 Task: open an excel sheet and write heading  Cash Flow TrackerAdd Dates in a column and its values below  '2023-05-01, 2023-05-03, 2023-05-06, 2023-05-10, 2023-05-15, 2023-05-20, 2023-05-25 & 2023-05-31'Add Descriptions in next column and its values below  Monthly Salary, Grocery Shopping, Dining Out., Utility Bill, Transportation, Entertainment, Miscellaneous & Total. Add Amount in next column and its values below  $2,500, $100, $50, $150, $30, $50, $20& $400. Add Income/ Expense in next column and its values below  Income, Expenses, Expenses, Expenses, Expenses, Expenses & Expenses. Add Balance in next column and its values below  $2,500, $2,400, $2,350, $2,200, $2,170, $2,120, $2,100 & $2100. Save page Financial Tracking Workbook
Action: Mouse moved to (604, 550)
Screenshot: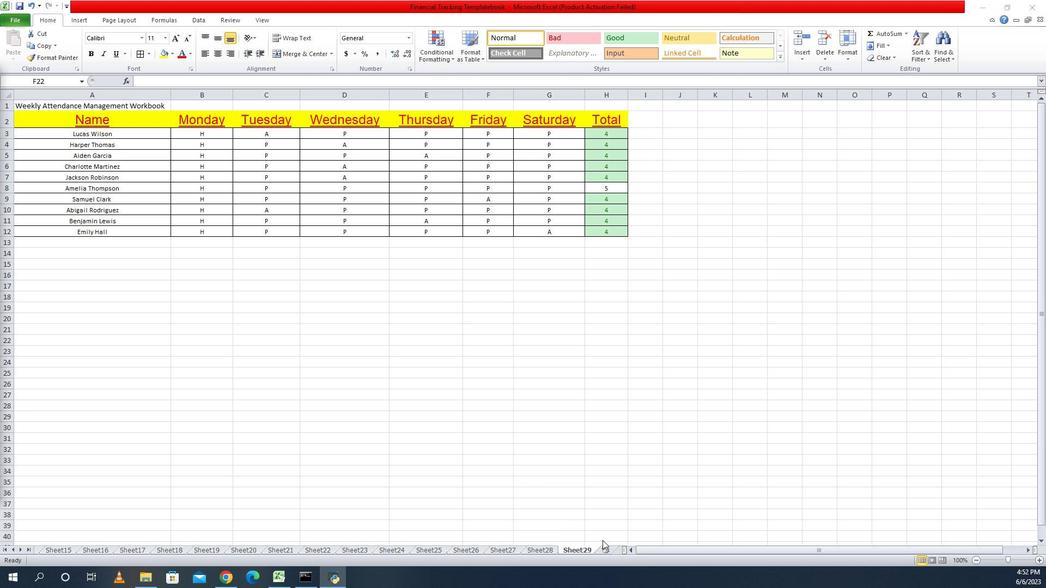
Action: Mouse pressed left at (604, 550)
Screenshot: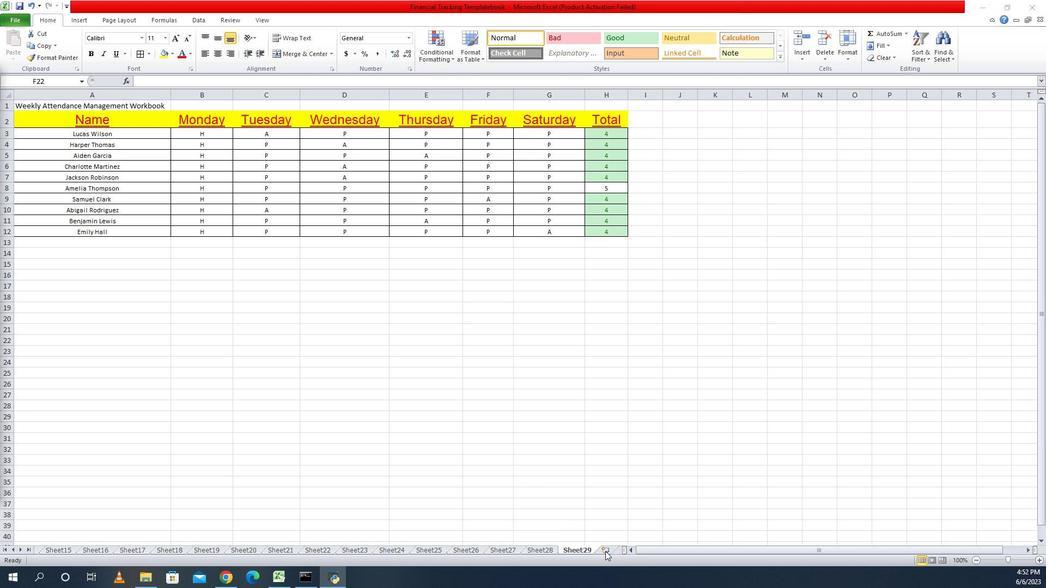 
Action: Mouse moved to (604, 550)
Screenshot: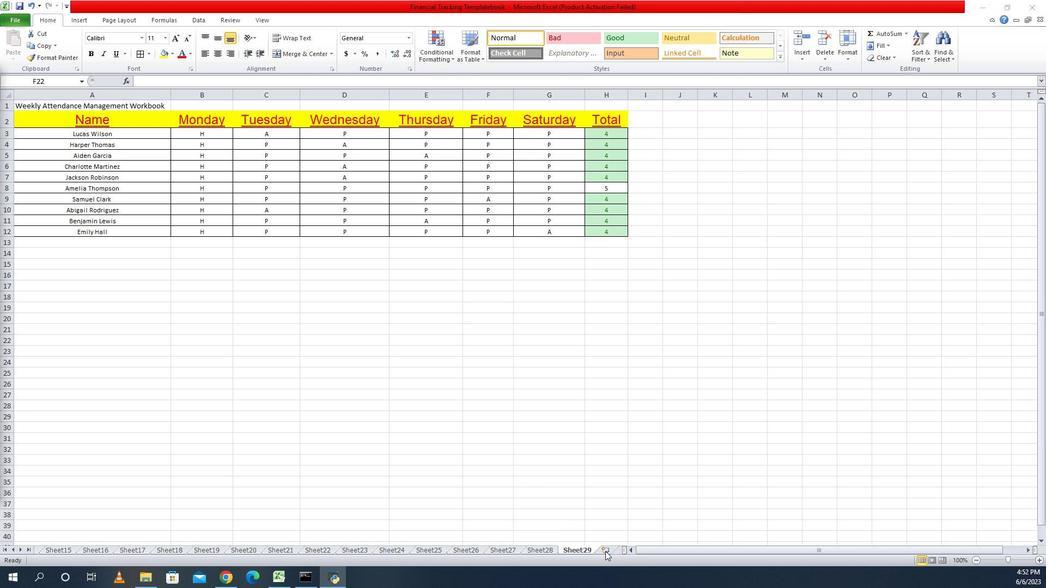 
Action: Mouse pressed left at (604, 550)
Screenshot: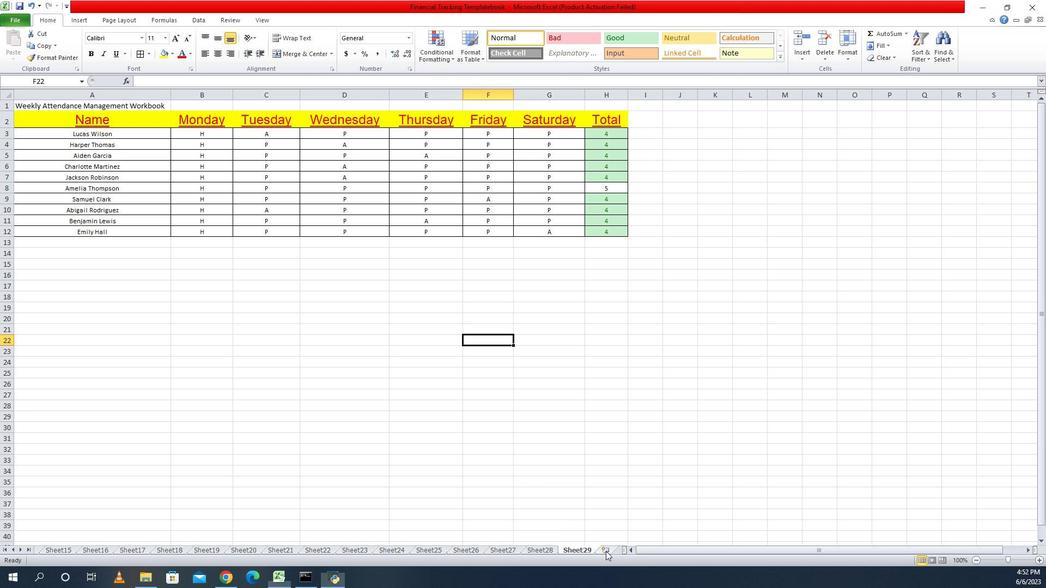 
Action: Mouse moved to (548, 549)
Screenshot: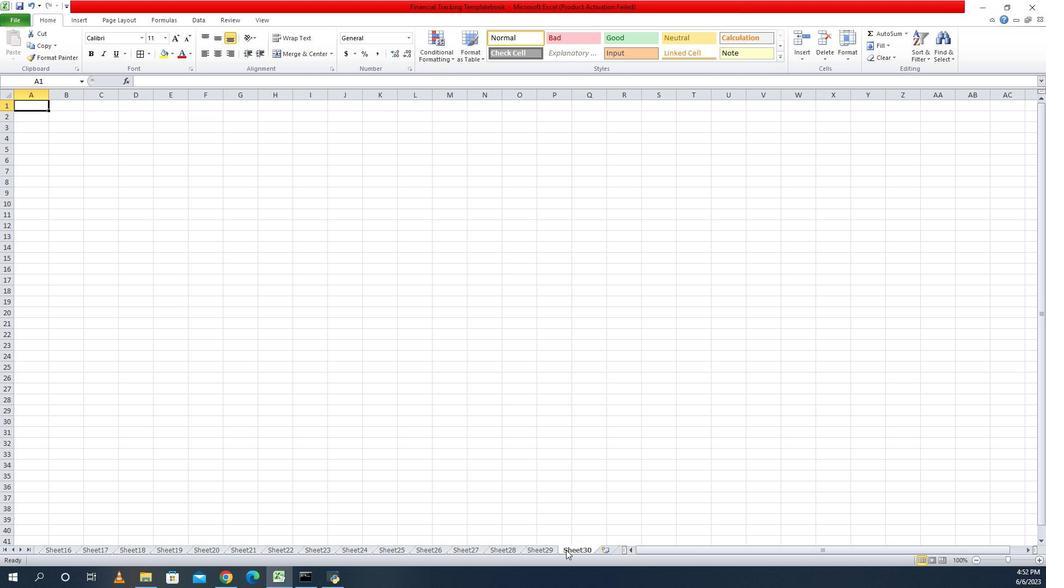 
Action: Mouse pressed left at (548, 549)
Screenshot: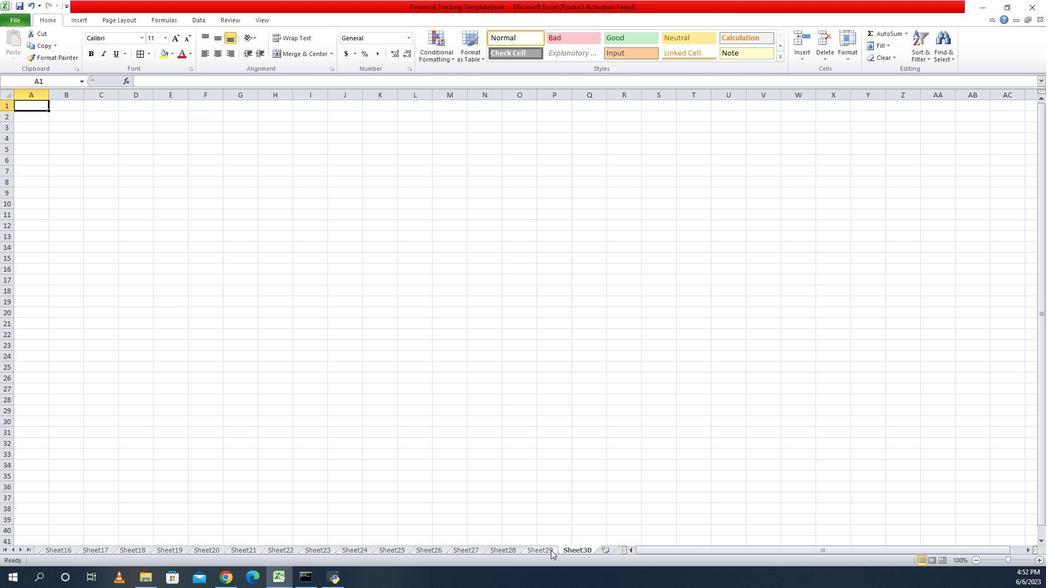 
Action: Mouse moved to (584, 550)
Screenshot: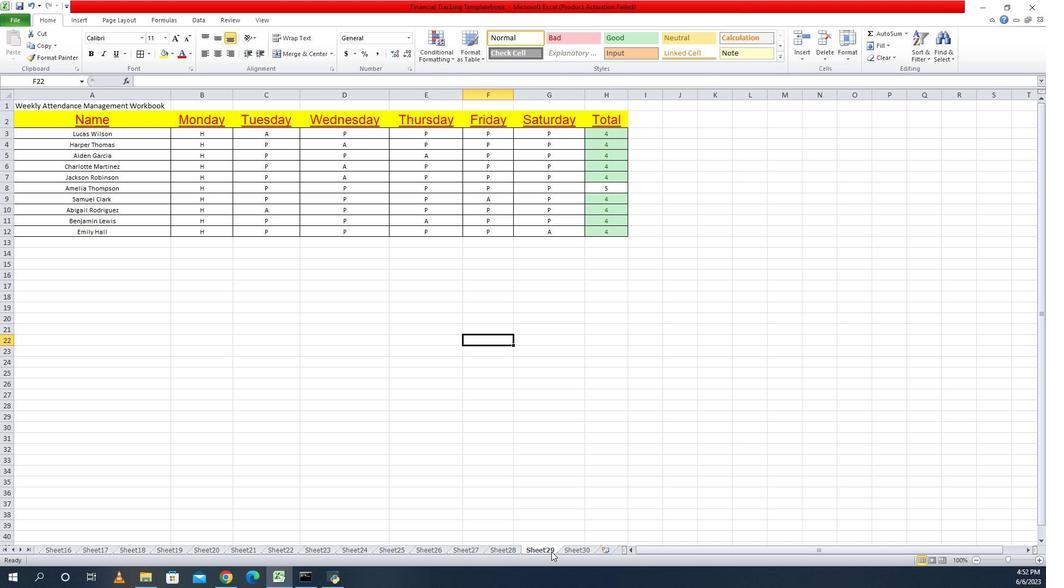 
Action: Mouse pressed left at (584, 550)
Screenshot: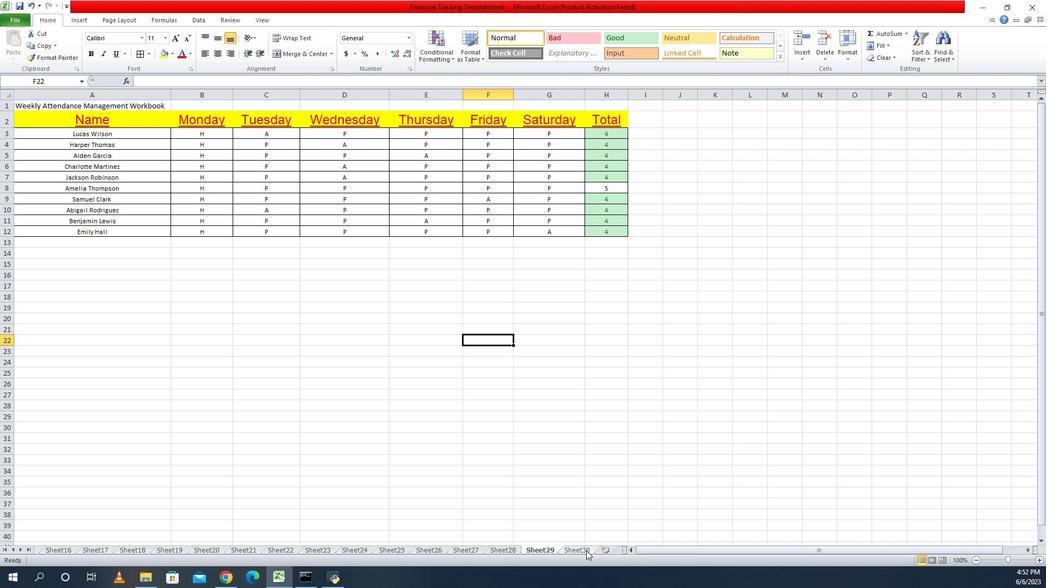 
Action: Mouse moved to (10, 122)
Screenshot: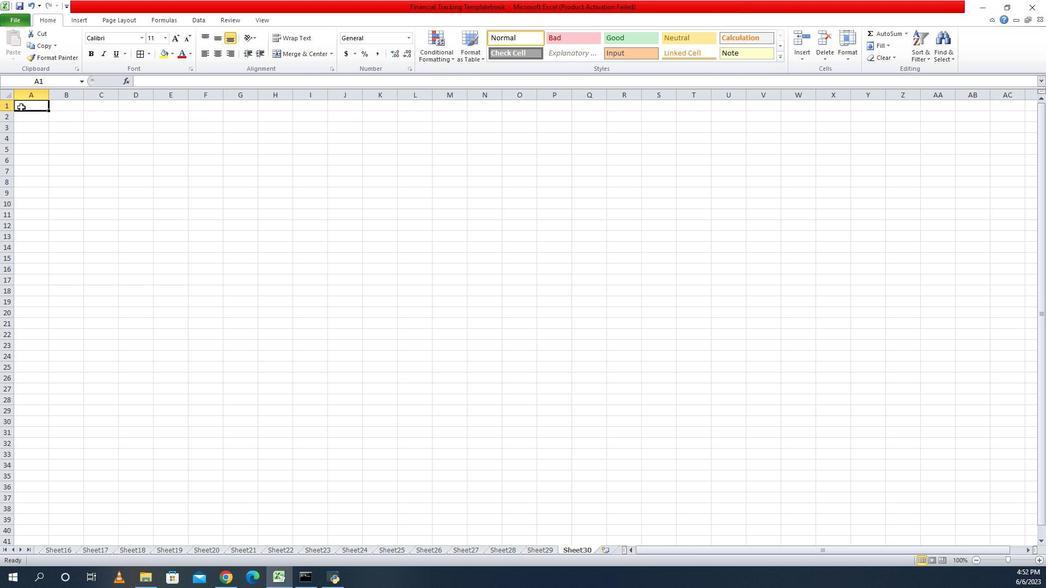 
Action: Mouse pressed left at (10, 122)
Screenshot: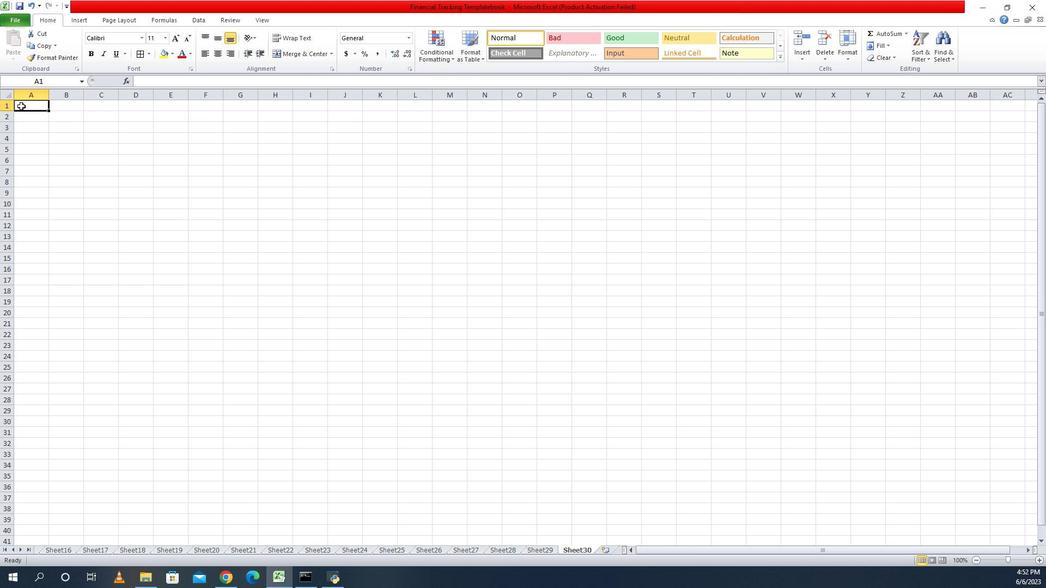 
Action: Mouse moved to (9, 122)
Screenshot: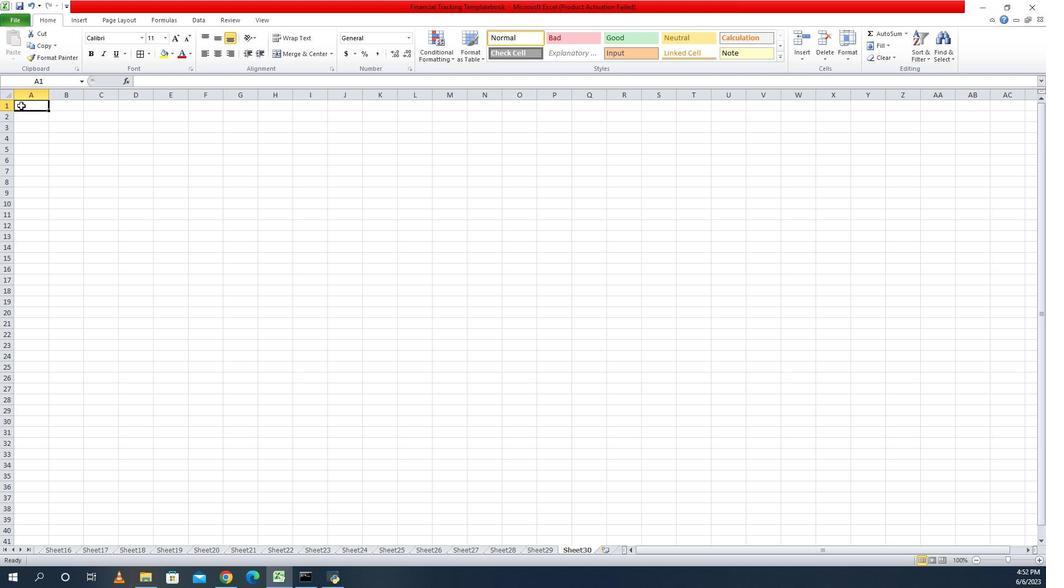
Action: Key pressed <Key.caps_lock>C<Key.caps_lock>ash<Key.space><Key.caps_lock>F<Key.caps_lock>low<Key.enter><Key.up>
Screenshot: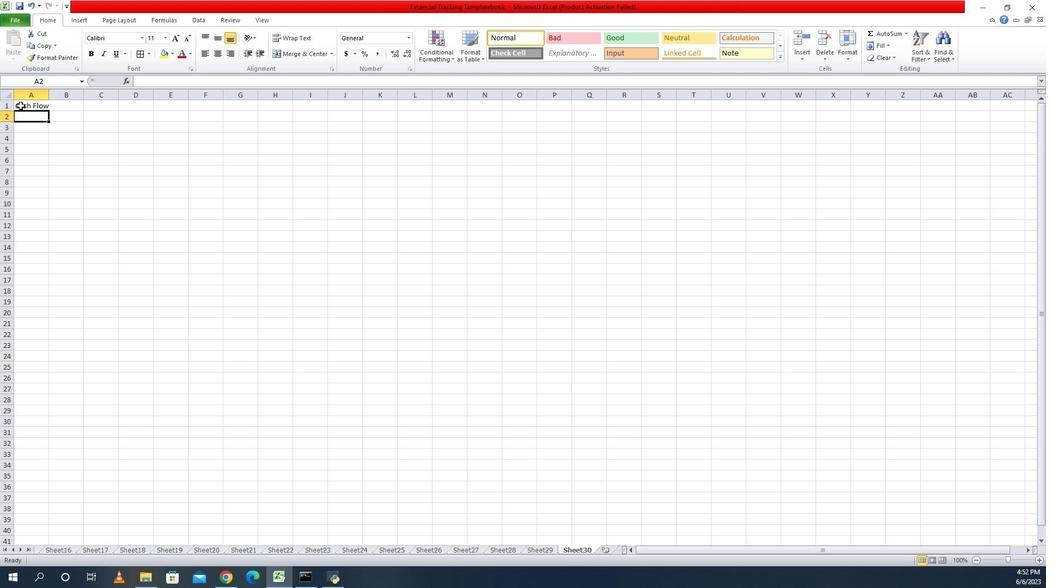 
Action: Mouse pressed left at (9, 122)
Screenshot: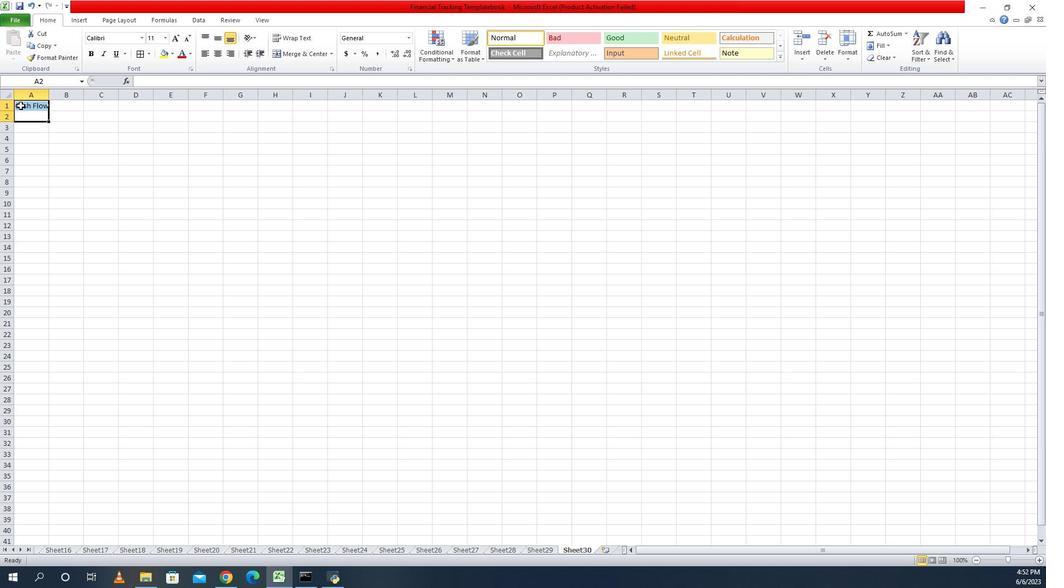 
Action: Mouse moved to (37, 112)
Screenshot: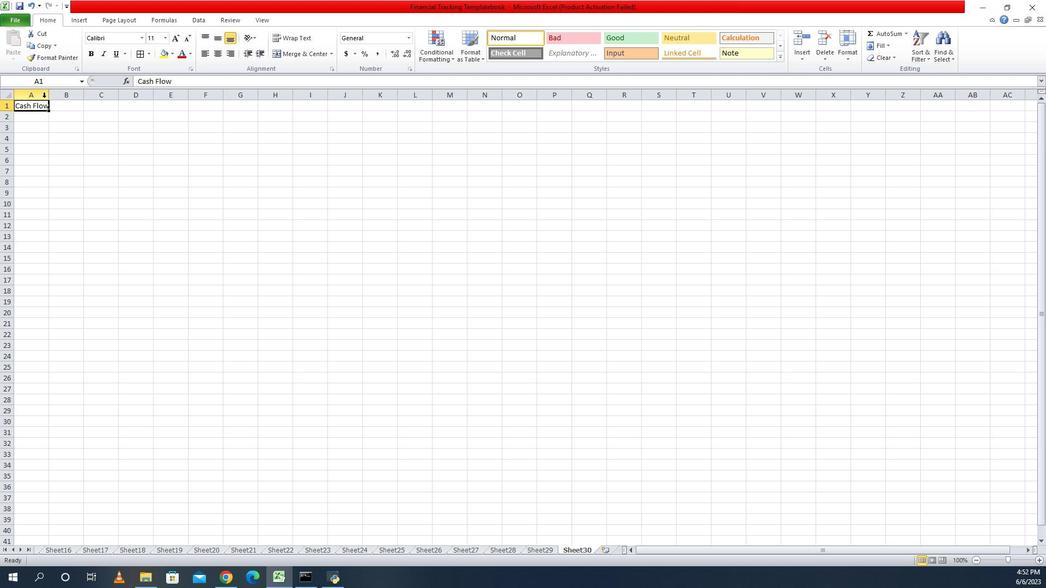 
Action: Mouse pressed left at (37, 112)
Screenshot: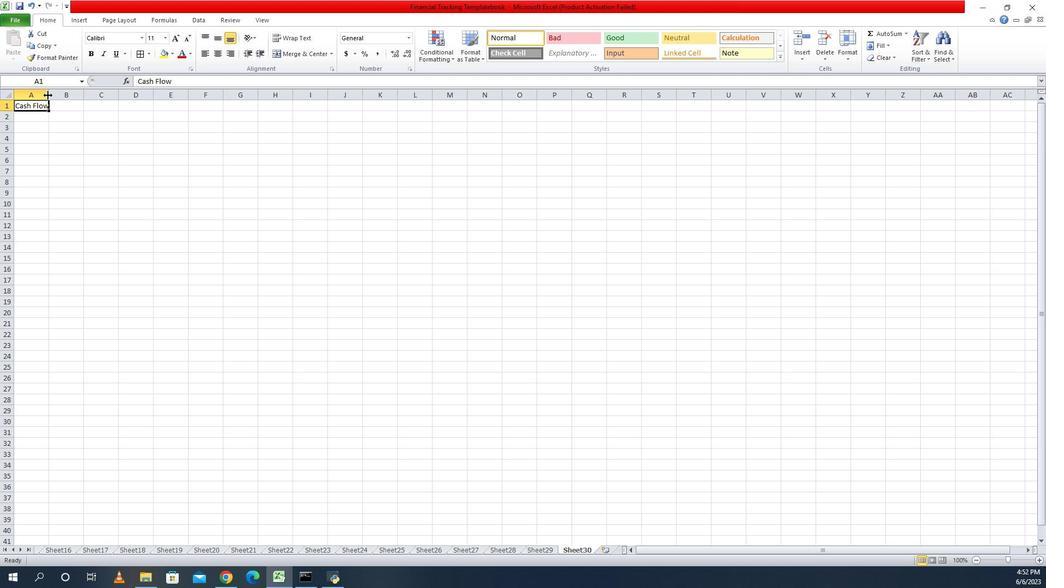 
Action: Mouse pressed left at (37, 112)
Screenshot: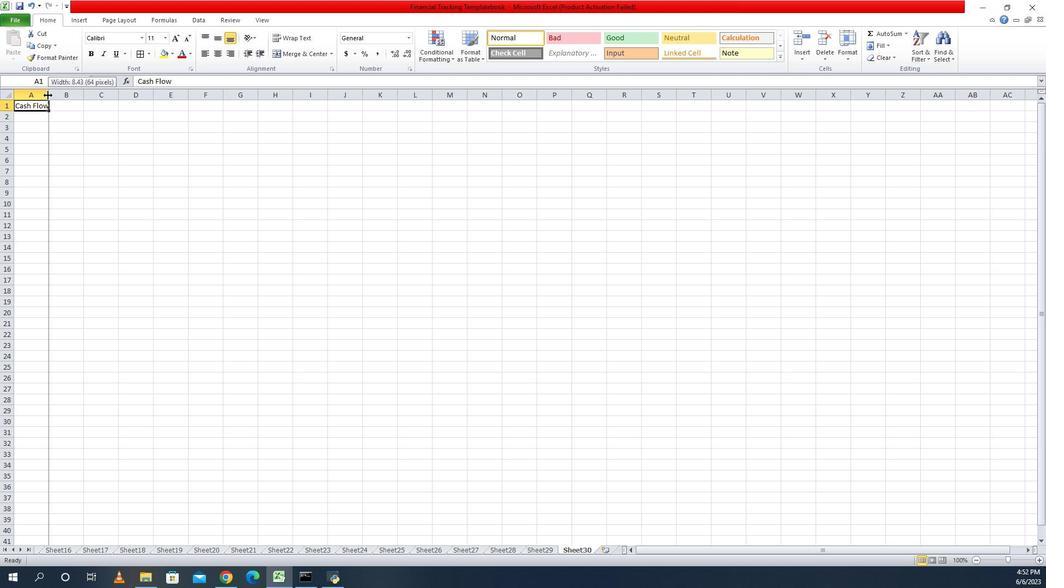
Action: Mouse moved to (37, 123)
Screenshot: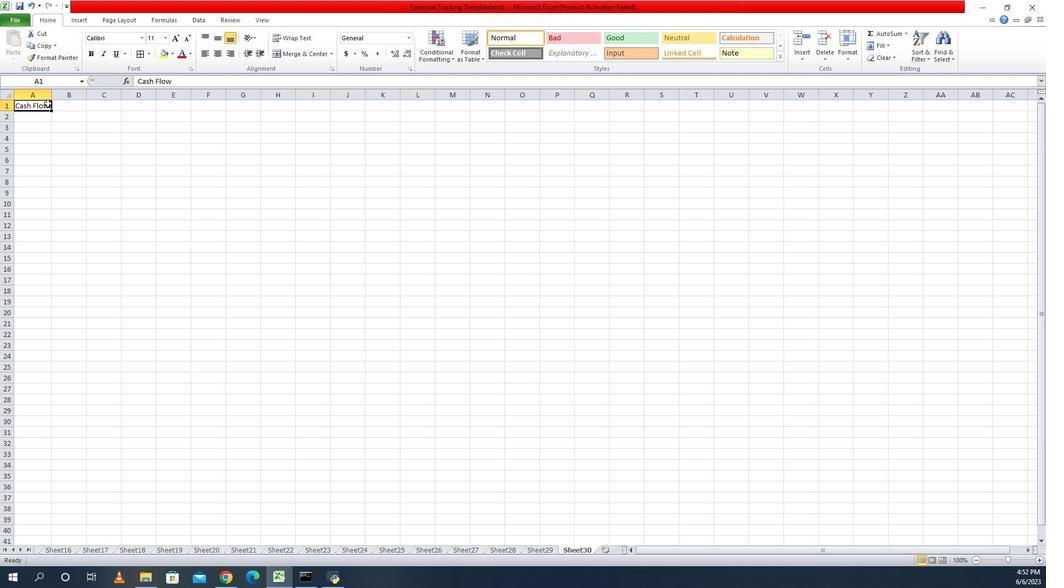 
Action: Mouse pressed left at (37, 123)
Screenshot: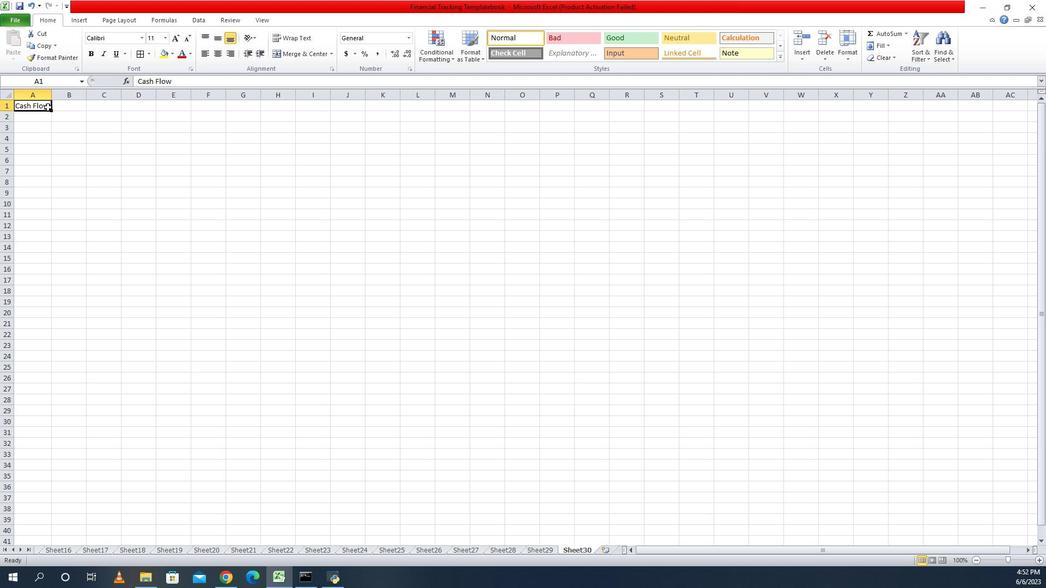 
Action: Mouse pressed left at (37, 123)
Screenshot: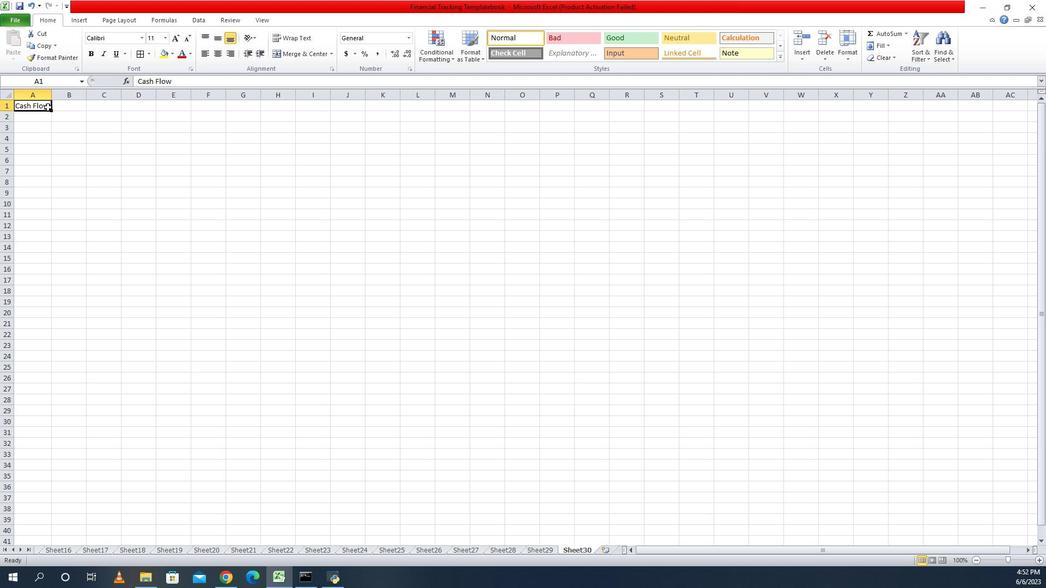 
Action: Mouse moved to (40, 126)
Screenshot: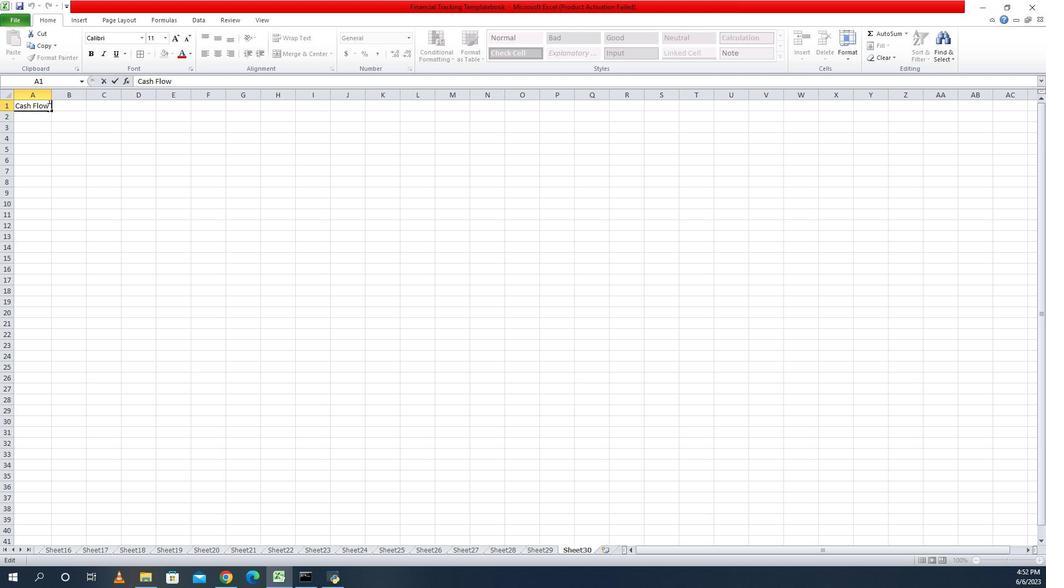 
Action: Key pressed <Key.space><Key.caps_lock>T<Key.caps_lock>racker<Key.enter>
Screenshot: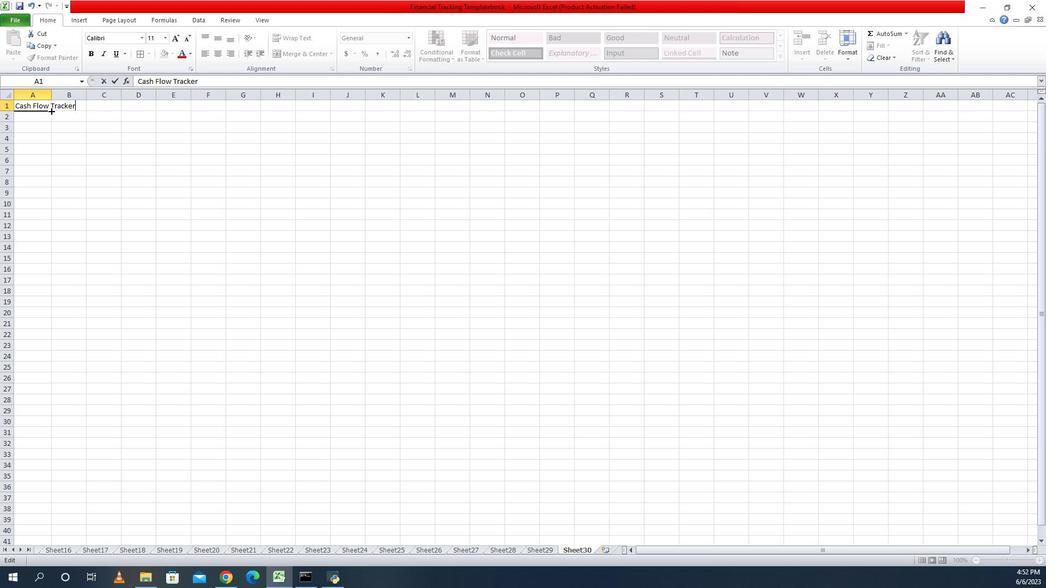 
Action: Mouse moved to (40, 109)
Screenshot: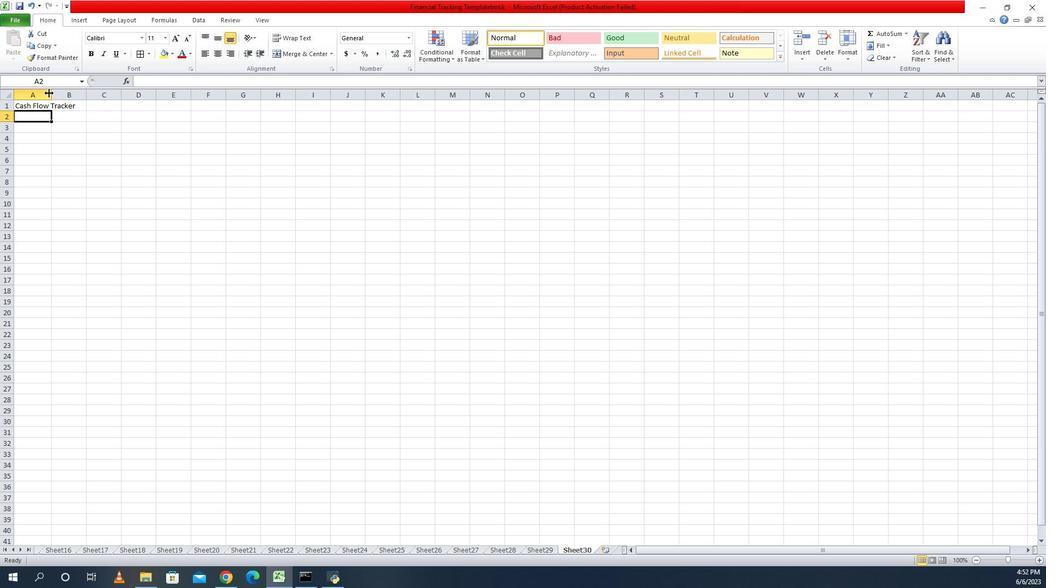 
Action: Mouse pressed left at (40, 109)
Screenshot: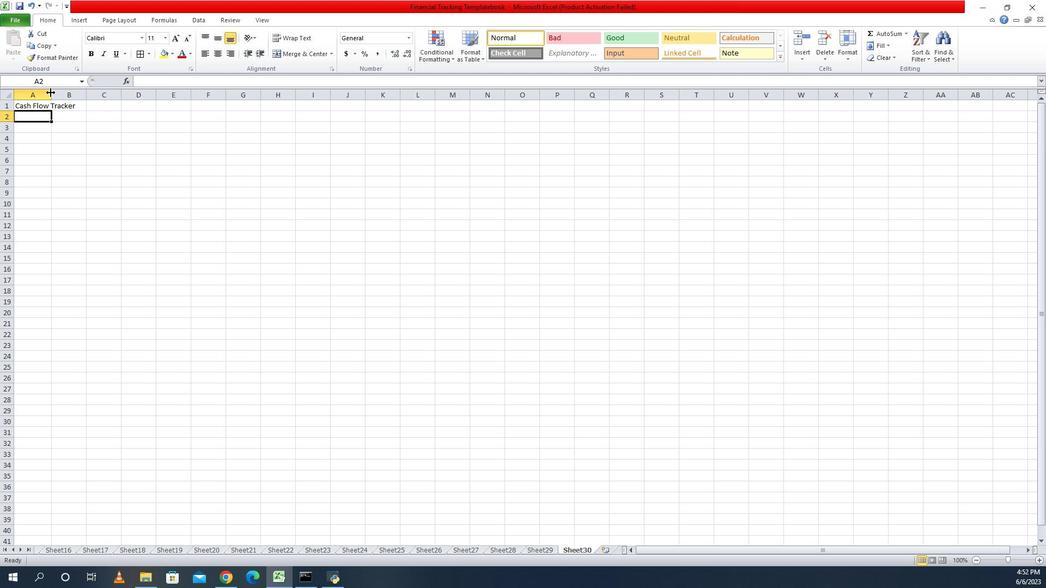 
Action: Mouse pressed left at (40, 109)
Screenshot: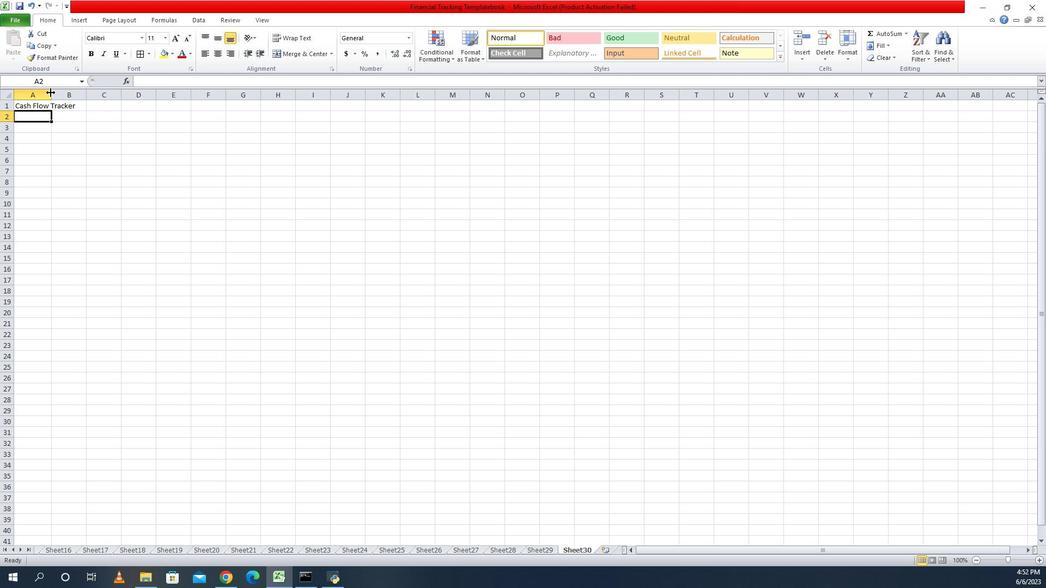 
Action: Mouse moved to (32, 130)
Screenshot: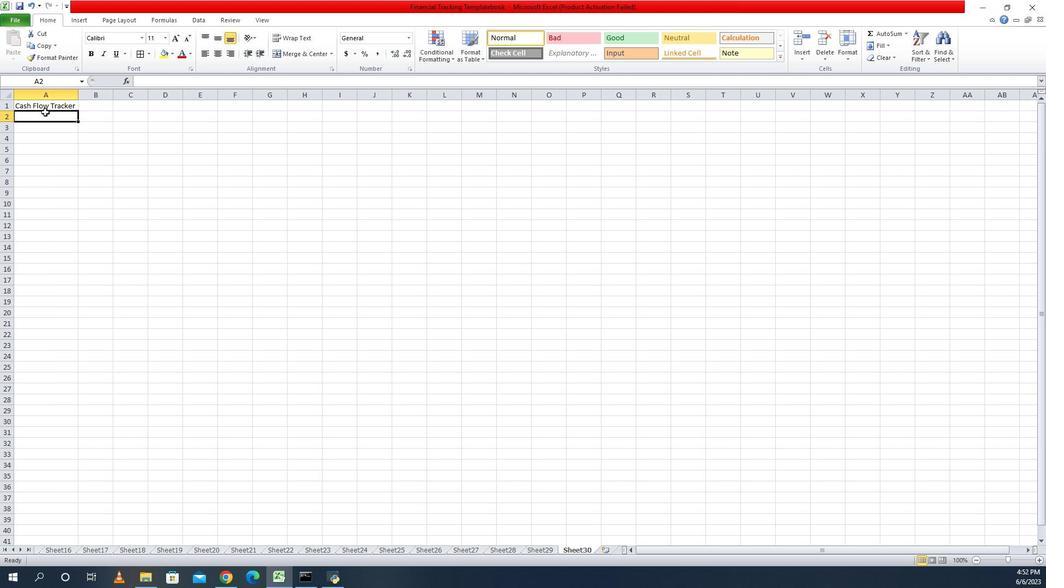 
Action: Mouse pressed left at (32, 130)
Screenshot: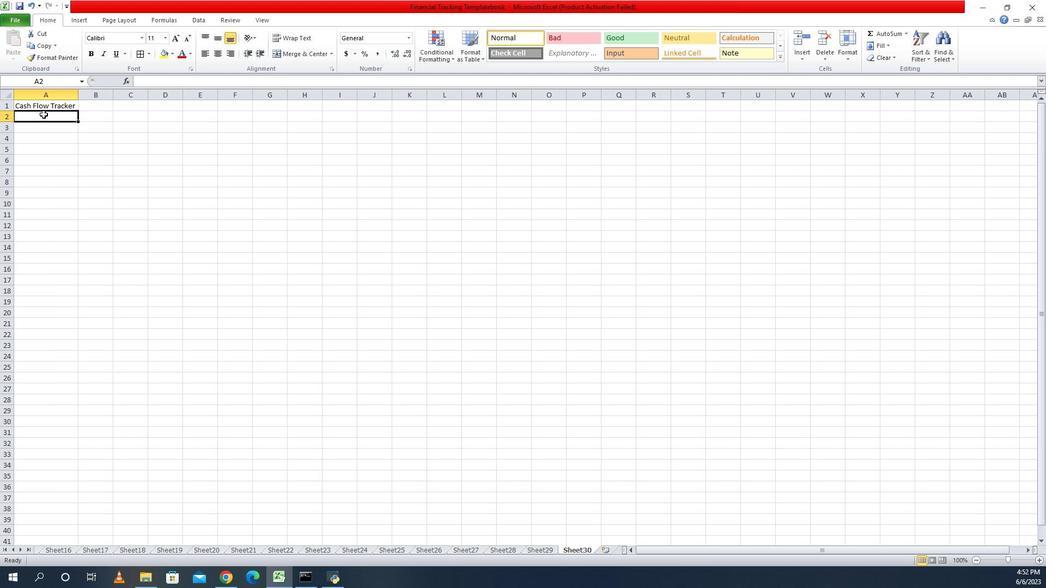
Action: Mouse moved to (32, 132)
Screenshot: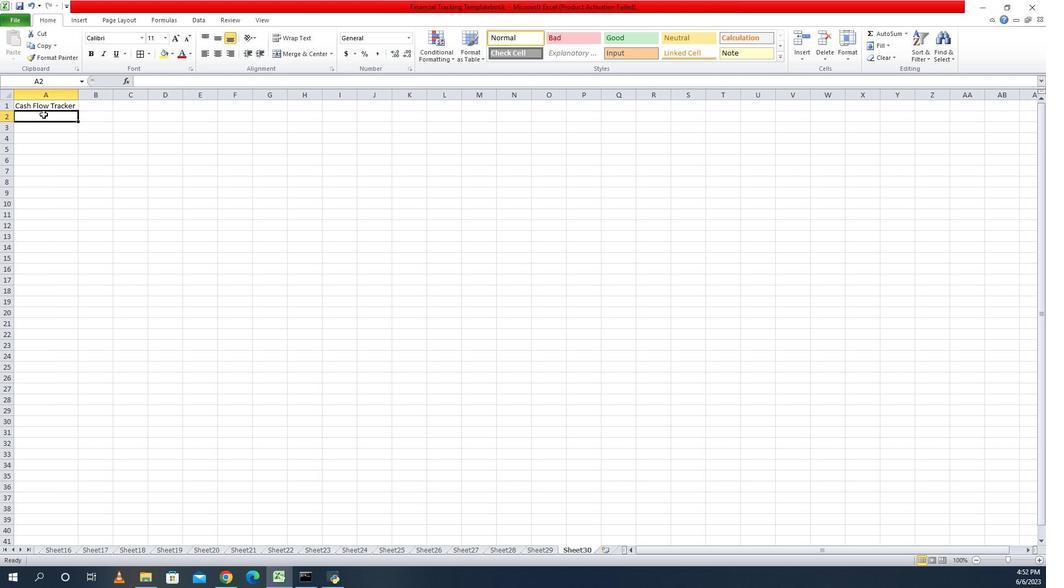 
Action: Mouse pressed left at (32, 132)
Screenshot: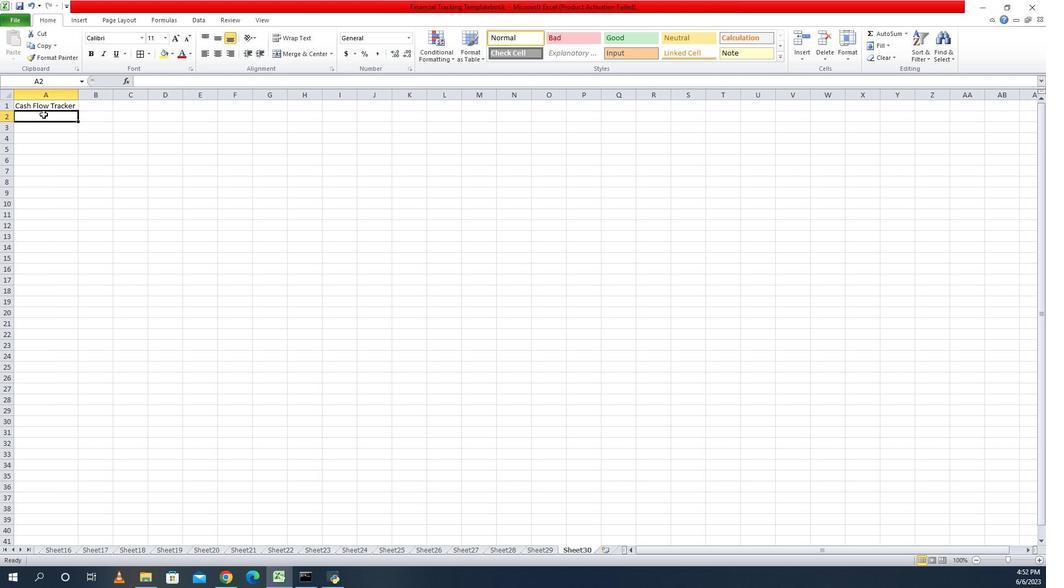
Action: Mouse pressed left at (32, 132)
Screenshot: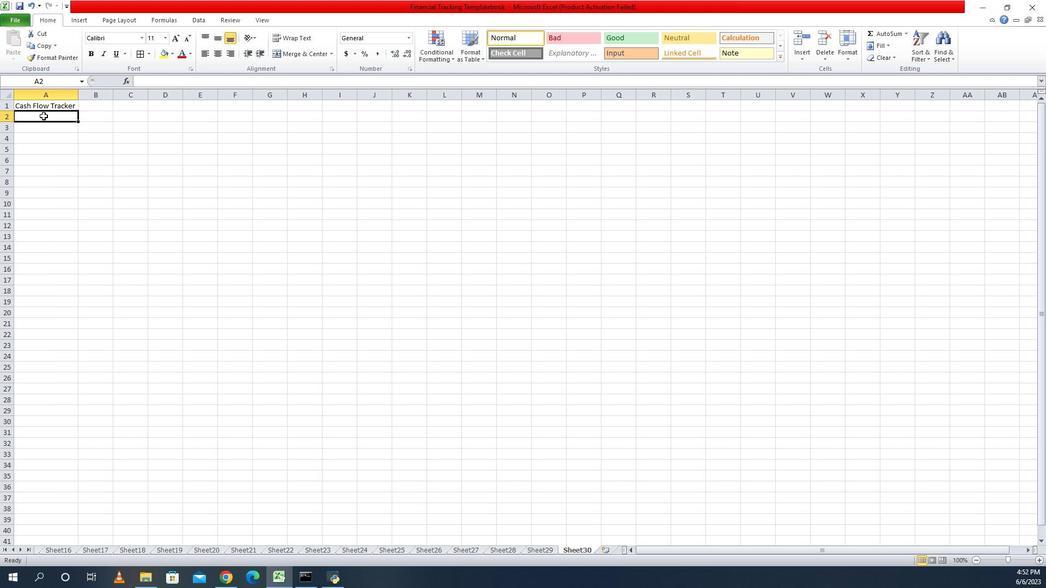 
Action: Key pressed <Key.caps_lock>D<Key.caps_lock>ates'<Key.caps_lock><Key.caps_lock>20<Key.backspace><Key.backspace><Key.backspace>
Screenshot: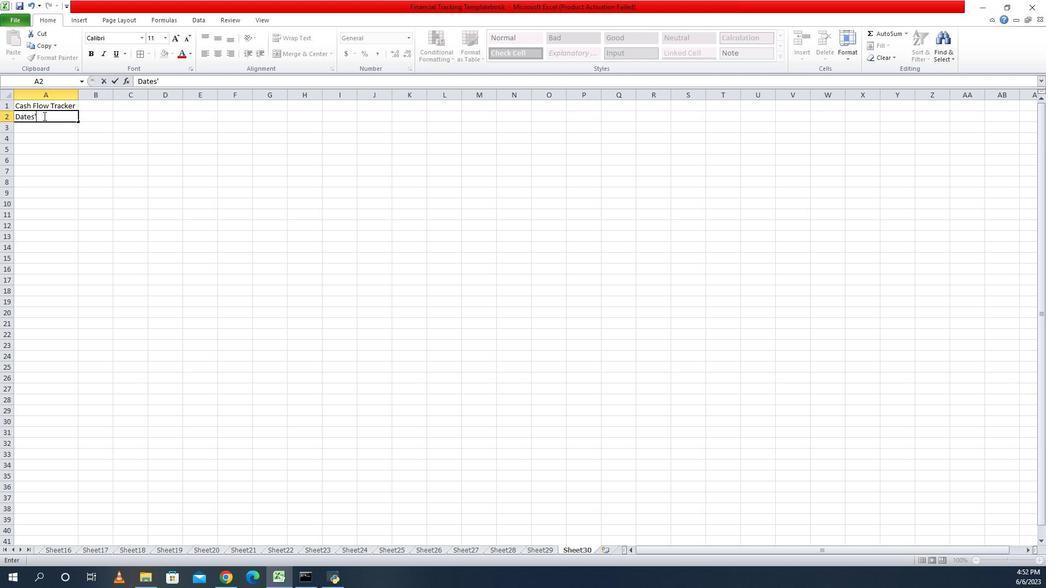 
Action: Mouse moved to (19, 152)
Screenshot: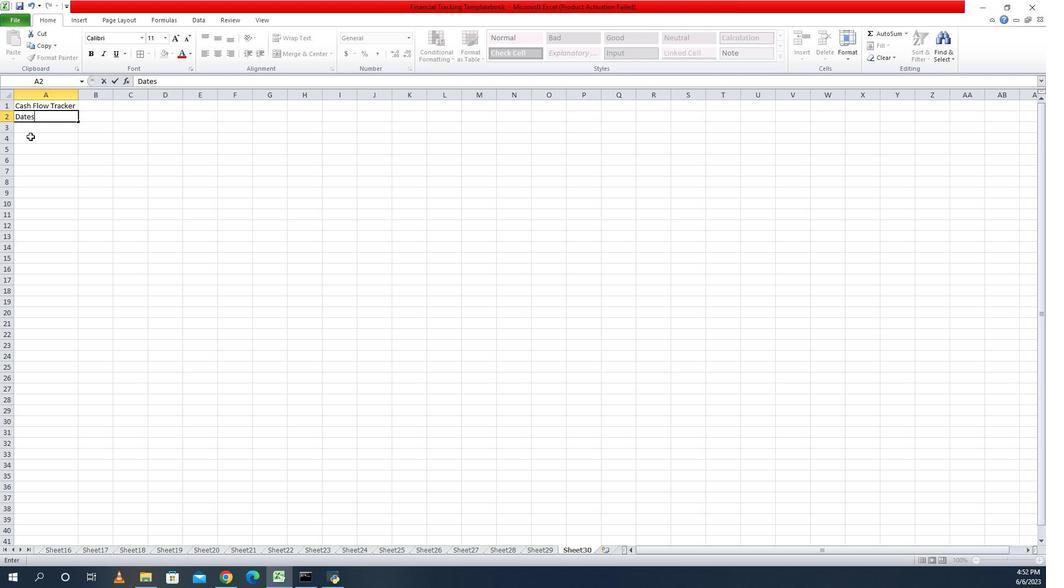 
Action: Mouse pressed left at (9, 139)
Screenshot: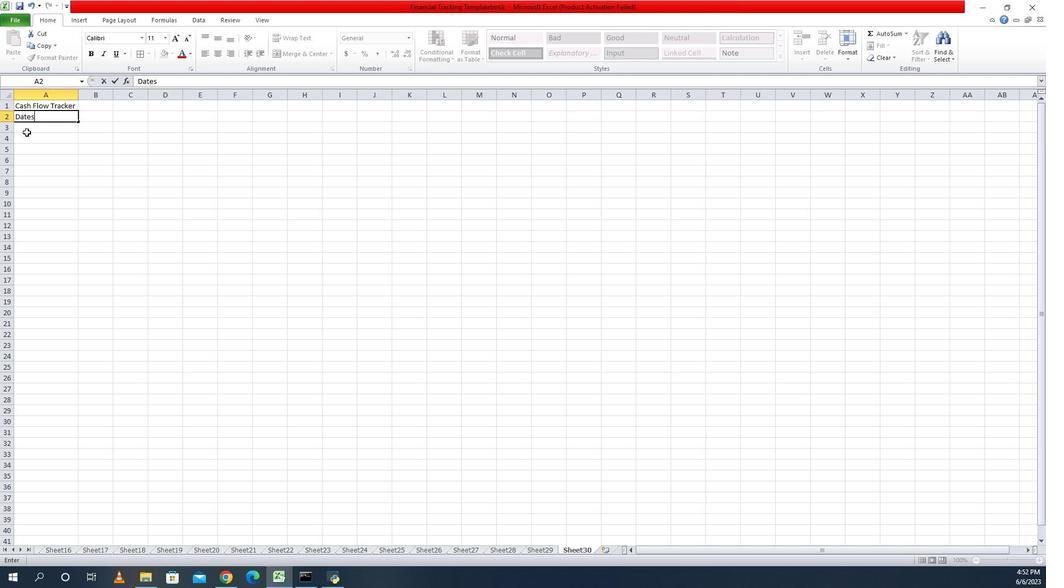 
Action: Mouse moved to (6, 134)
Screenshot: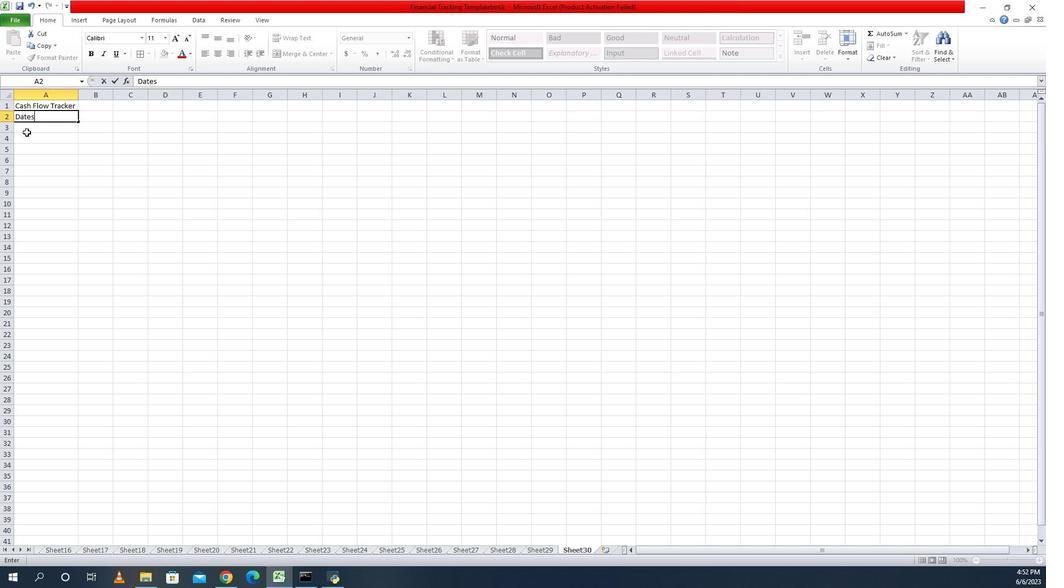 
Action: Mouse pressed left at (6, 134)
Screenshot: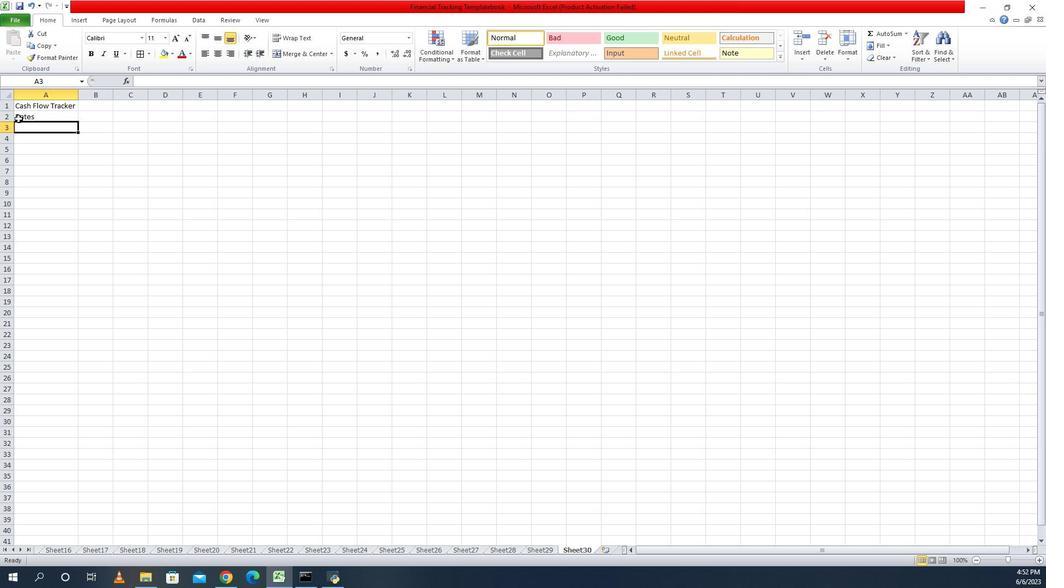 
Action: Mouse moved to (9, 141)
Screenshot: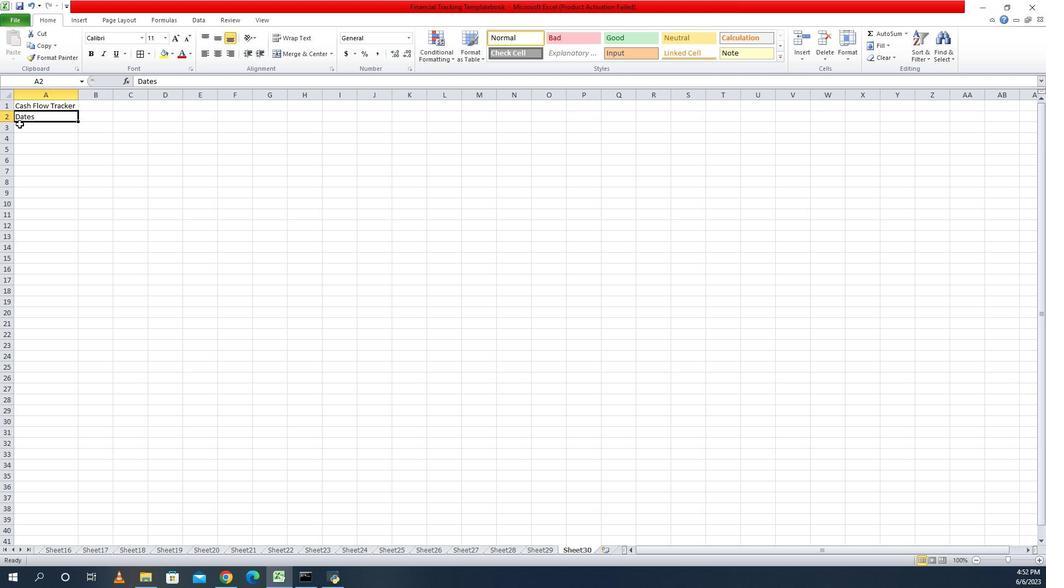 
Action: Mouse pressed left at (9, 141)
Screenshot: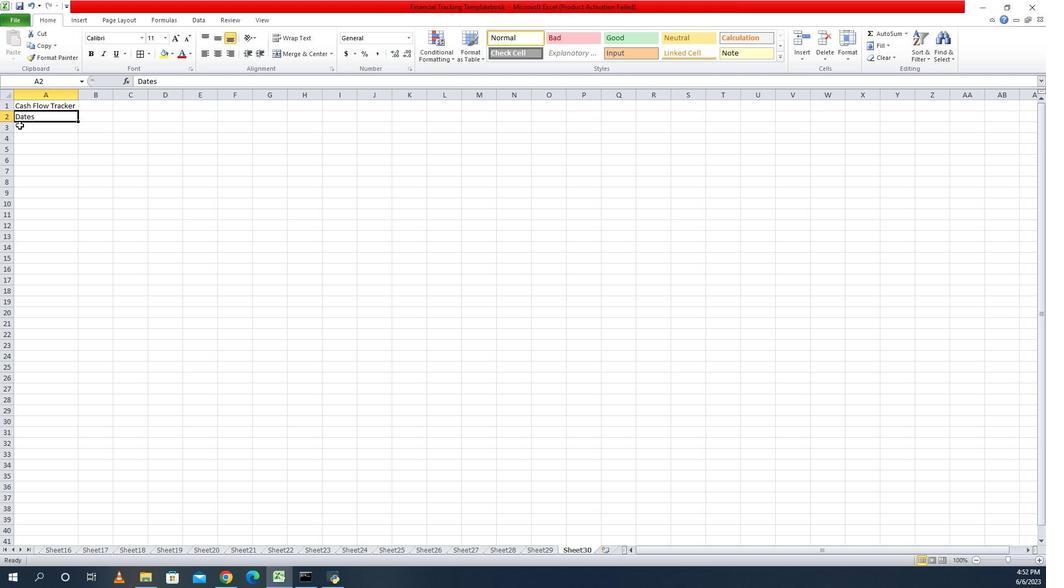 
Action: Key pressed 2023-05-01<Key.enter>2023-05-03<Key.enter>2023-05-06<Key.enter>2023-05-10<Key.enter>2023-05-15<Key.enter>2023-05-20<Key.enter>2023-05-25<Key.enter>2023-05-31<Key.enter>
Screenshot: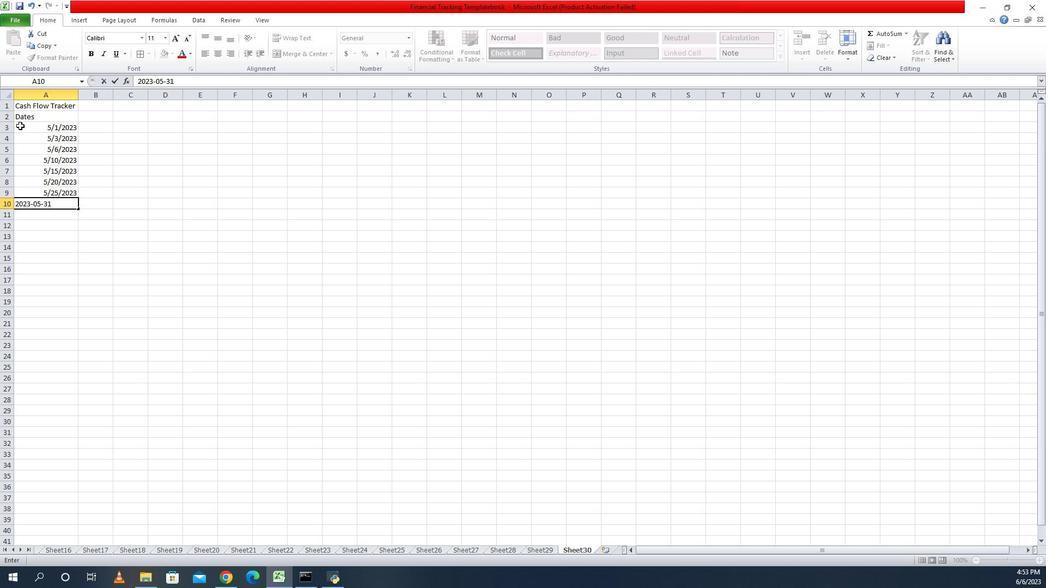 
Action: Mouse moved to (86, 135)
Screenshot: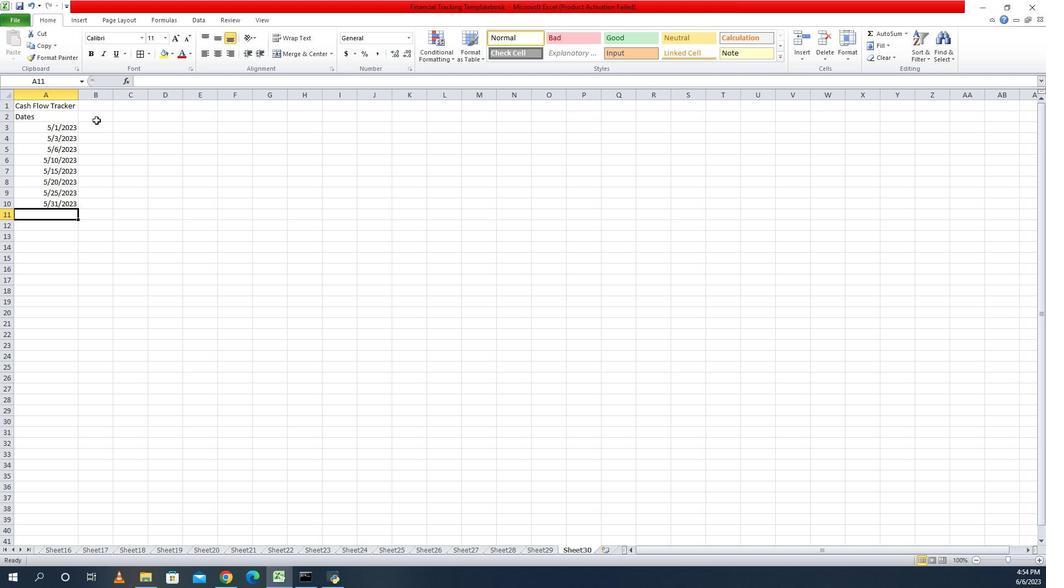 
Action: Mouse pressed left at (86, 135)
Screenshot: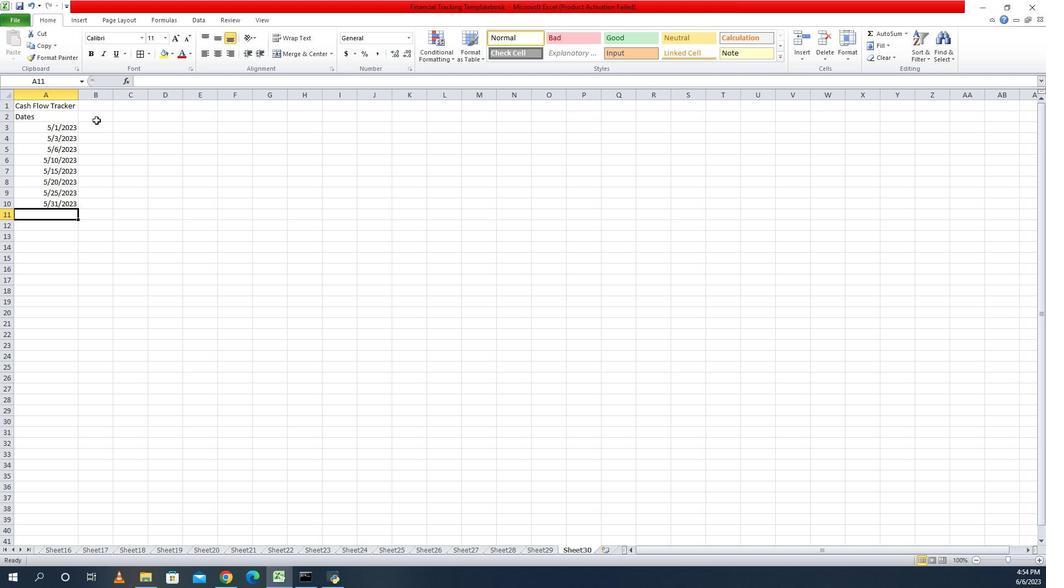 
Action: Key pressed <Key.caps_lock>D<Key.caps_lock>escriptions
Screenshot: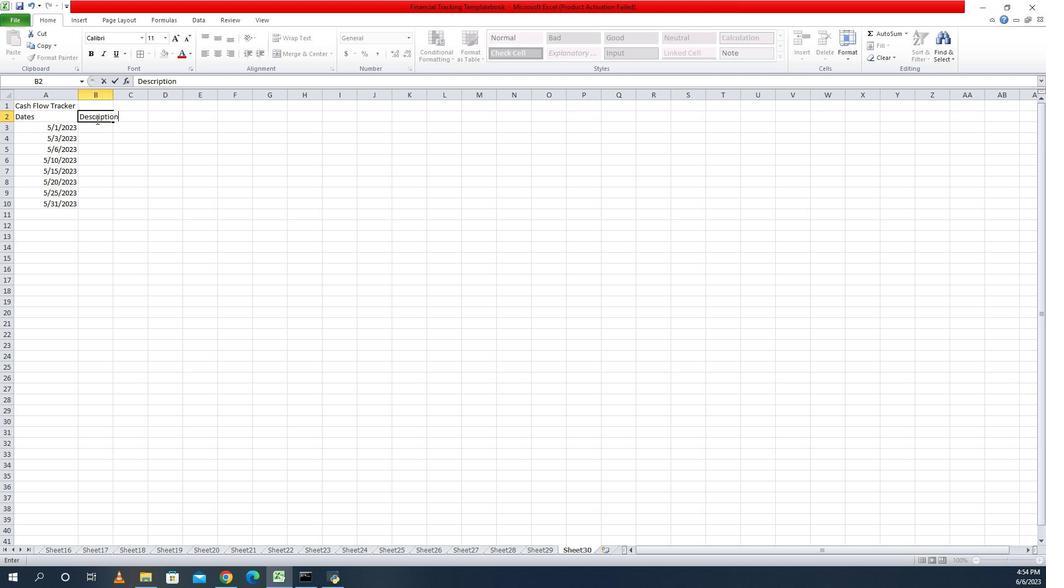
Action: Mouse moved to (101, 112)
Screenshot: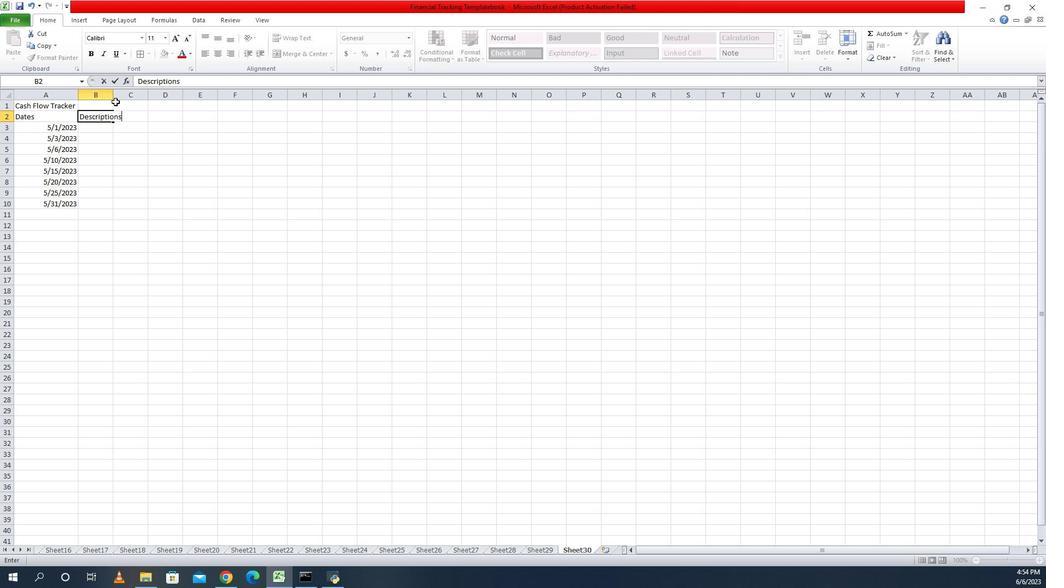 
Action: Mouse pressed left at (101, 112)
Screenshot: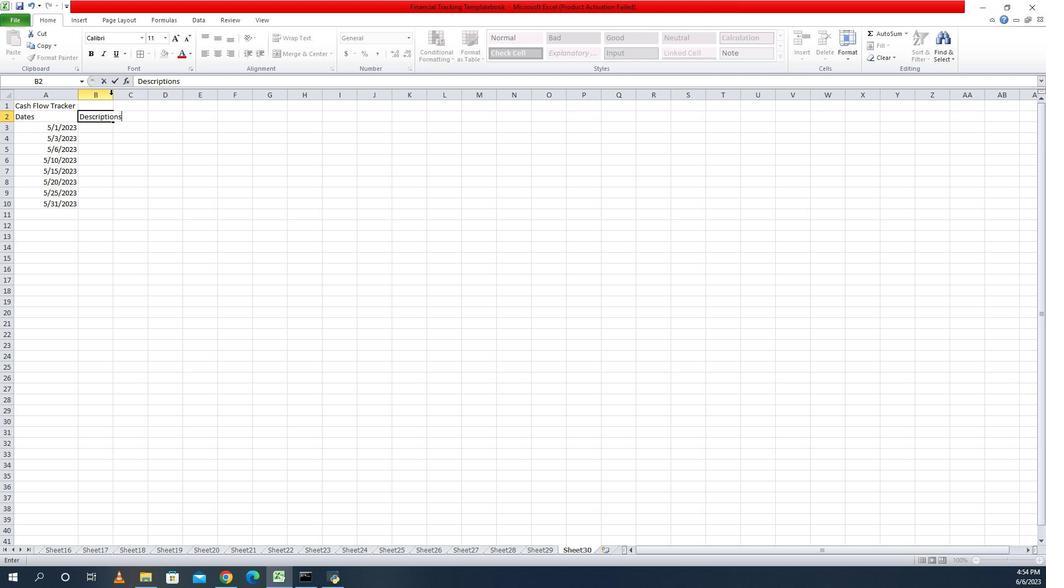 
Action: Mouse pressed left at (101, 112)
Screenshot: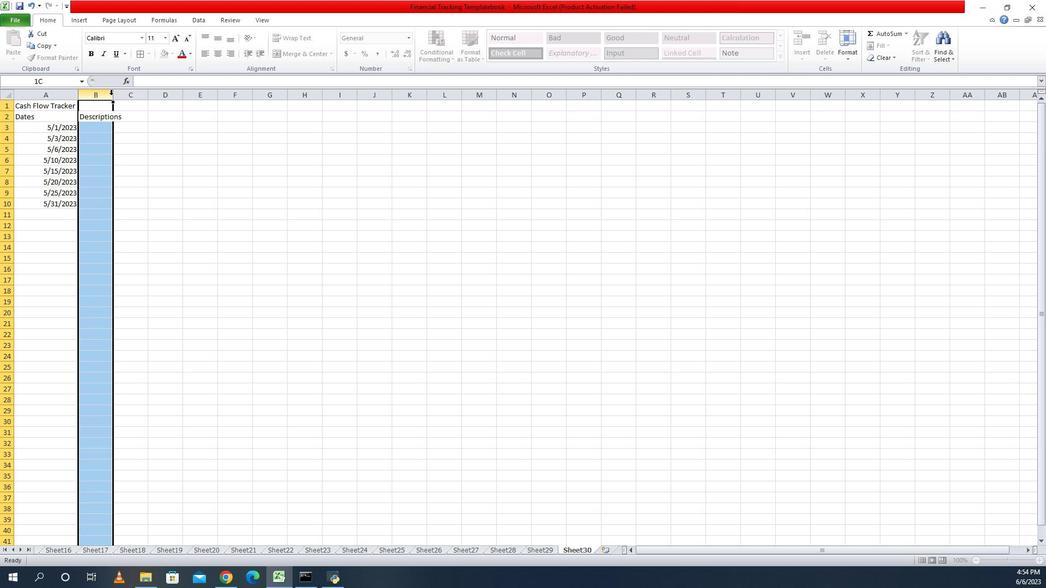 
Action: Mouse moved to (91, 147)
Screenshot: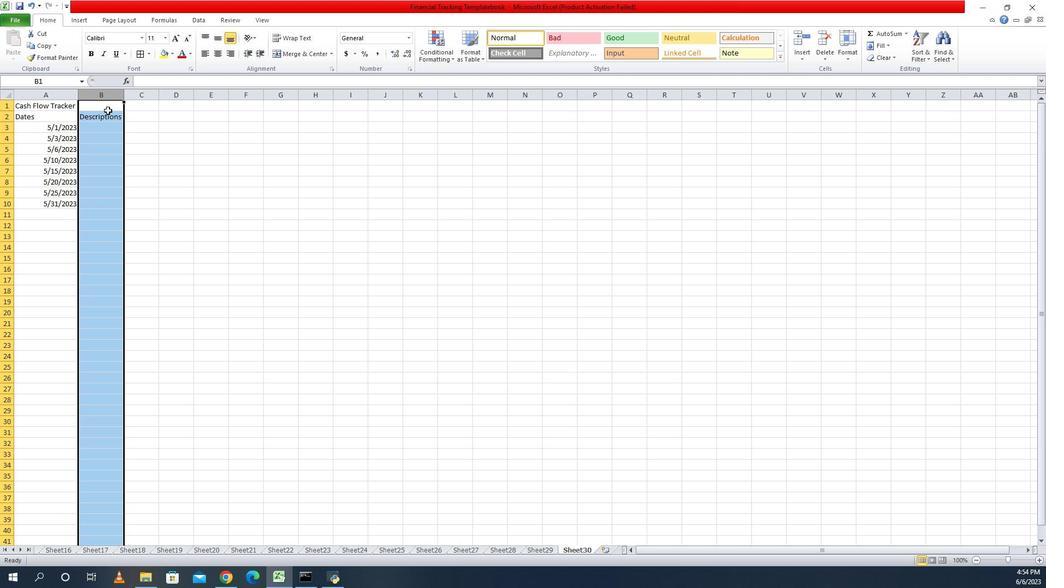 
Action: Mouse pressed left at (91, 147)
Screenshot: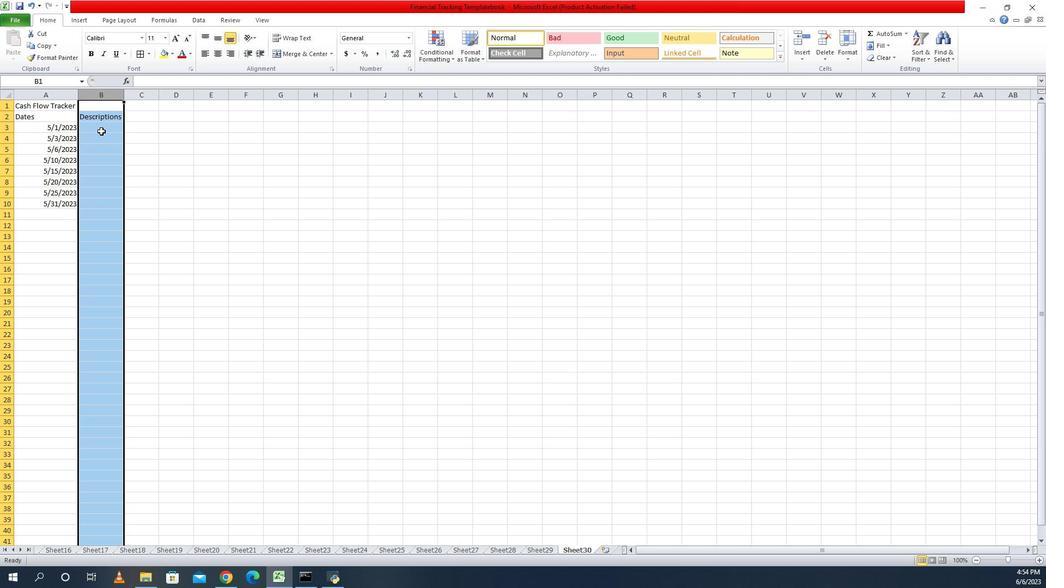 
Action: Key pressed <Key.caps_lock>M<Key.caps_lock>onr<Key.backspace>thly<Key.space><Key.caps_lock>S<Key.caps_lock>alary<Key.enter><Key.caps_lock>G<Key.caps_lock>rocery<Key.space><Key.caps_lock>D<Key.backspace>S<Key.caps_lock>hopping<Key.enter><Key.caps_lock>D<Key.caps_lock>ining<Key.space><Key.caps_lock>OA<Key.caps_lock>ut<Key.backspace><Key.backspace><Key.backspace>ut<Key.enter><Key.caps_lock>U<Key.caps_lock>tility<Key.space><Key.caps_lock>B<Key.caps_lock>ill<Key.enter><Key.caps_lock>T<Key.caps_lock>ransportation<Key.enter><Key.caps_lock>E<Key.caps_lock>ntertainment<Key.enter><Key.caps_lock>M<Key.caps_lock>iscellaneous<Key.enter><Key.caps_lock>T<Key.caps_lock>otal<Key.enter>
Screenshot: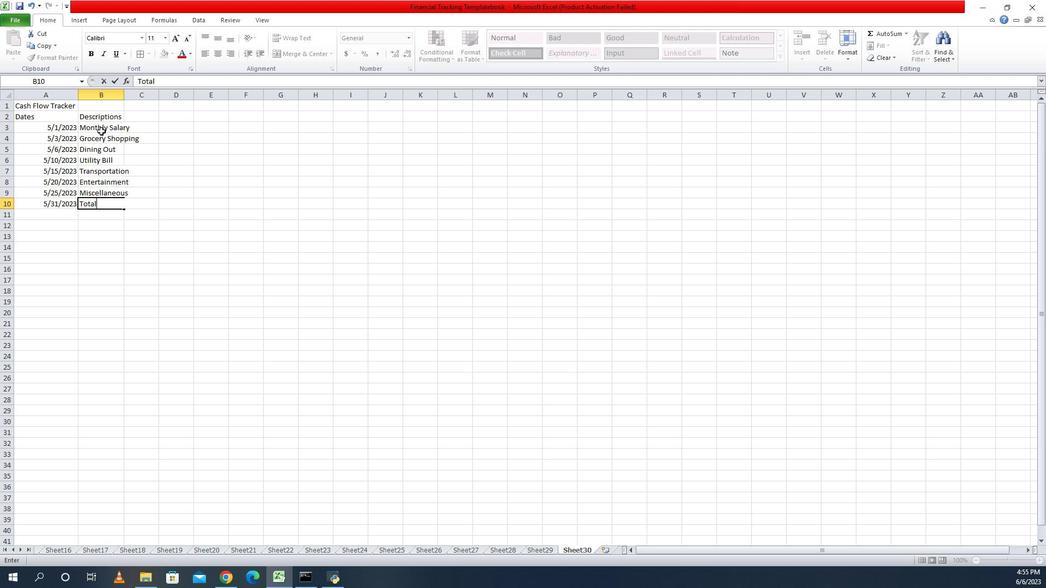 
Action: Mouse moved to (114, 110)
Screenshot: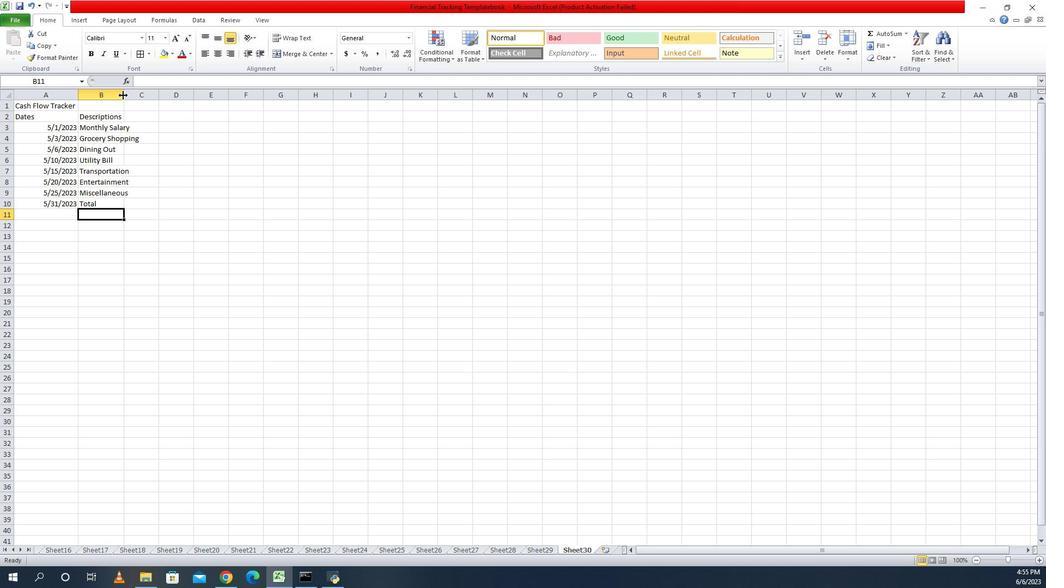 
Action: Mouse pressed left at (114, 110)
Screenshot: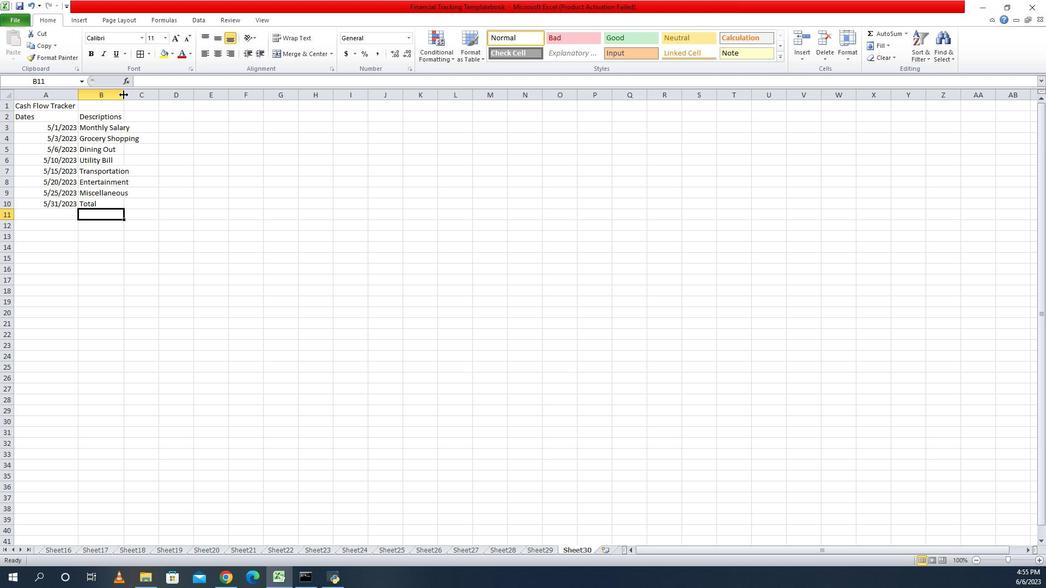 
Action: Mouse pressed left at (114, 110)
Screenshot: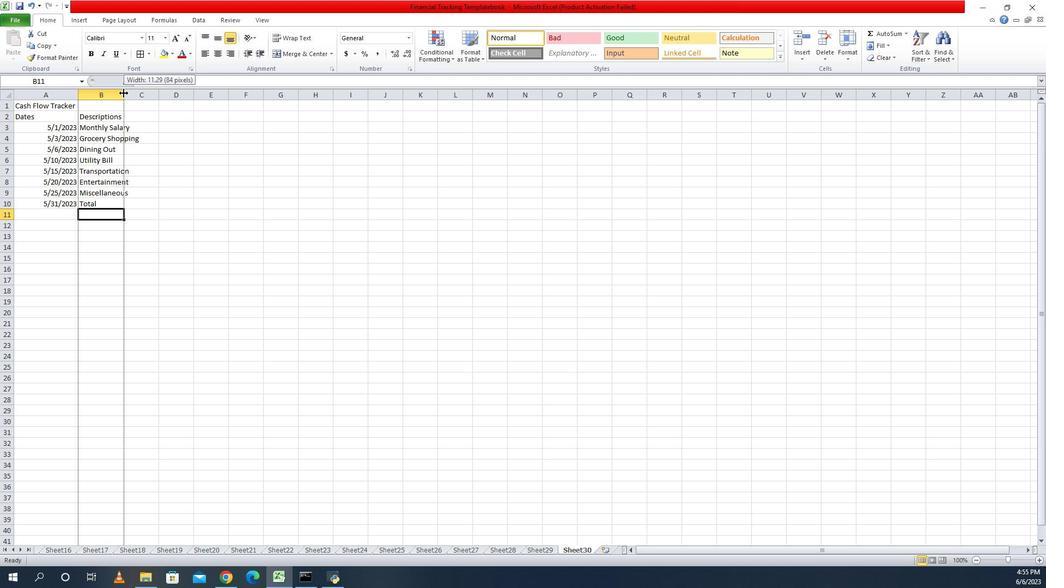 
Action: Mouse moved to (144, 132)
Screenshot: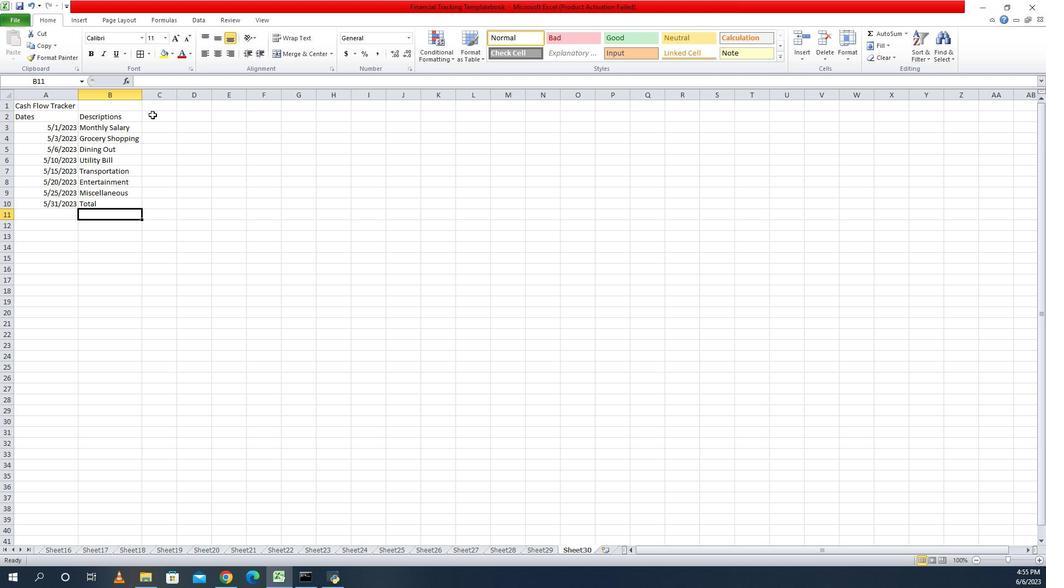 
Action: Mouse pressed left at (144, 132)
Screenshot: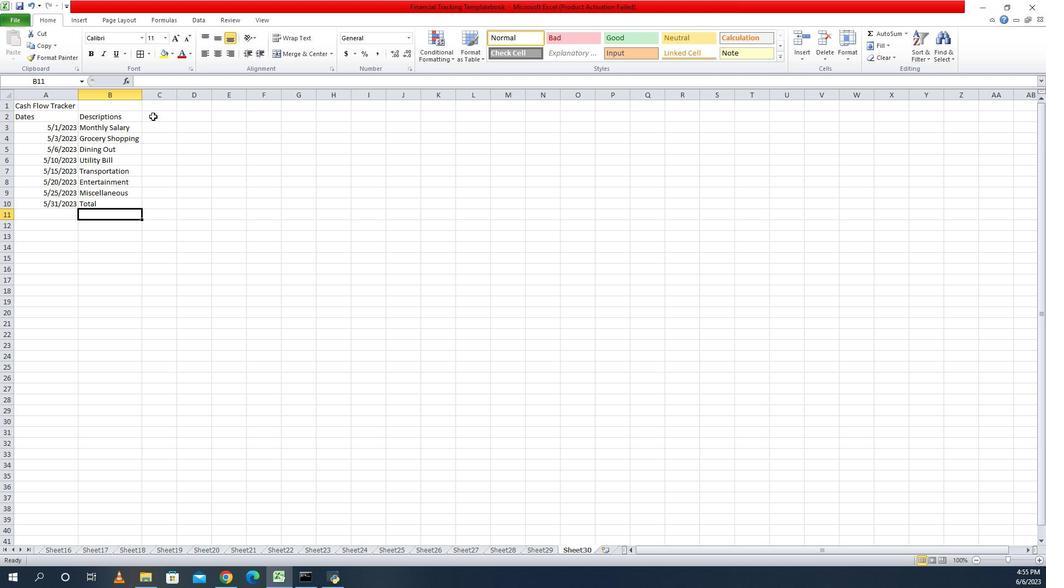 
Action: Key pressed <Key.caps_lock>A<Key.caps_lock>mount<Key.enter><Key.shift><Key.shift><Key.shift><Key.shift><Key.shift><Key.shift><Key.shift><Key.shift><Key.shift><Key.shift>$2500<Key.enter><Key.shift><Key.shift><Key.shift><Key.shift>$100<Key.enter><Key.shift><Key.shift>$50<Key.enter><Key.shift><Key.shift><Key.shift><Key.shift><Key.shift><Key.shift><Key.shift><Key.shift><Key.shift><Key.shift>$150<Key.enter><Key.shift><Key.shift><Key.shift><Key.shift><Key.shift><Key.shift><Key.shift><Key.shift><Key.shift><Key.shift><Key.shift><Key.shift><Key.shift><Key.shift><Key.shift><Key.shift><Key.shift><Key.shift><Key.shift><Key.shift><Key.shift><Key.shift><Key.shift><Key.shift><Key.shift><Key.shift>$30<Key.enter><Key.shift><Key.shift><Key.shift><Key.shift><Key.shift><Key.shift><Key.shift><Key.shift><Key.shift><Key.shift><Key.shift><Key.shift><Key.shift><Key.shift>$50<Key.enter><Key.shift><Key.shift><Key.shift><Key.shift><Key.shift><Key.shift><Key.shift><Key.shift><Key.shift><Key.shift><Key.shift><Key.shift><Key.shift><Key.shift>$20<Key.enter><Key.shift><Key.shift><Key.shift><Key.shift><Key.shift><Key.shift><Key.shift><Key.shift>$400<Key.enter>
Screenshot: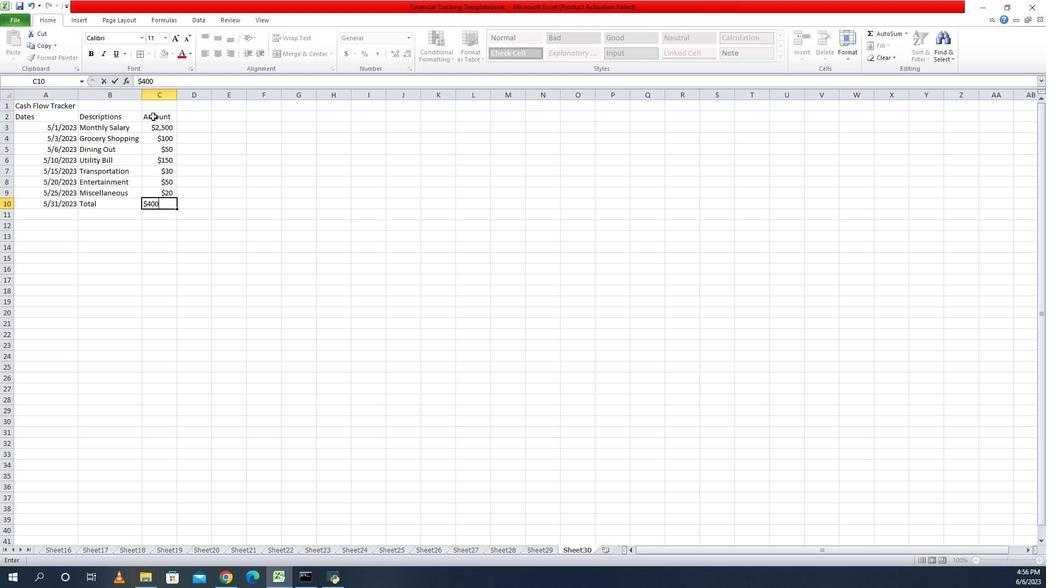 
Action: Mouse moved to (183, 132)
Screenshot: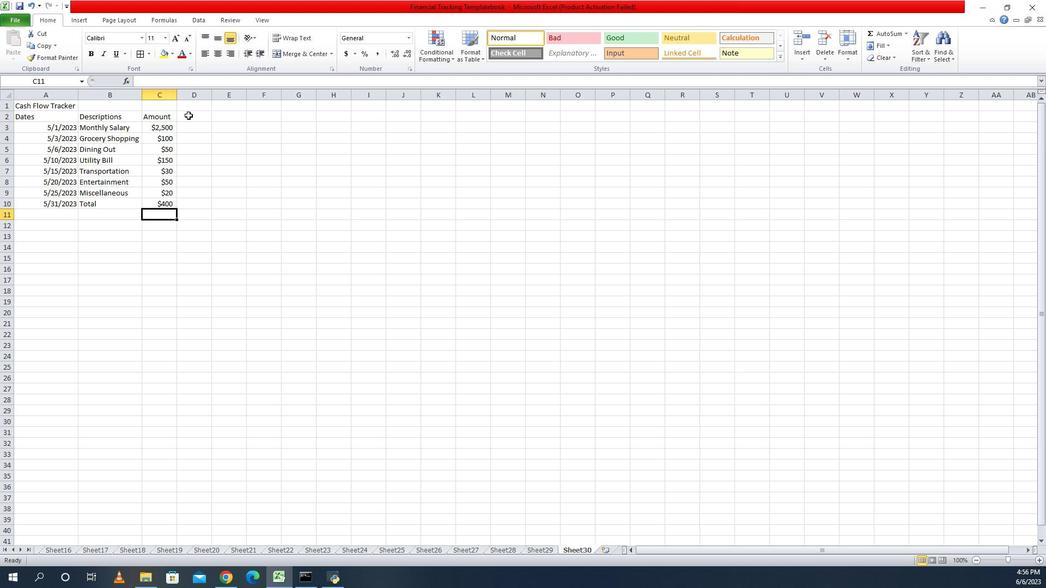 
Action: Mouse pressed left at (183, 132)
Screenshot: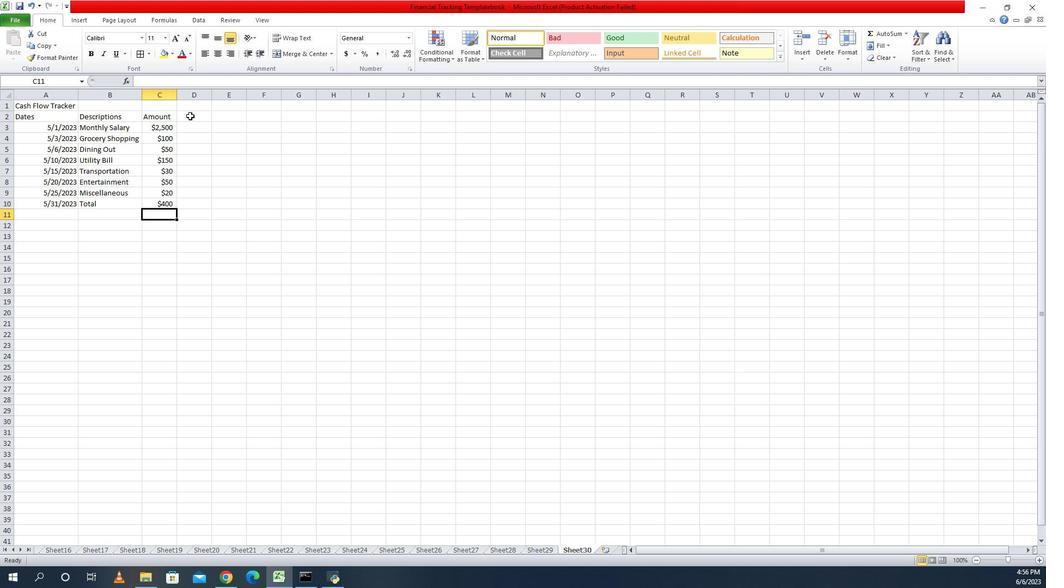 
Action: Key pressed <Key.caps_lock>I<Key.caps_lock>ncome/<Key.space><Key.caps_lock>E<Key.caps_lock>xpense<Key.enter><Key.caps_lock>I<Key.caps_lock>ncome<Key.enter>
Screenshot: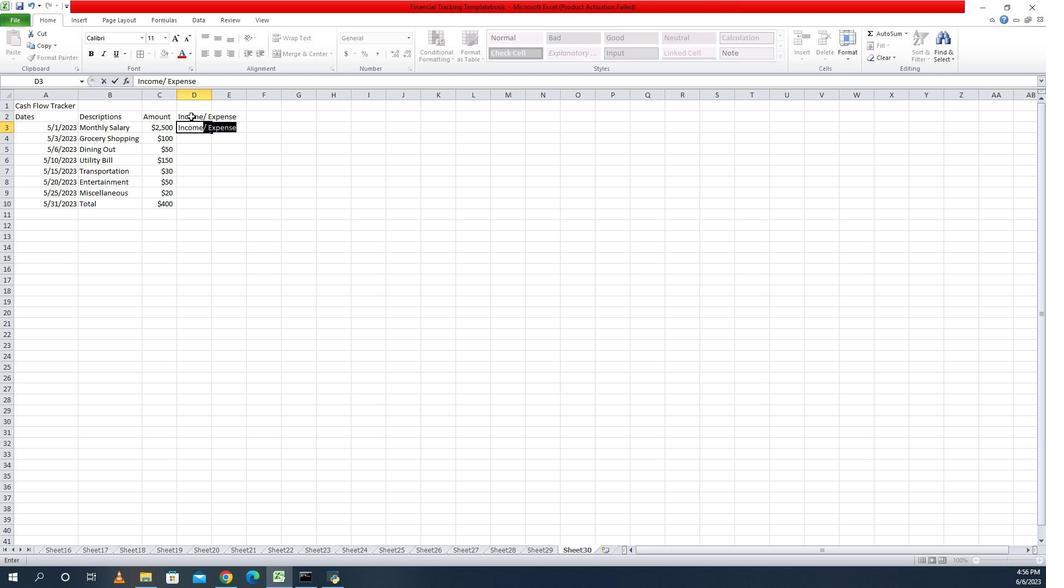 
Action: Mouse moved to (197, 145)
Screenshot: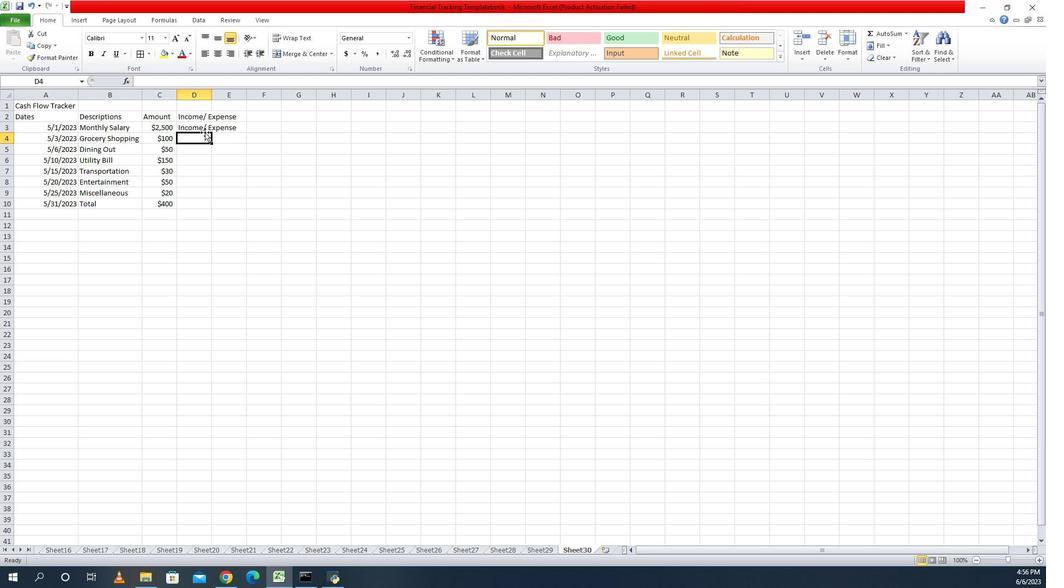
Action: Mouse pressed left at (197, 145)
Screenshot: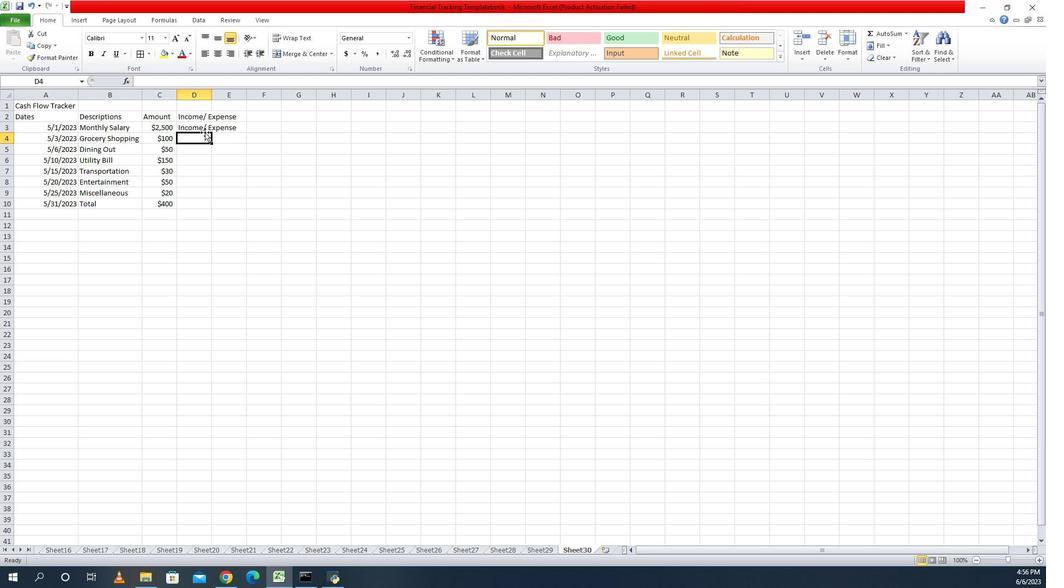 
Action: Mouse pressed left at (197, 145)
Screenshot: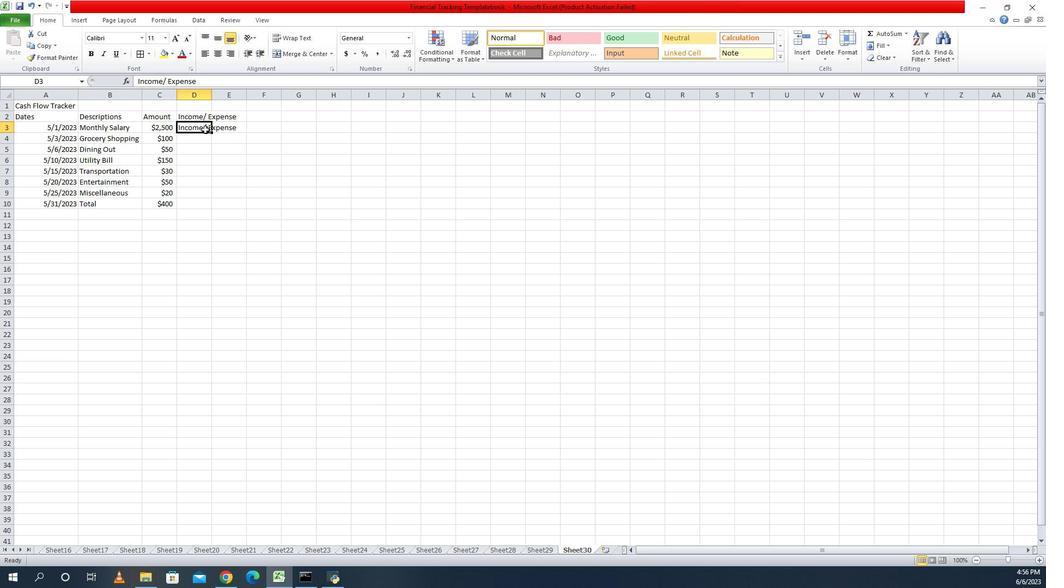
Action: Mouse moved to (193, 146)
Screenshot: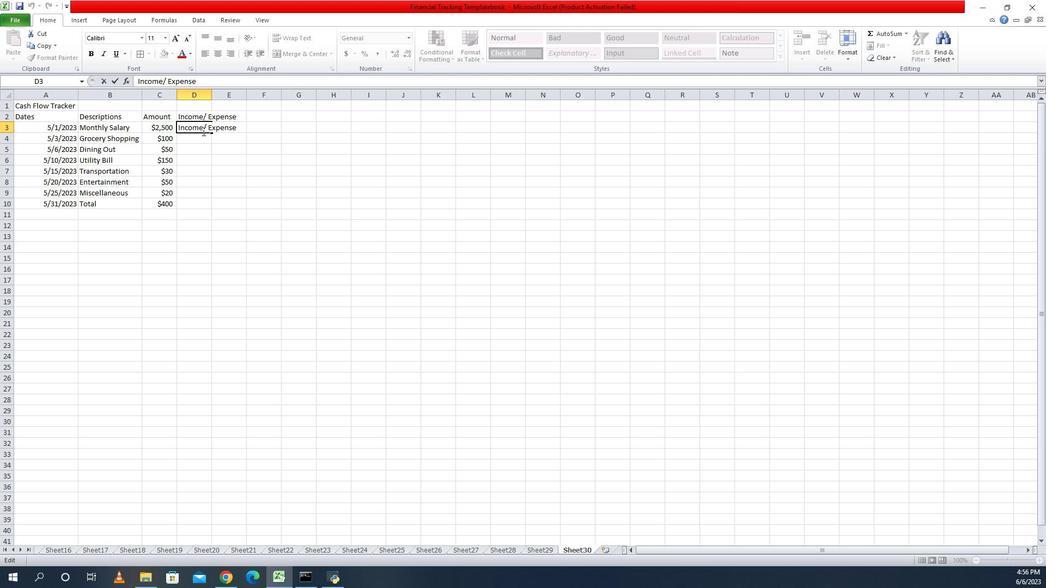 
Action: Mouse pressed left at (193, 146)
Screenshot: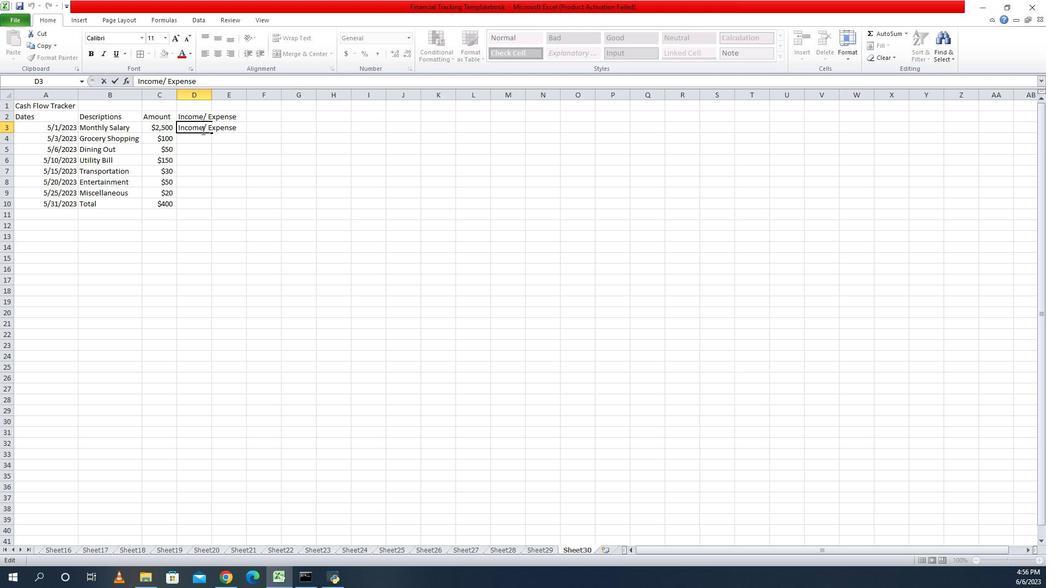 
Action: Mouse moved to (238, 149)
Screenshot: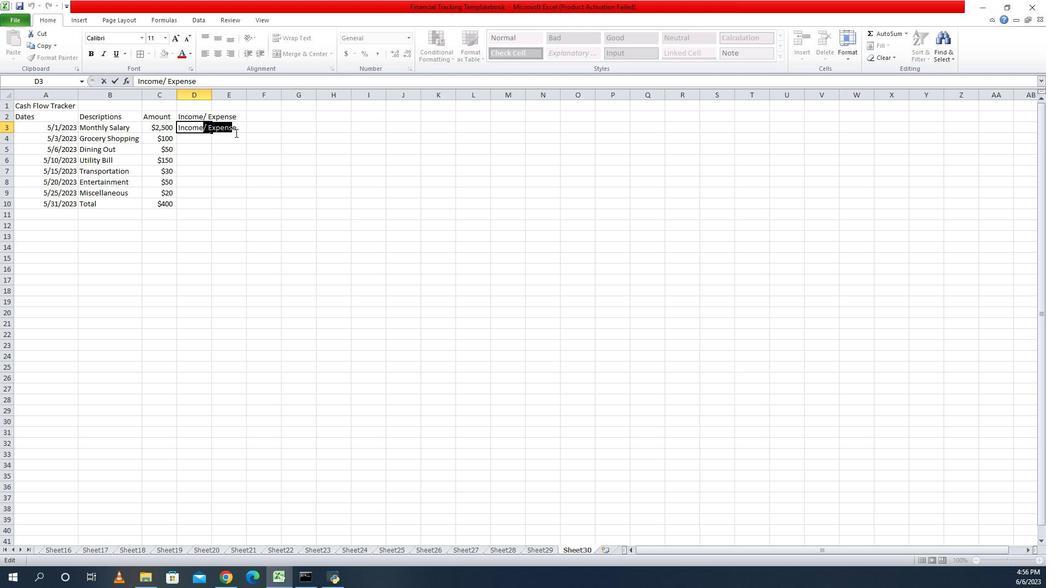 
Action: Key pressed <Key.delete>
Screenshot: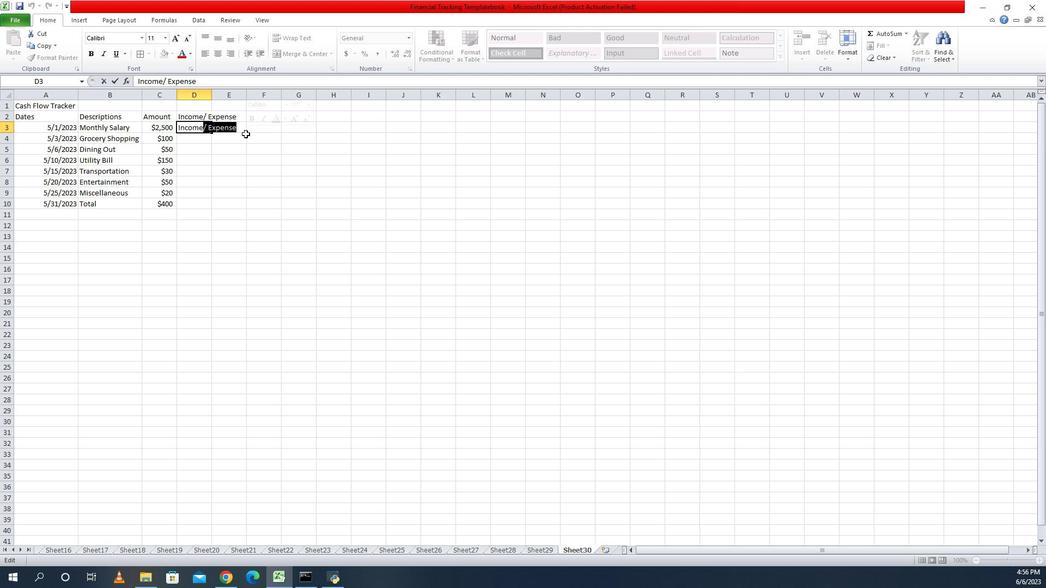 
Action: Mouse moved to (186, 149)
Screenshot: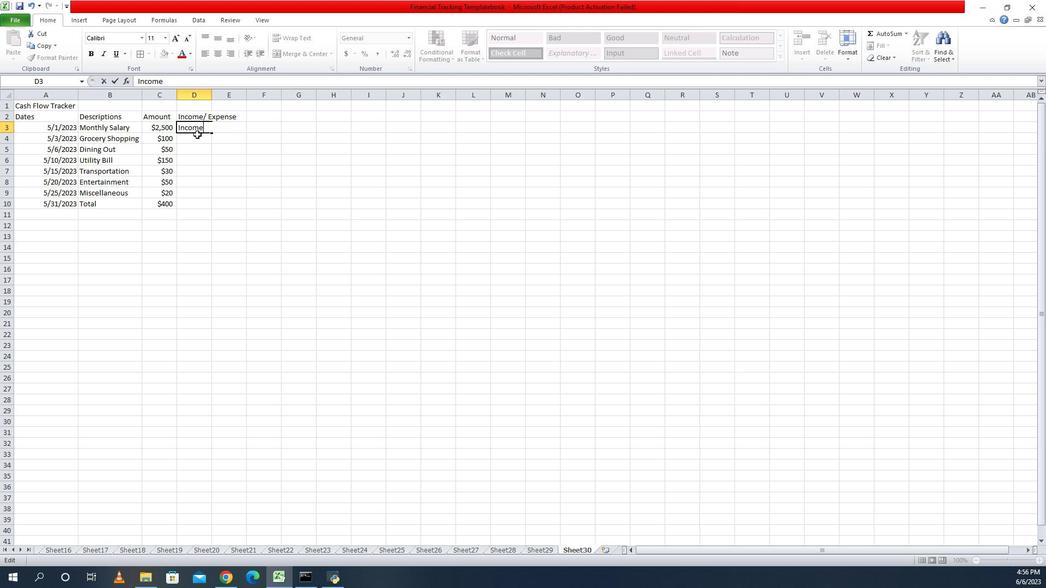 
Action: Mouse pressed left at (186, 149)
Screenshot: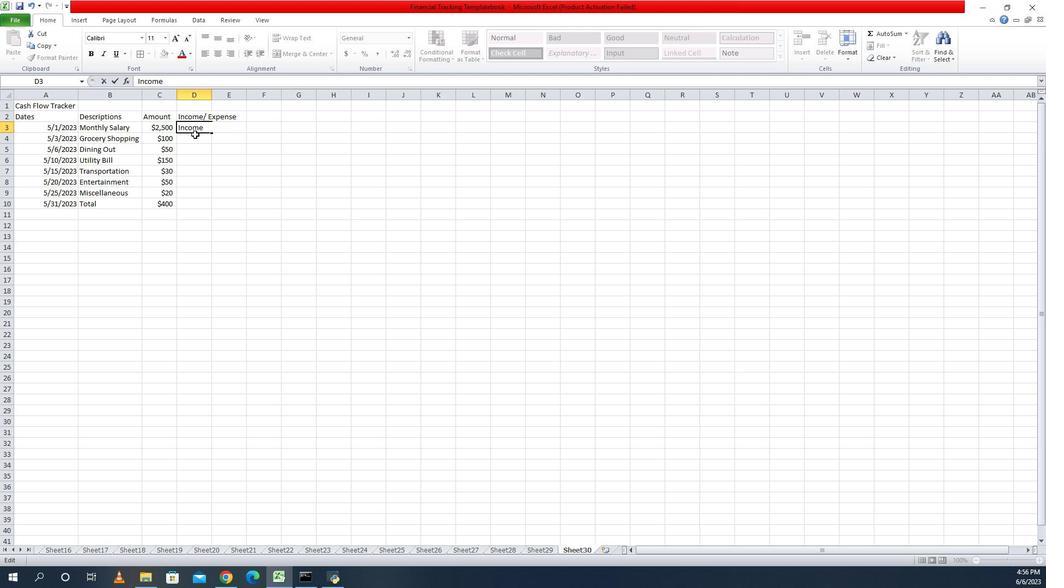 
Action: Key pressed <Key.caps_lock>E<Key.caps_lock>xpe
Screenshot: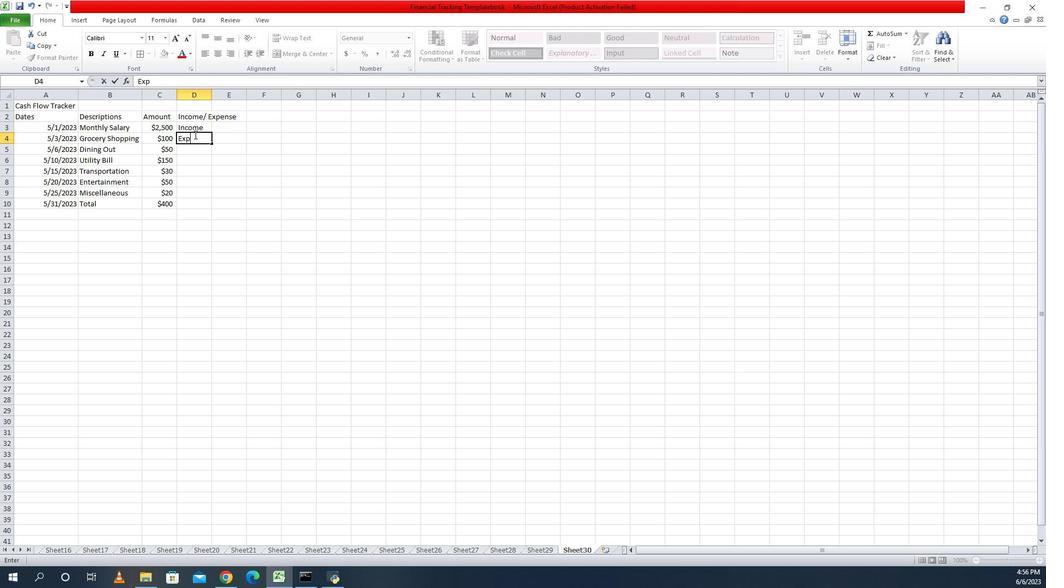 
Action: Mouse moved to (185, 149)
Screenshot: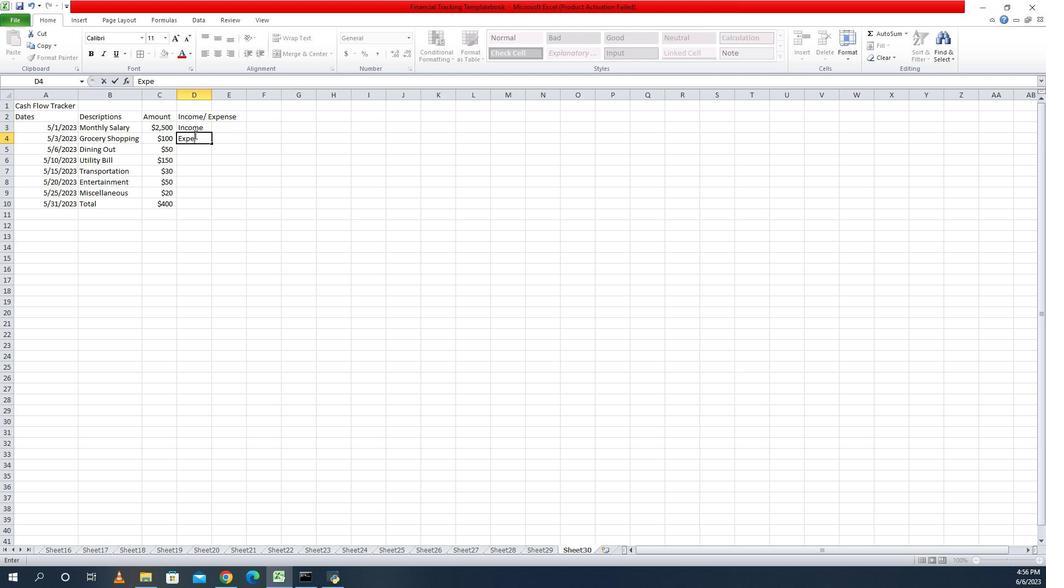 
Action: Key pressed nse<Key.enter><Key.up>
Screenshot: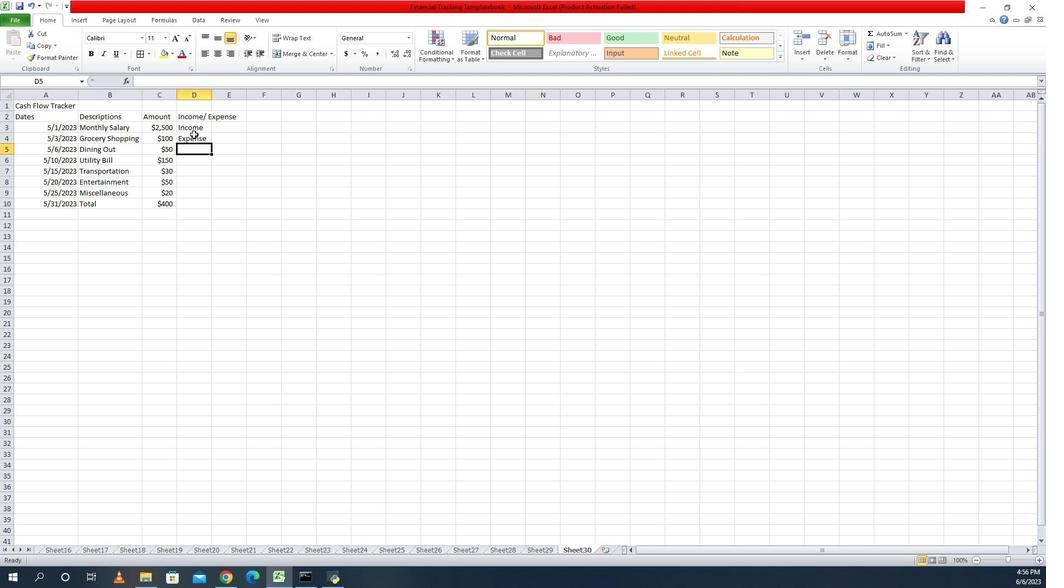
Action: Mouse moved to (189, 156)
Screenshot: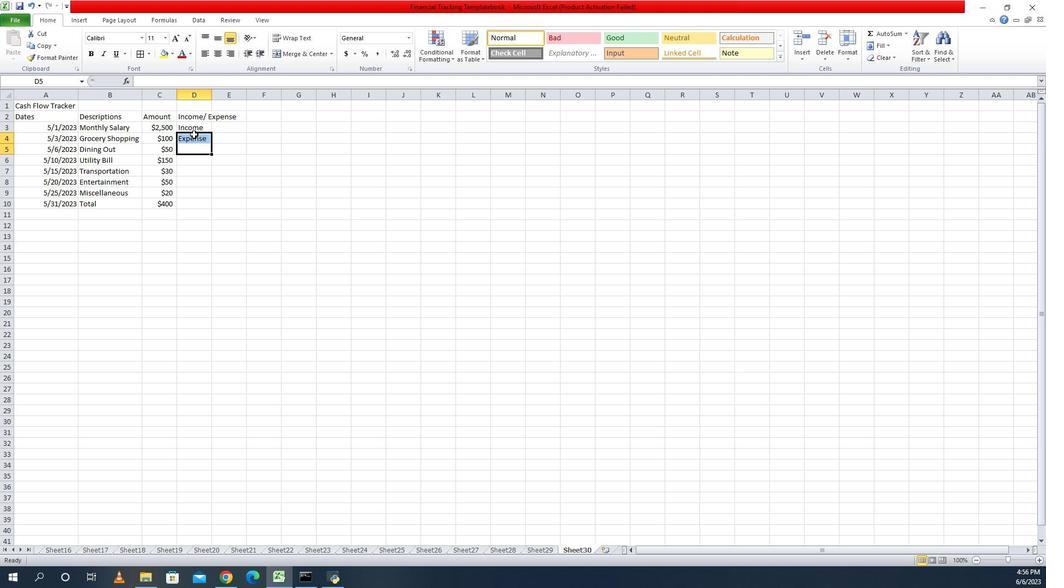
Action: Mouse pressed left at (189, 156)
Screenshot: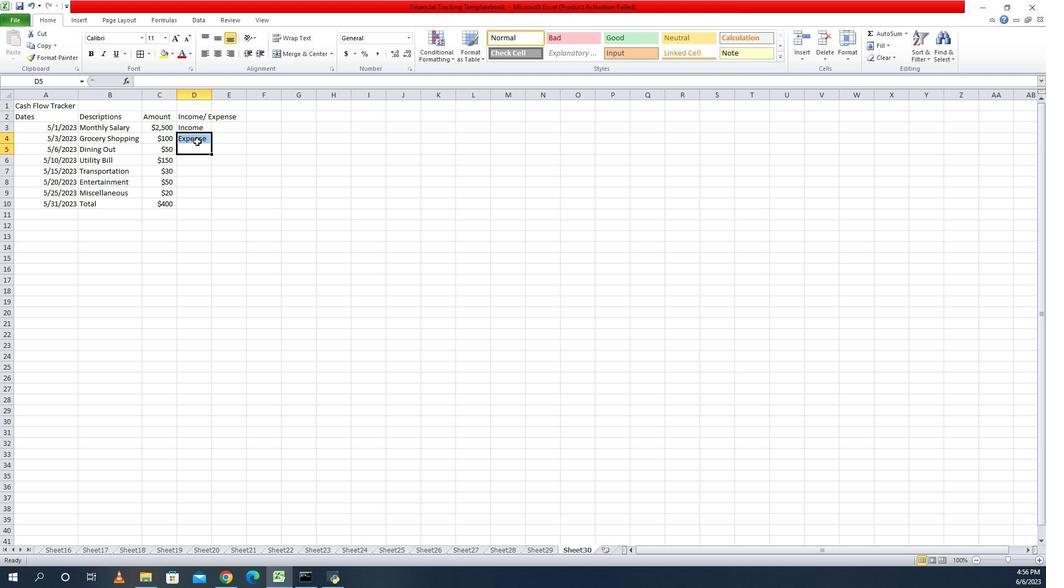 
Action: Mouse moved to (198, 151)
Screenshot: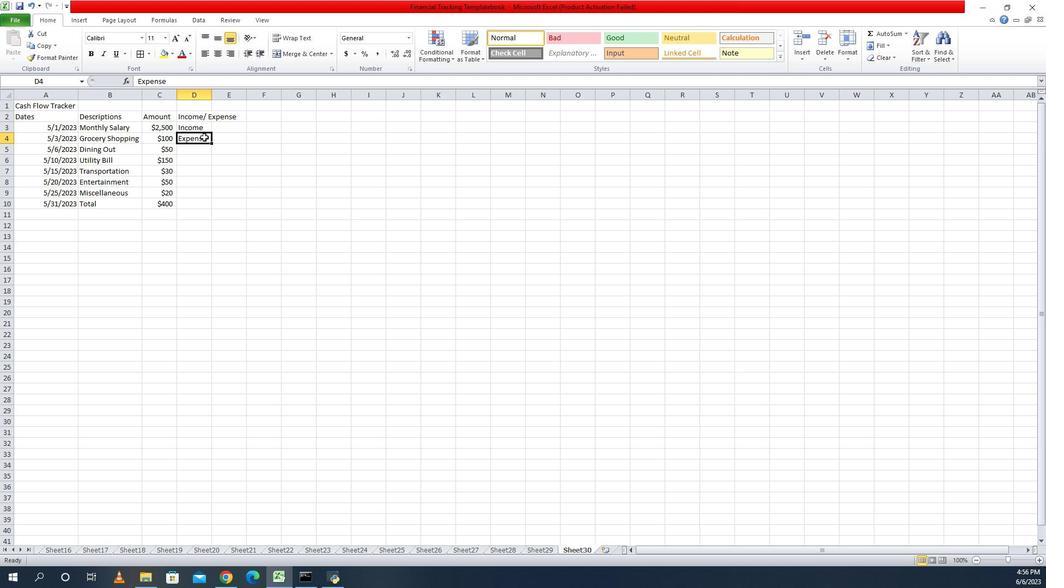 
Action: Mouse pressed left at (198, 151)
Screenshot: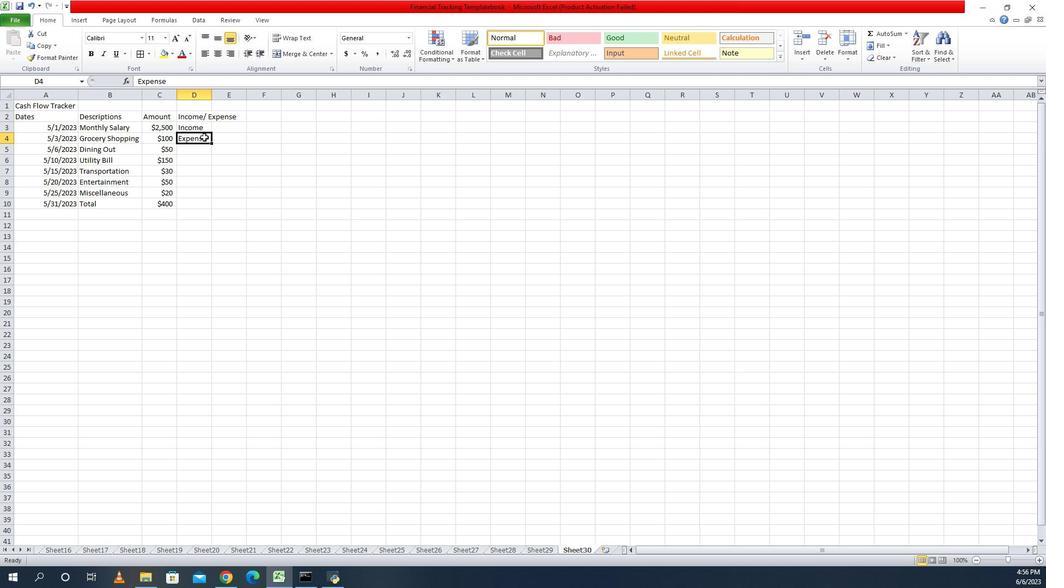 
Action: Mouse pressed left at (198, 151)
Screenshot: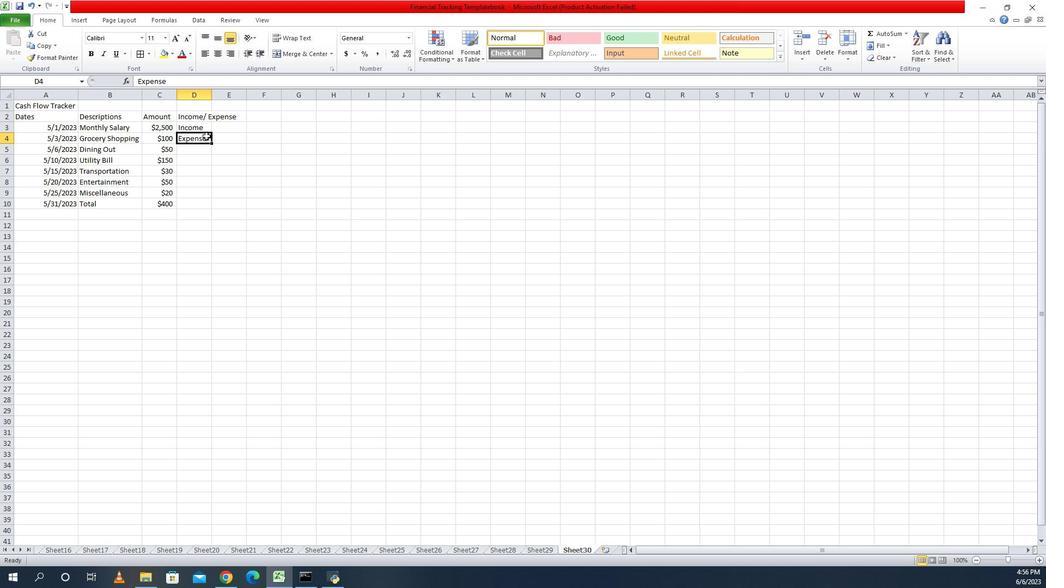 
Action: Mouse moved to (199, 152)
Screenshot: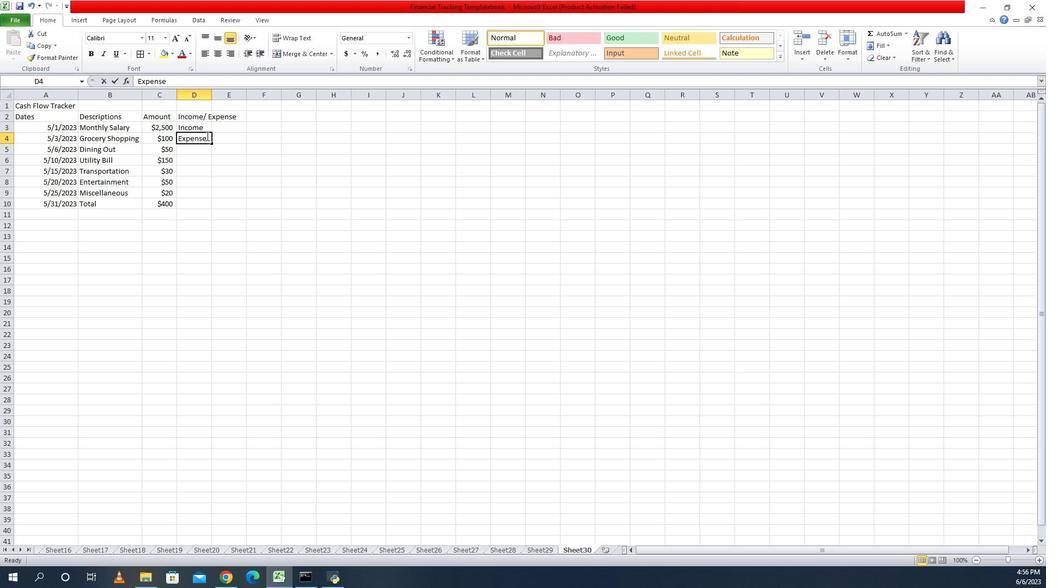 
Action: Key pressed s<Key.enter>
Screenshot: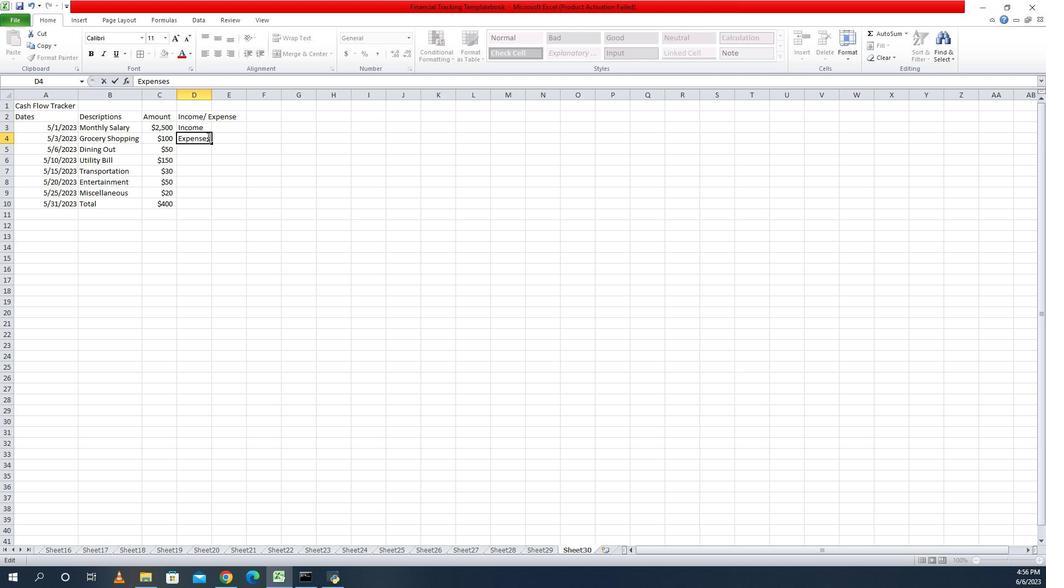 
Action: Mouse moved to (199, 155)
Screenshot: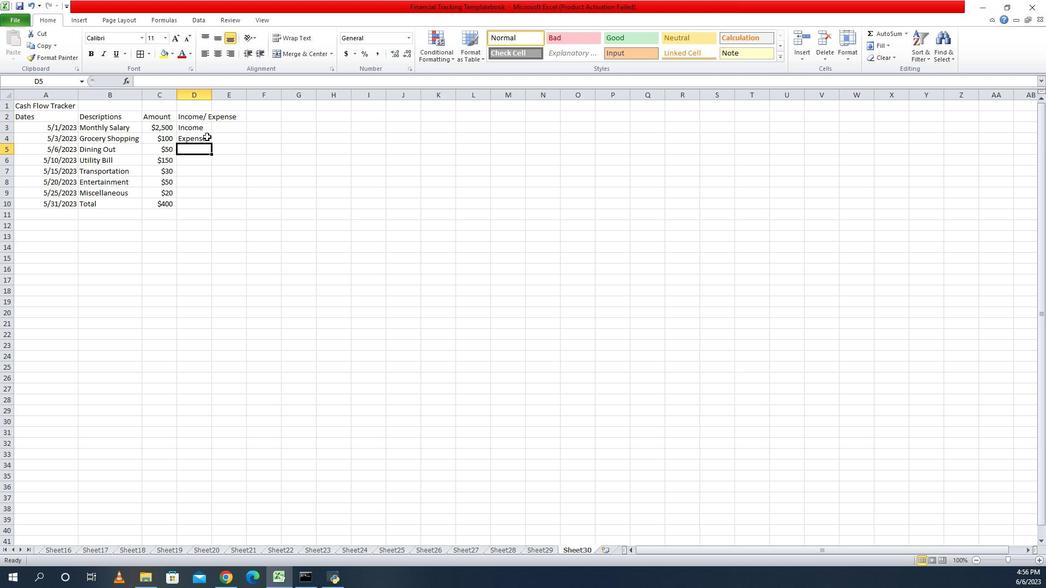 
Action: Key pressed <Key.caps_lock>E<Key.caps_lock>xpenes<Key.enter><Key.caps_lock>E<Key.caps_lock>xpenn<Key.backspace>ses<Key.enter><Key.caps_lock>E<Key.caps_lock>xpense<Key.enter><Key.caps_lock>E<Key.caps_lock>xpenses<Key.enter><Key.caps_lock>EX<Key.backspace><Key.caps_lock>x<Key.caps_lock>P<Key.backspace><Key.caps_lock>penses<Key.enter><Key.caps_lock>E<Key.caps_lock>xpenses<Key.enter>
Screenshot: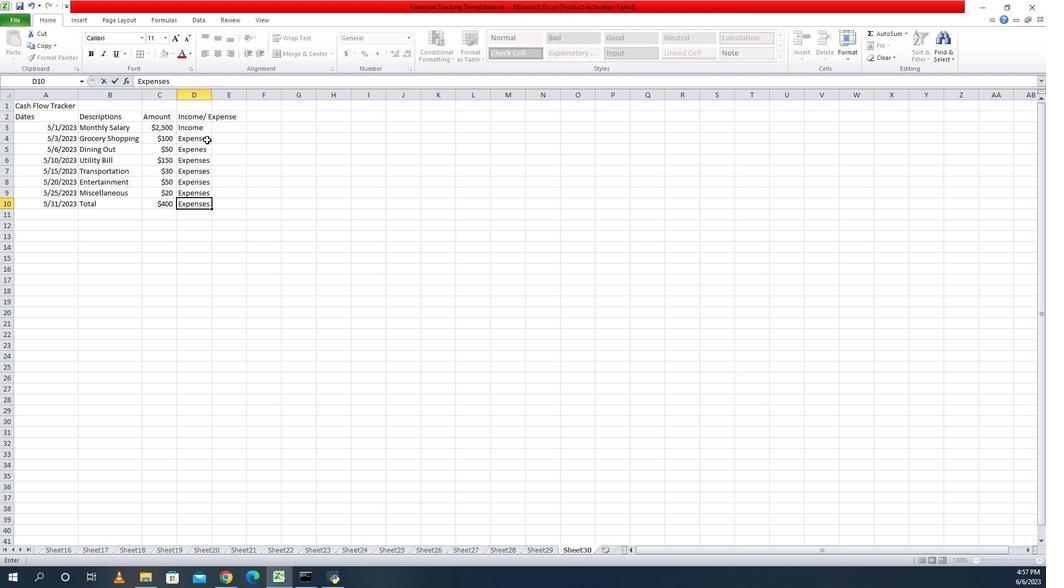 
Action: Mouse moved to (203, 108)
Screenshot: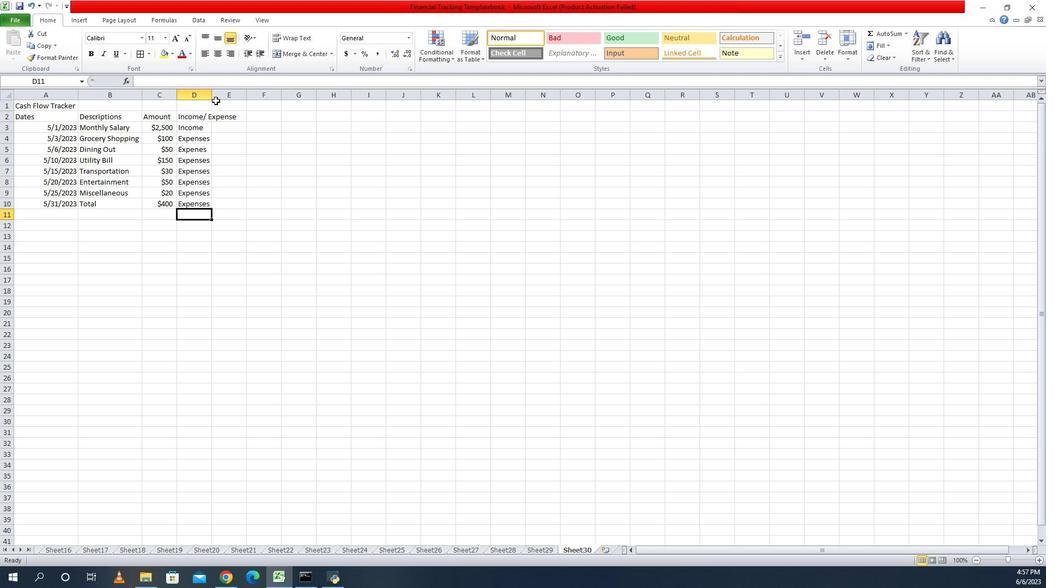 
Action: Mouse pressed left at (203, 108)
Screenshot: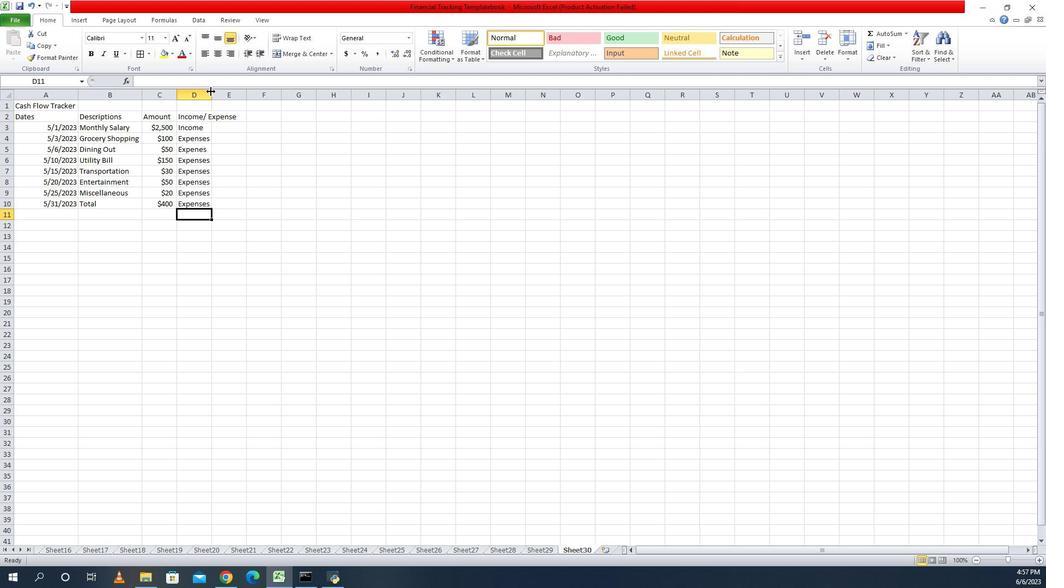 
Action: Mouse pressed left at (203, 108)
Screenshot: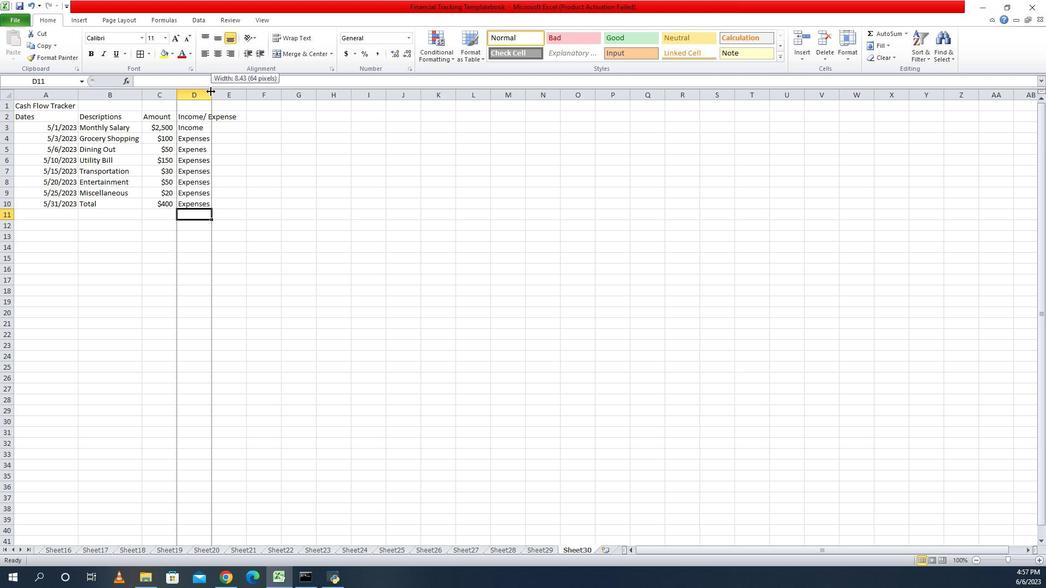 
Action: Mouse moved to (254, 132)
Screenshot: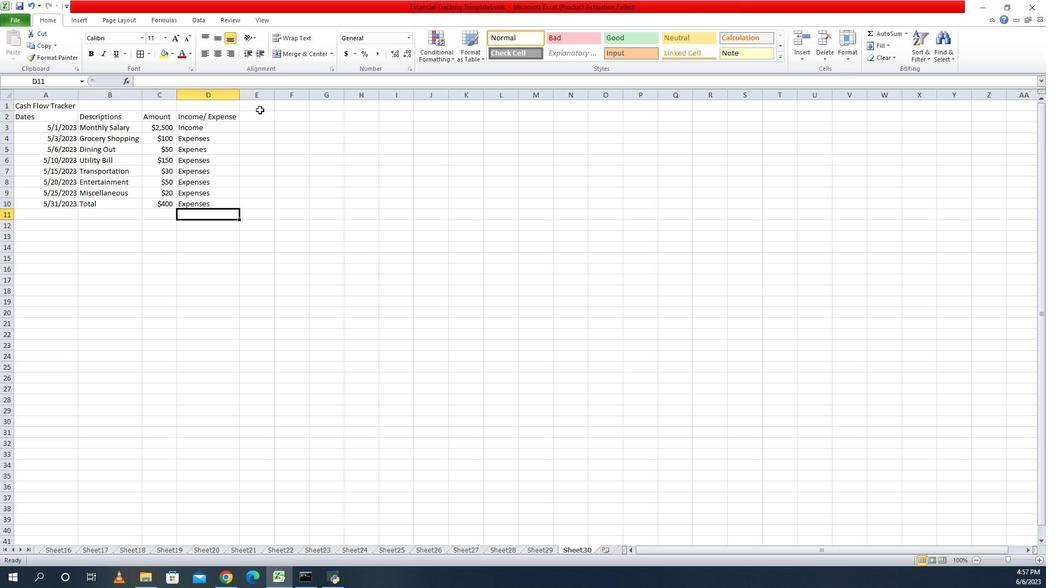 
Action: Mouse pressed left at (254, 132)
Screenshot: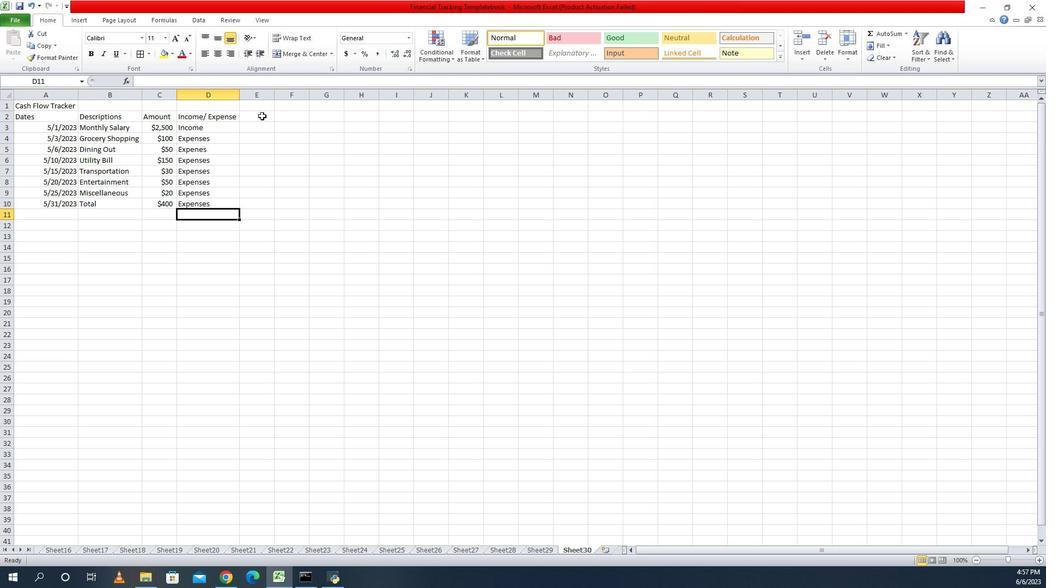 
Action: Key pressed <Key.caps_lock>B<Key.caps_lock>ak<Key.backspace>lance<Key.enter><Key.shift><Key.shift><Key.shift><Key.shift><Key.shift><Key.shift><Key.shift><Key.shift>$2500<Key.enter><Key.shift>$2400<Key.enter><Key.shift><Key.shift><Key.shift><Key.shift><Key.shift><Key.shift><Key.shift><Key.shift><Key.shift><Key.shift><Key.shift><Key.shift><Key.shift><Key.shift><Key.shift><Key.shift><Key.shift><Key.shift><Key.shift><Key.shift><Key.shift><Key.shift><Key.shift><Key.shift><Key.shift><Key.shift><Key.shift><Key.shift><Key.shift>$2350<Key.enter><Key.shift><Key.shift><Key.shift><Key.shift><Key.shift><Key.shift><Key.shift><Key.shift><Key.shift><Key.shift><Key.shift><Key.shift><Key.shift><Key.shift><Key.shift><Key.shift><Key.shift><Key.shift><Key.shift><Key.shift><Key.shift><Key.shift><Key.shift><Key.shift><Key.shift><Key.shift><Key.shift><Key.shift><Key.shift><Key.shift><Key.shift><Key.shift><Key.shift><Key.shift><Key.shift><Key.shift><Key.shift>$2200<Key.enter><Key.shift><Key.shift><Key.shift><Key.shift><Key.shift><Key.shift><Key.shift><Key.shift><Key.shift><Key.shift><Key.shift><Key.shift><Key.shift>$2170<Key.enter><Key.shift><Key.shift><Key.shift><Key.shift><Key.shift><Key.shift><Key.shift>$120<Key.enter><Key.up><Key.shift><Key.shift><Key.shift><Key.shift><Key.shift><Key.shift>$
Screenshot: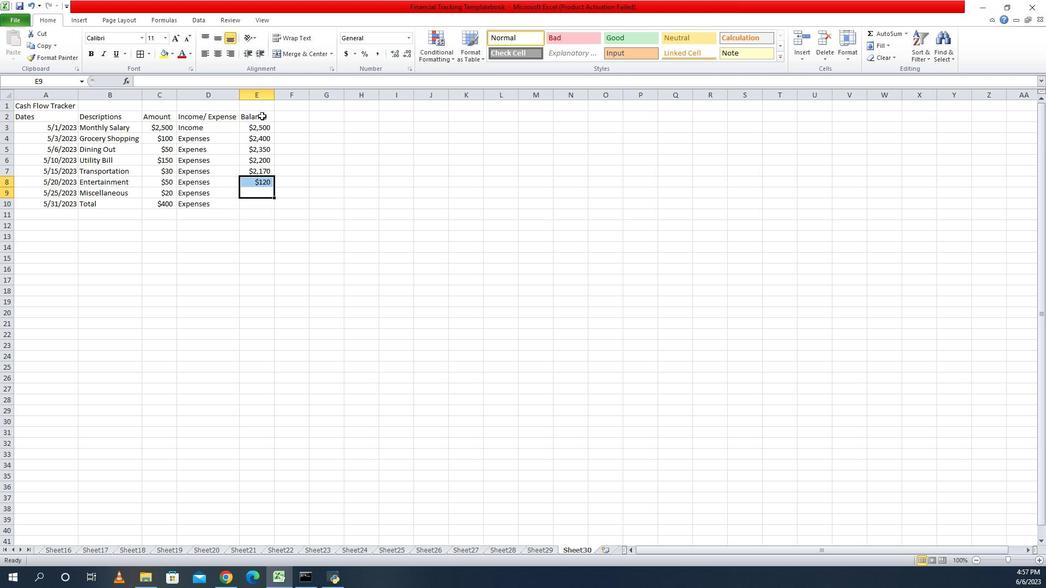 
Action: Mouse moved to (253, 168)
Screenshot: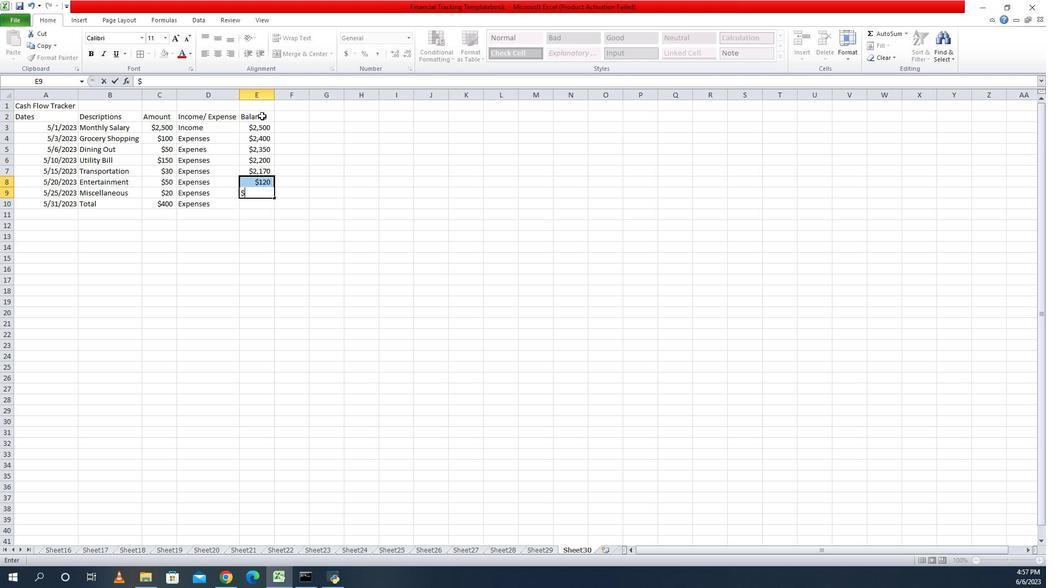 
Action: Key pressed <Key.up>
Screenshot: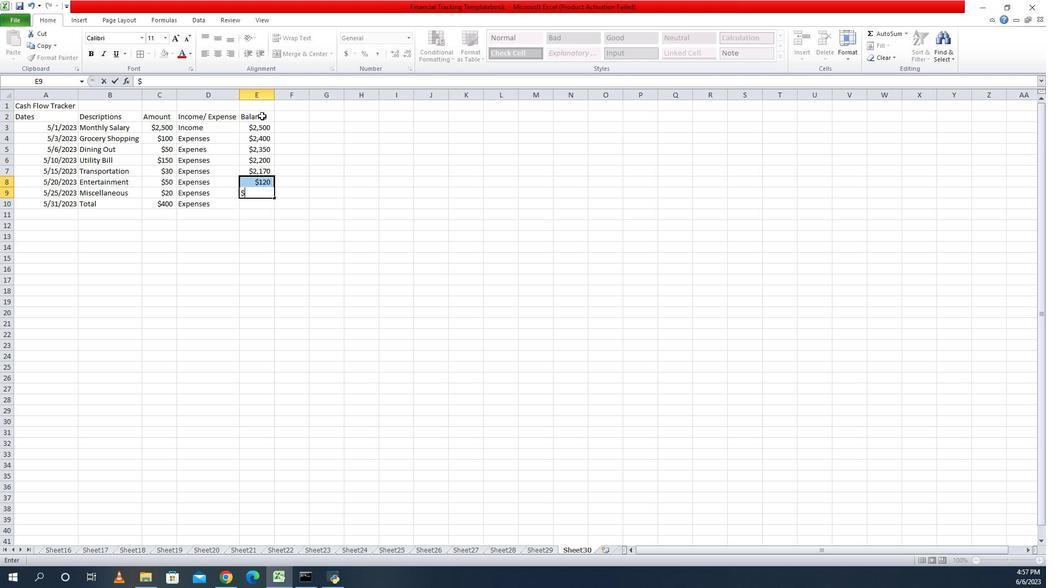 
Action: Mouse moved to (246, 199)
Screenshot: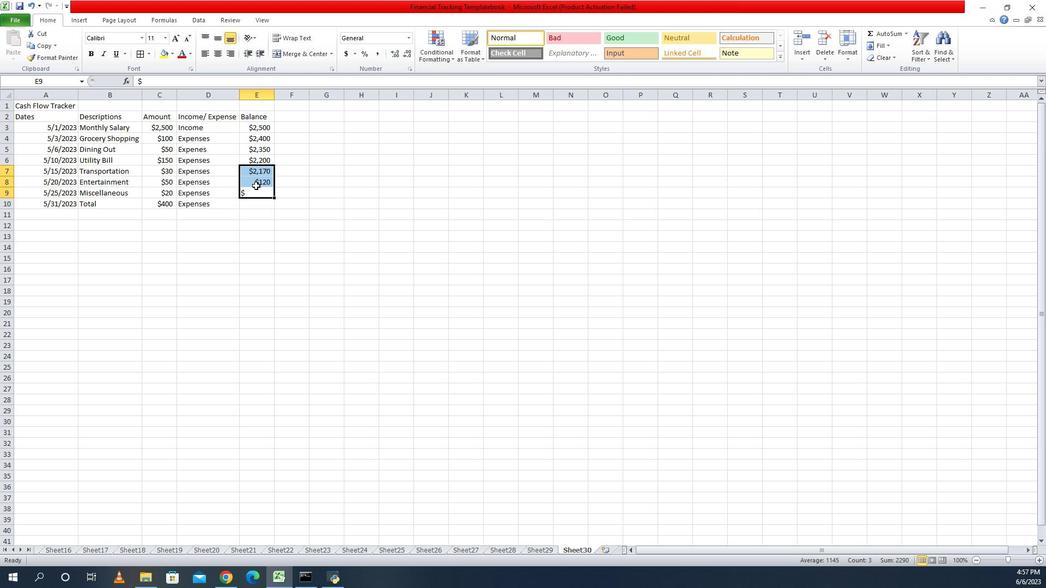 
Action: Mouse pressed left at (246, 199)
Screenshot: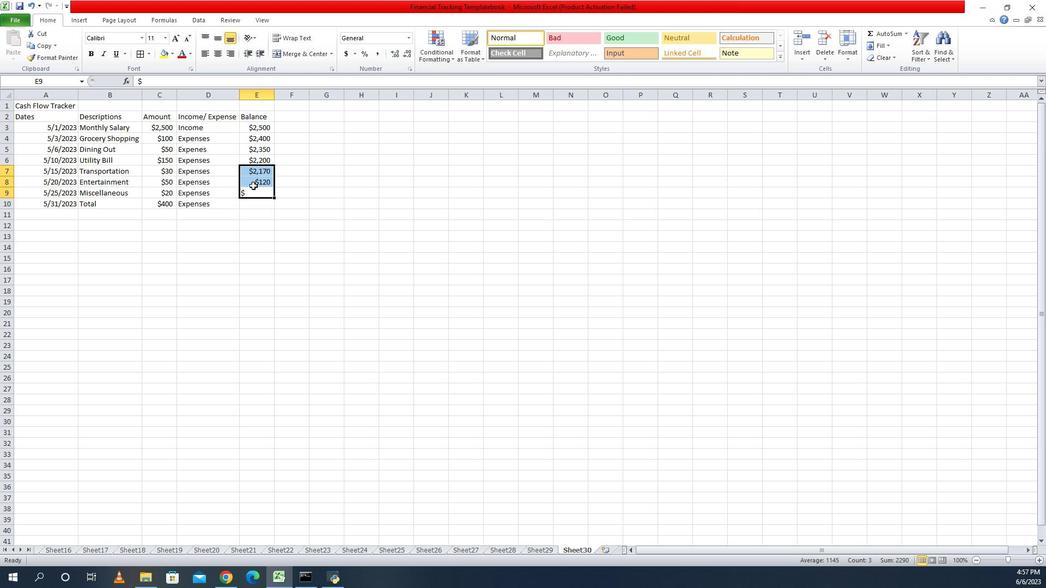 
Action: Mouse pressed left at (246, 199)
Screenshot: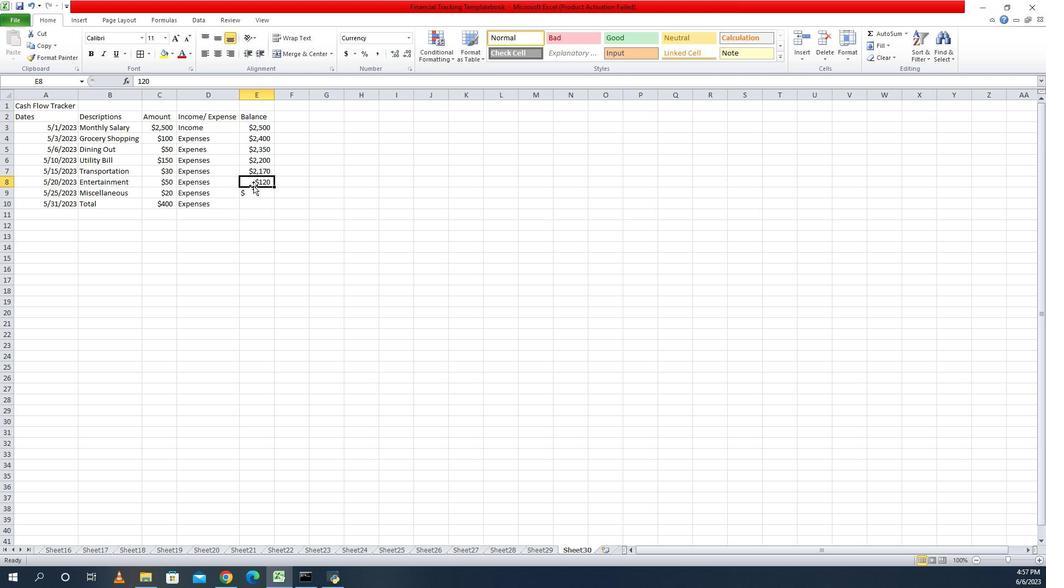 
Action: Mouse moved to (244, 197)
Screenshot: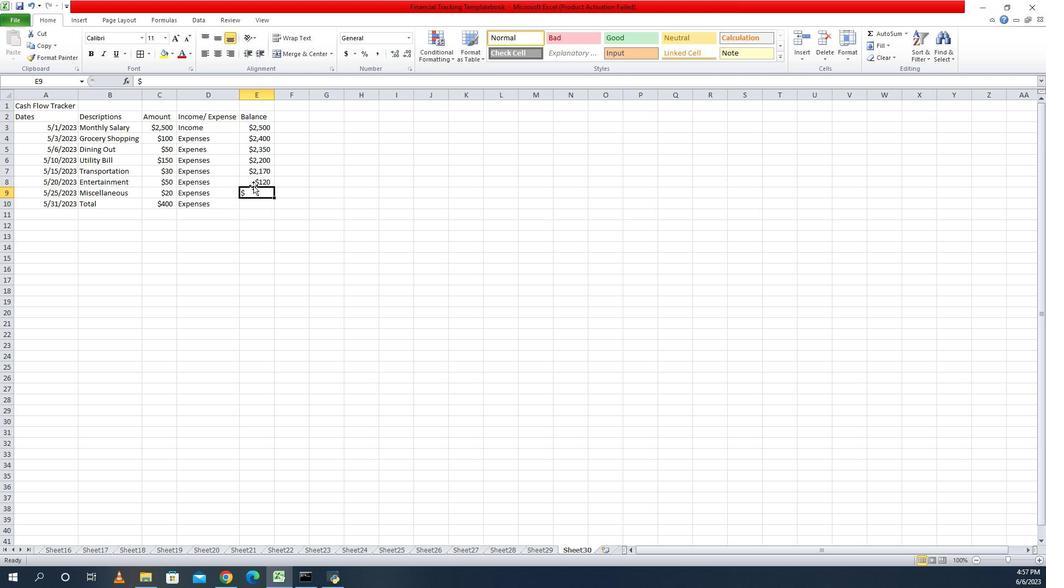 
Action: Mouse pressed left at (244, 197)
Screenshot: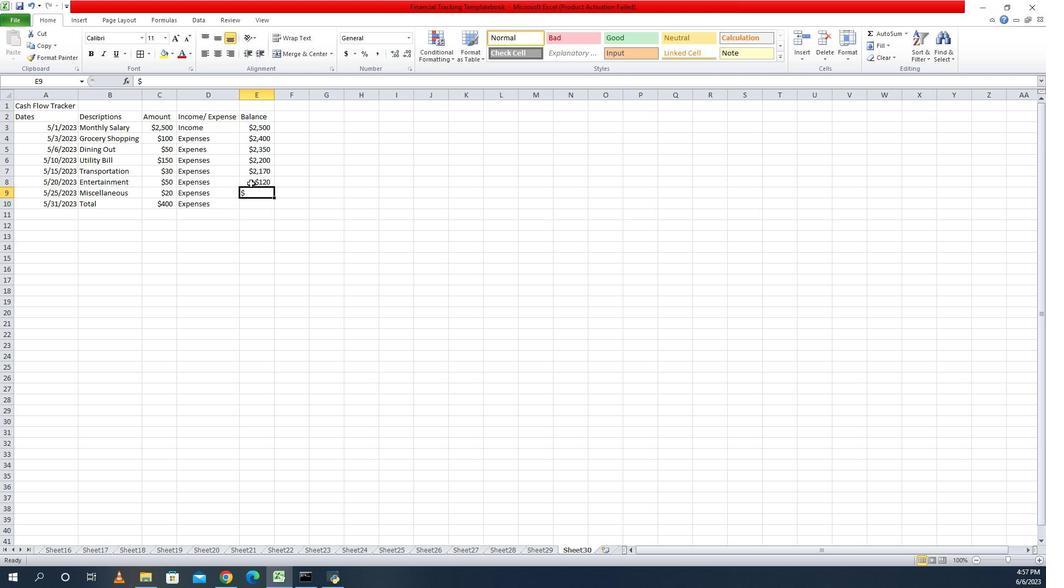 
Action: Key pressed <Key.shift><Key.shift><Key.shift><Key.shift><Key.shift><Key.shift><Key.shift><Key.shift>$2120<Key.enter><Key.shift>$100<Key.enter><Key.up><Key.shift><Key.shift><Key.shift><Key.shift><Key.shift><Key.shift><Key.shift><Key.shift>$
Screenshot: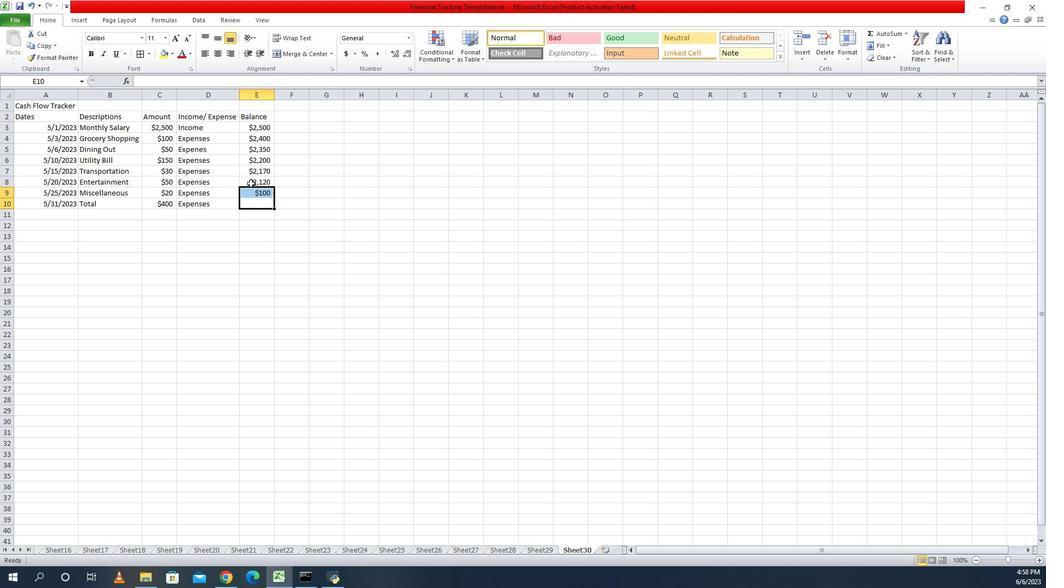 
Action: Mouse pressed left at (244, 197)
Screenshot: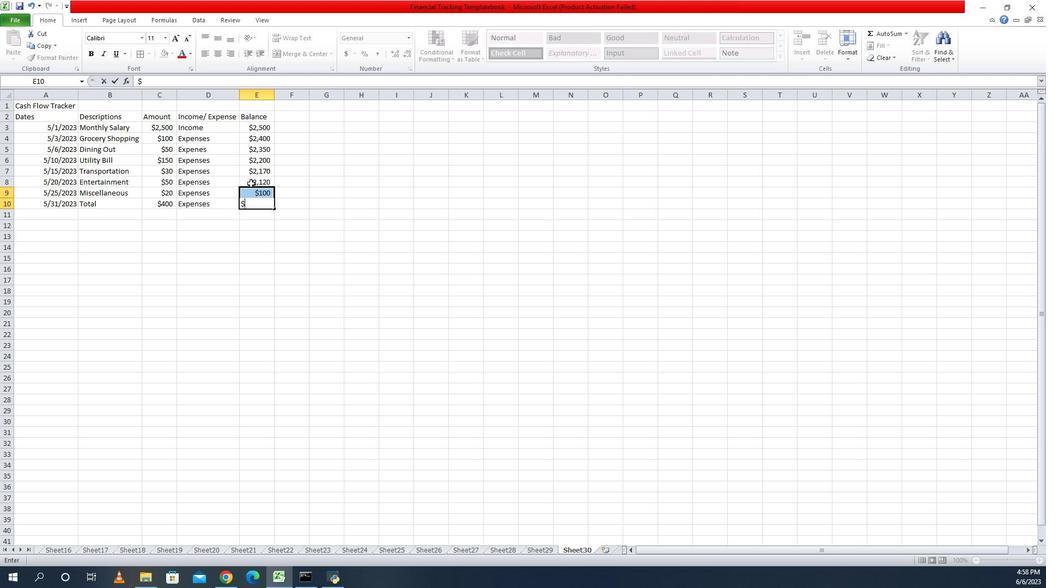 
Action: Mouse moved to (236, 204)
Screenshot: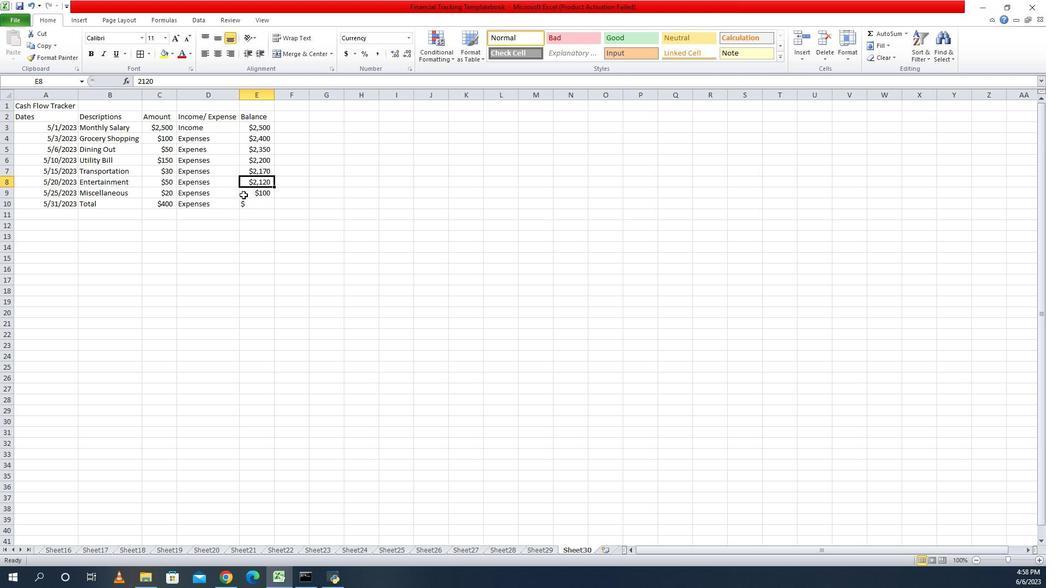 
Action: Mouse pressed left at (236, 204)
Screenshot: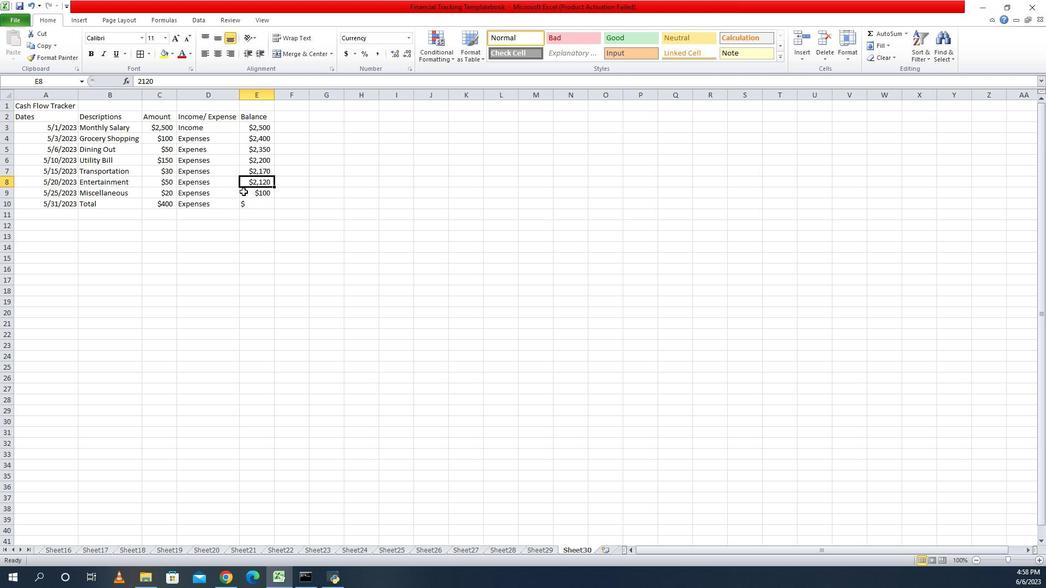 
Action: Mouse pressed left at (236, 204)
Screenshot: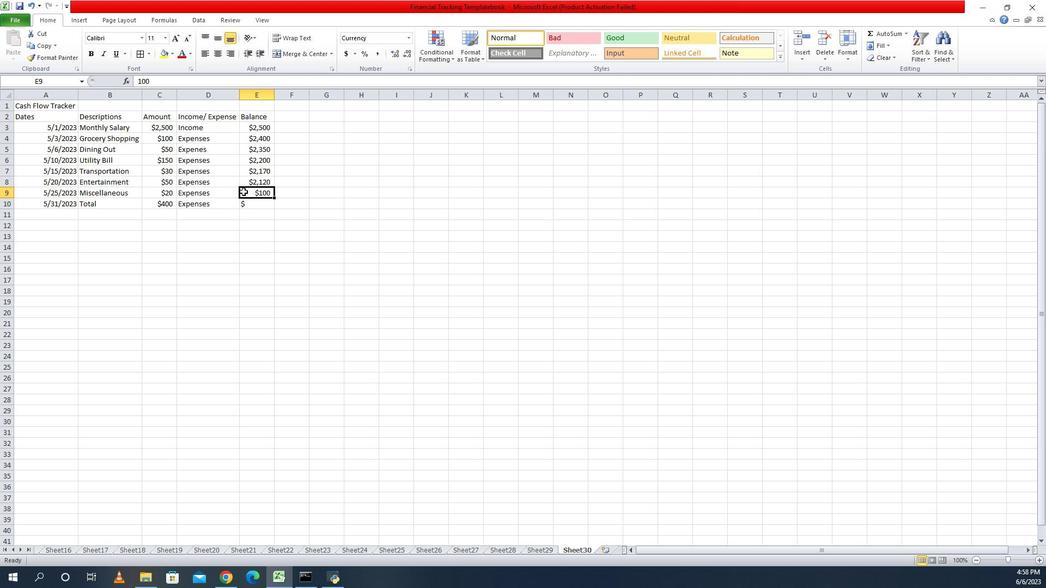 
Action: Key pressed <Key.shift>
Screenshot: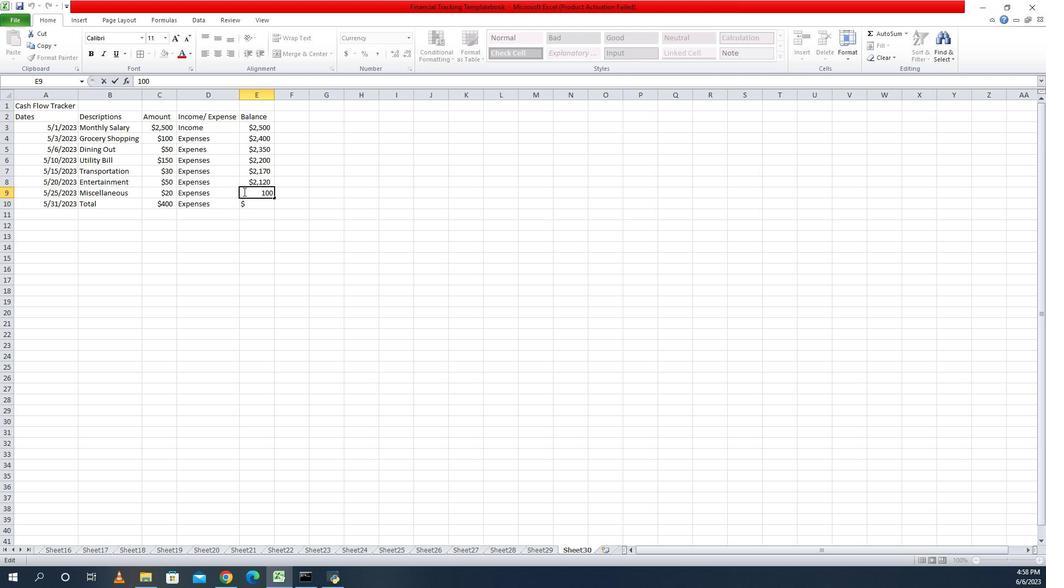 
Action: Mouse moved to (236, 204)
Screenshot: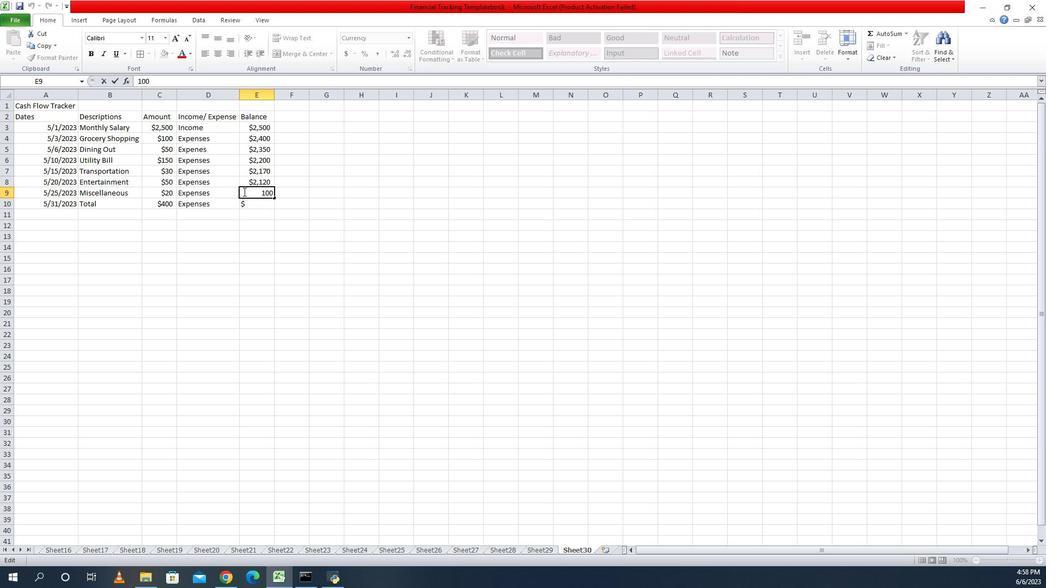 
Action: Mouse pressed left at (236, 204)
Screenshot: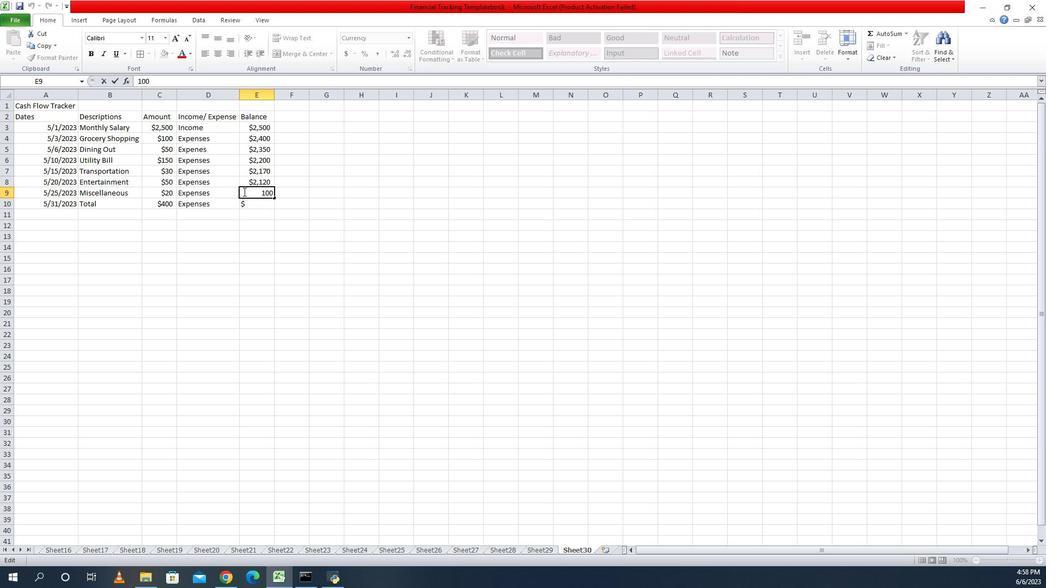 
Action: Mouse moved to (310, 210)
Screenshot: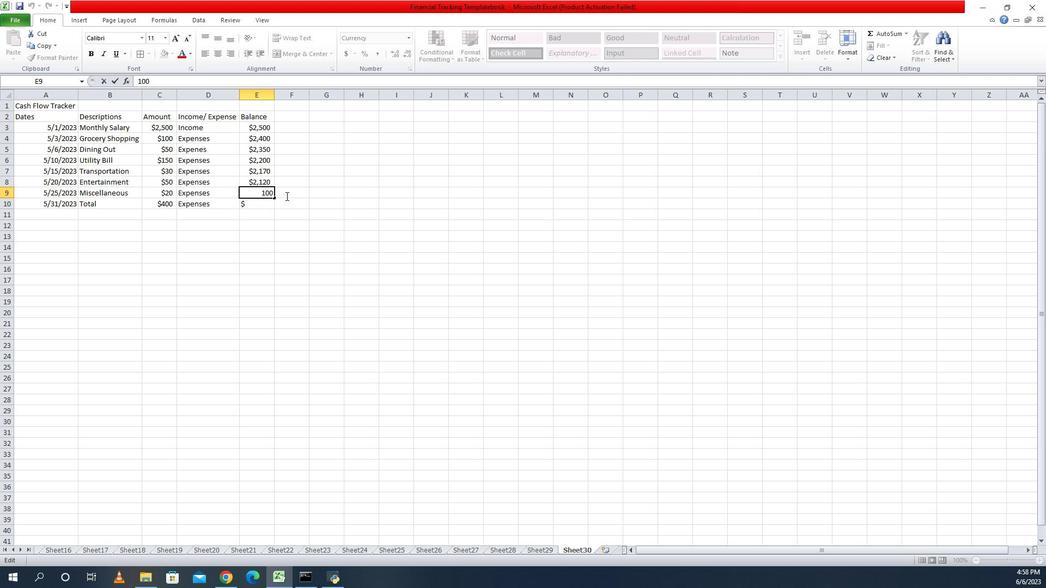 
Action: Key pressed <Key.delete><Key.shift>$2100<Key.enter><Key.shift><Key.shift><Key.shift><Key.shift><Key.shift>$2100<Key.enter>
Screenshot: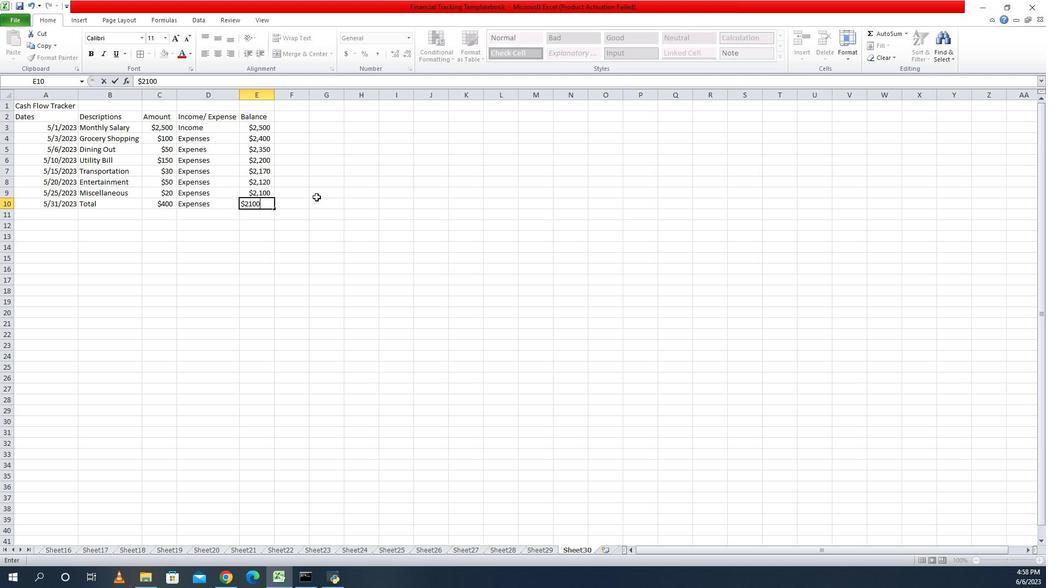 
Action: Mouse moved to (2, 43)
Screenshot: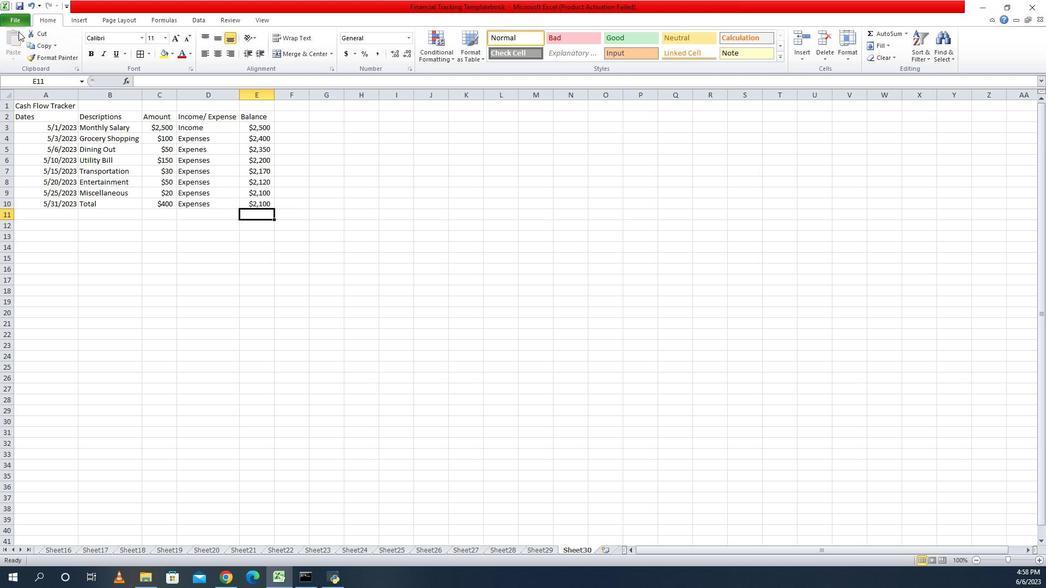 
Action: Mouse pressed left at (2, 43)
Screenshot: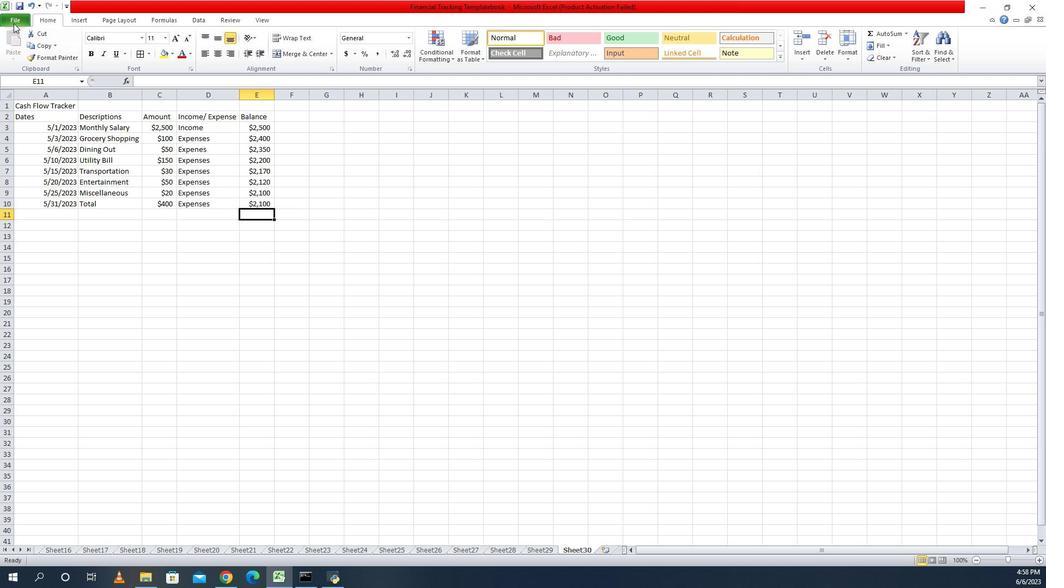 
Action: Mouse moved to (4, 68)
Screenshot: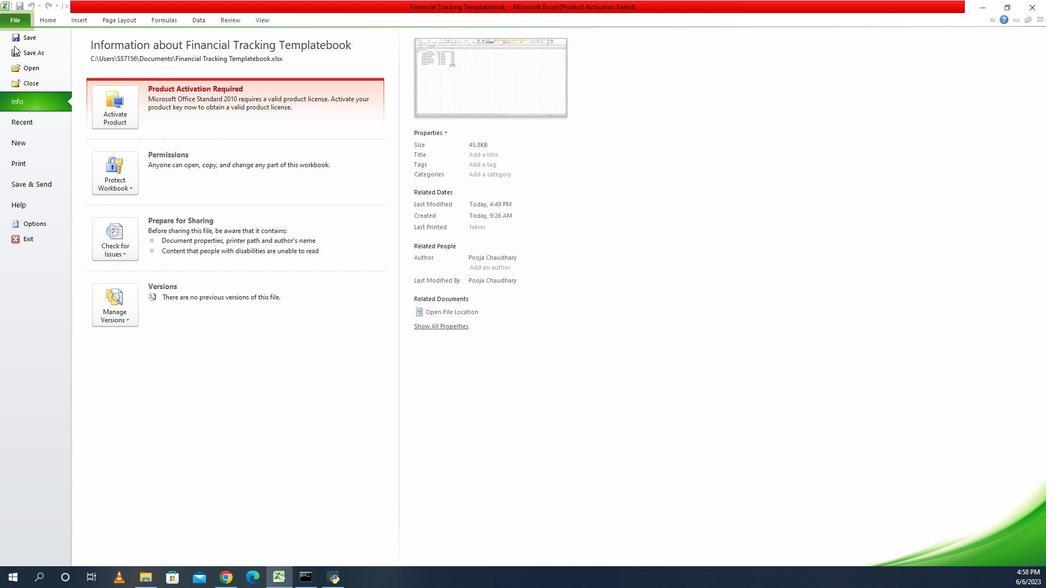 
Action: Mouse pressed left at (4, 68)
Screenshot: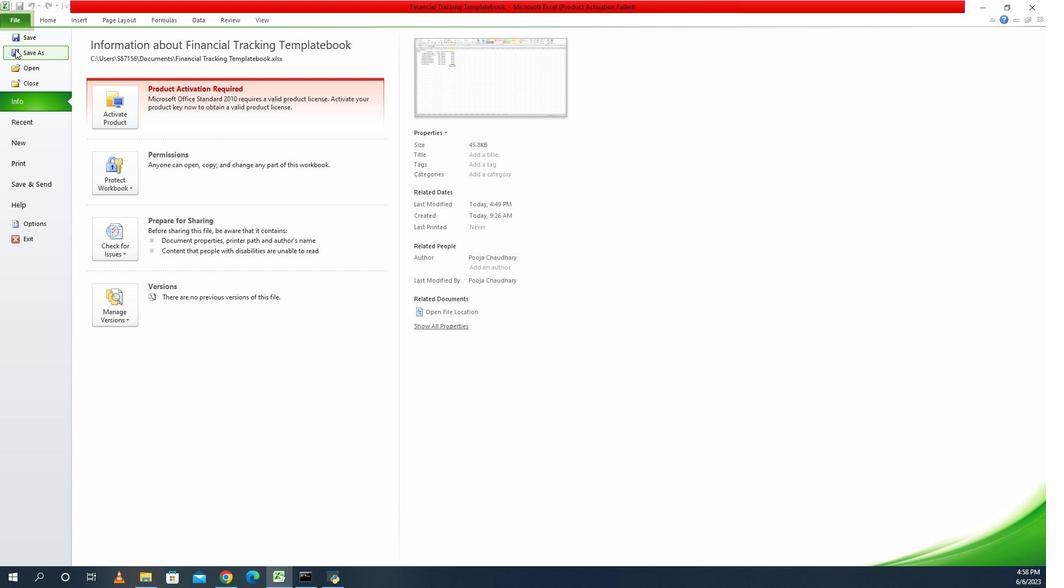 
Action: Mouse moved to (168, 229)
Screenshot: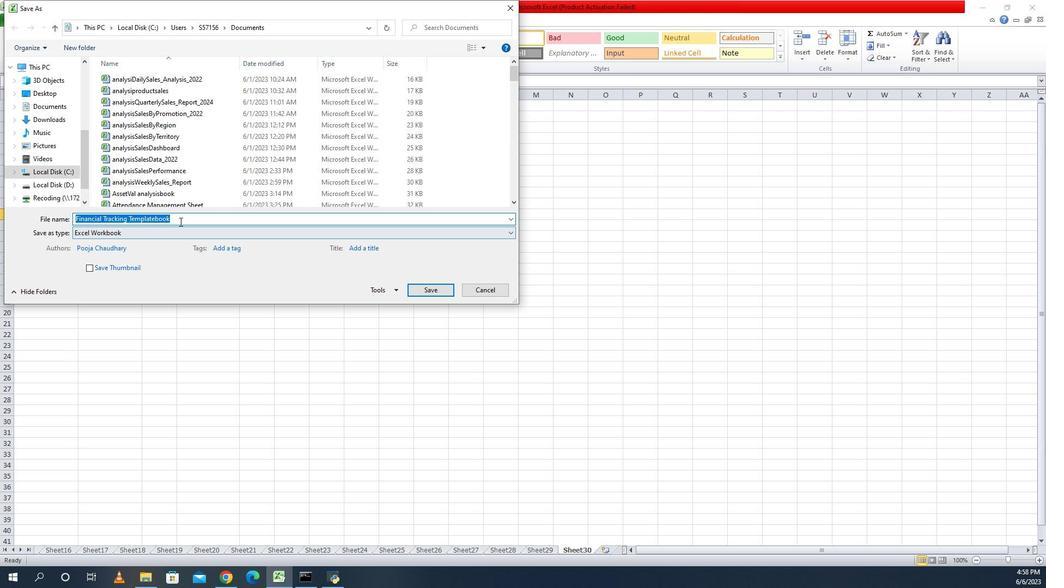 
Action: Mouse pressed left at (168, 229)
Screenshot: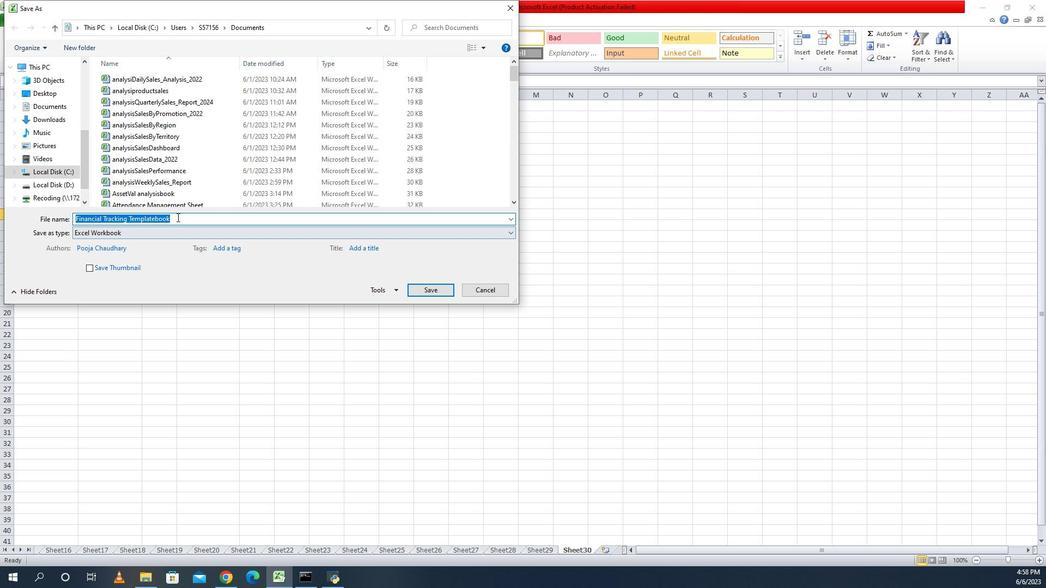
Action: Mouse moved to (56, 224)
Screenshot: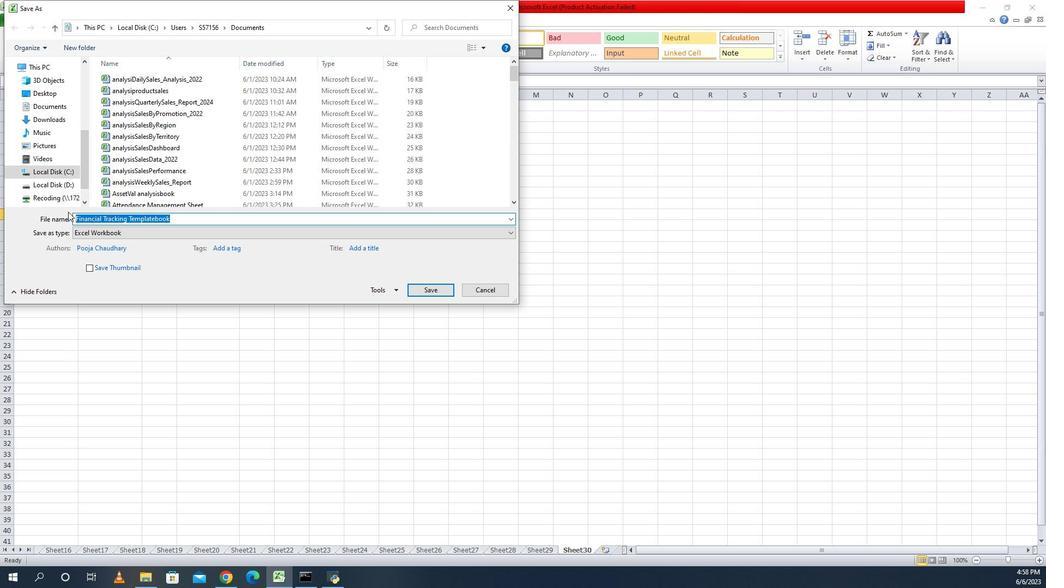 
Action: Key pressed <Key.delete>
Screenshot: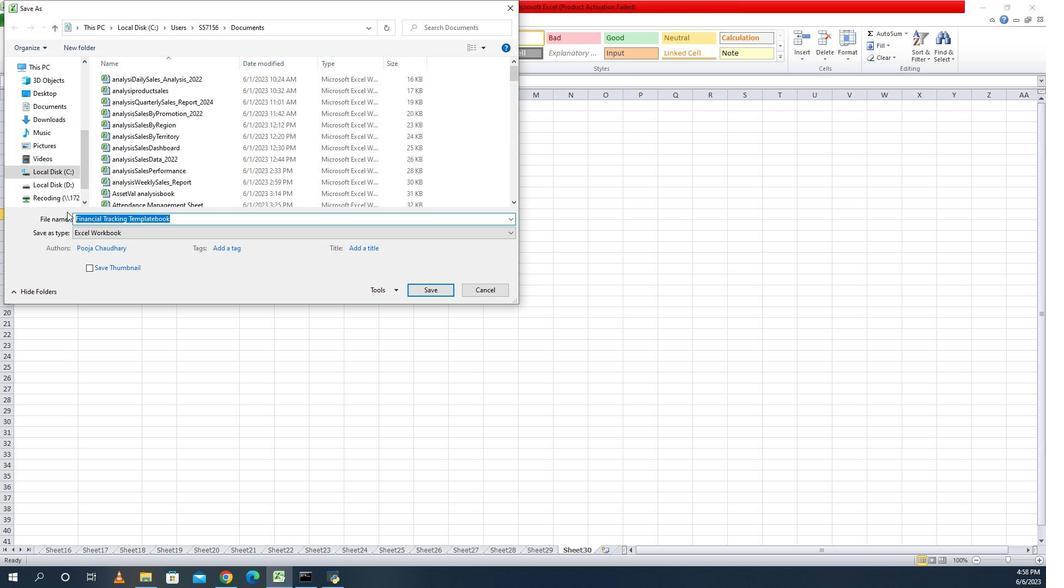 
Action: Mouse moved to (84, 238)
Screenshot: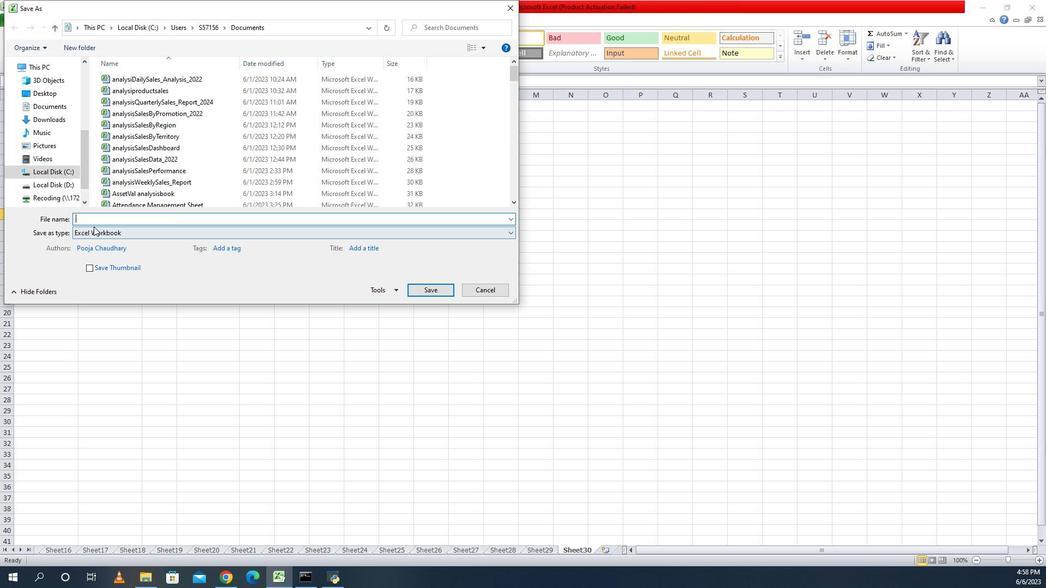 
Action: Key pressed <Key.caps_lock>F<Key.caps_lock>inancial<Key.space><Key.caps_lock>T<Key.caps_lock>racking<Key.space><Key.caps_lock>W<Key.caps_lock>orkbook
Screenshot: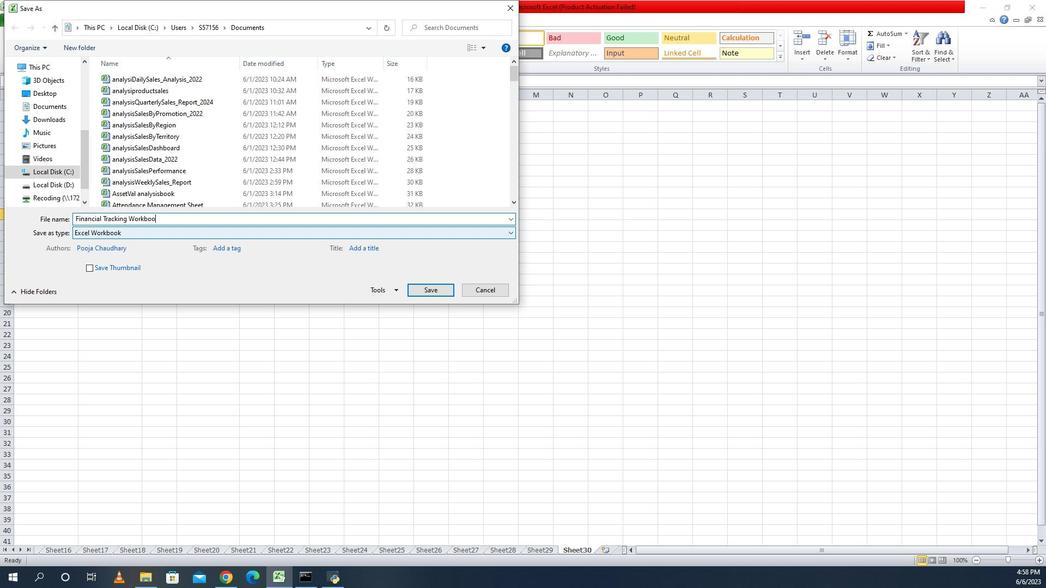
Action: Mouse moved to (424, 299)
Screenshot: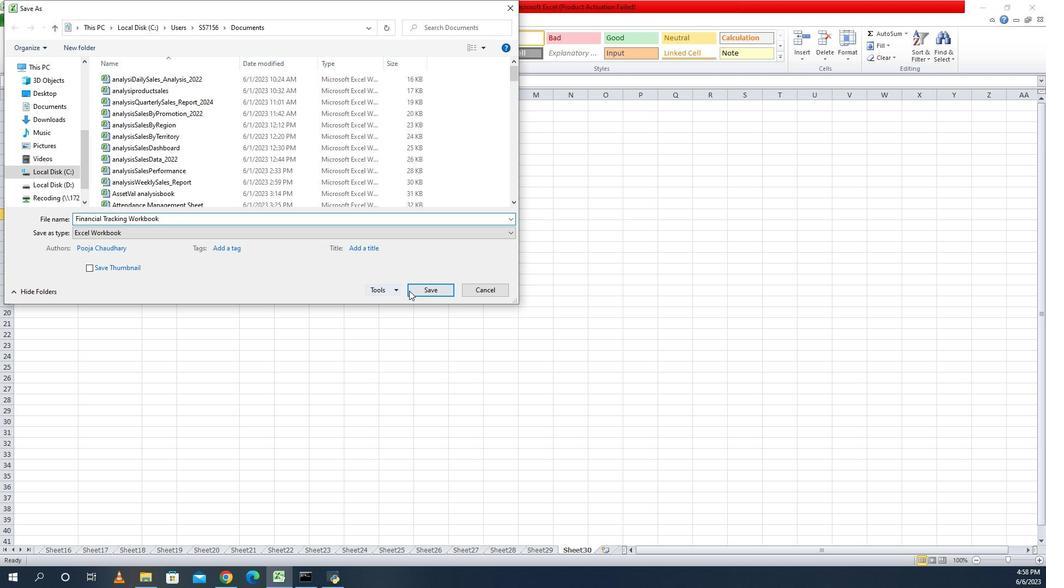 
Action: Mouse pressed left at (424, 299)
Screenshot: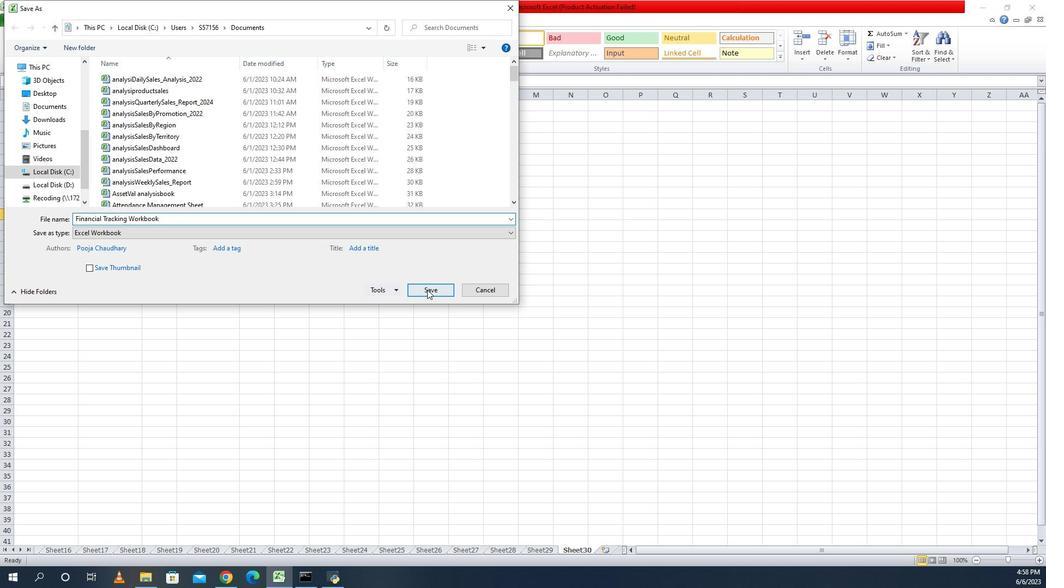 
Action: Mouse moved to (424, 299)
Screenshot: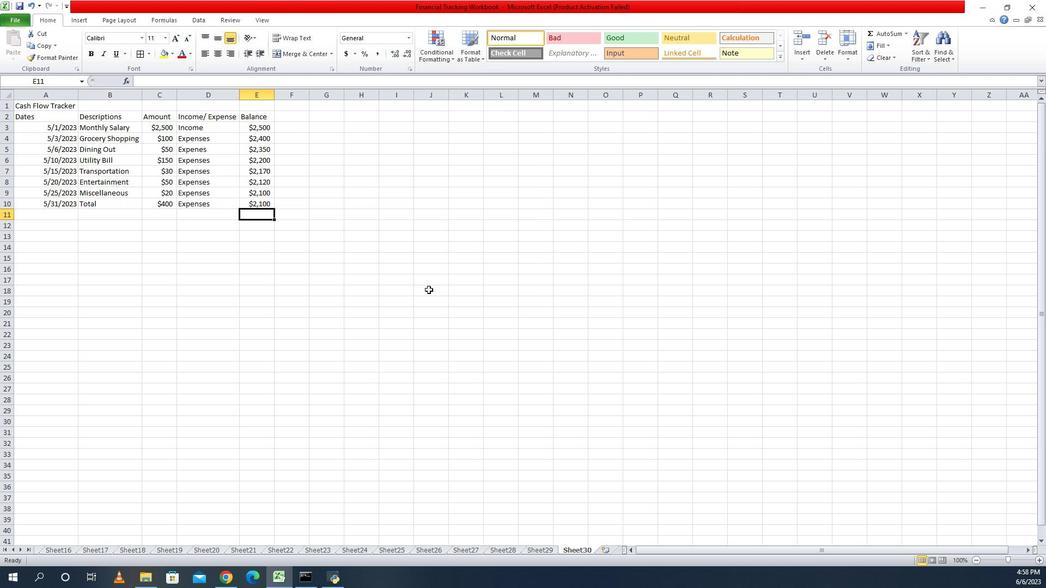 
